 Task: Find connections with filter location Walsrode with filter topic #Onlineadvertisingwith filter profile language English with filter current company Deloitte Digital with filter school Nirmala Memorial Foundation Degree College of Commerce and Science Near Thakur Polytechnic 90 Feet Road Thakur Complex Kandivli (E) Mumbai 400 101 with filter industry Wellness and Fitness Services with filter service category Administrative with filter keywords title Customer Support Representative
Action: Mouse moved to (482, 64)
Screenshot: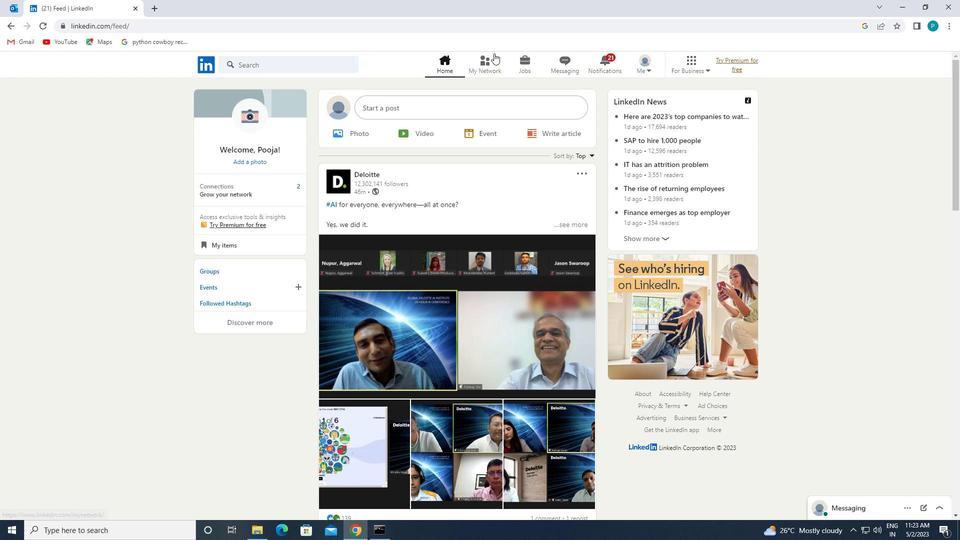 
Action: Mouse pressed left at (482, 64)
Screenshot: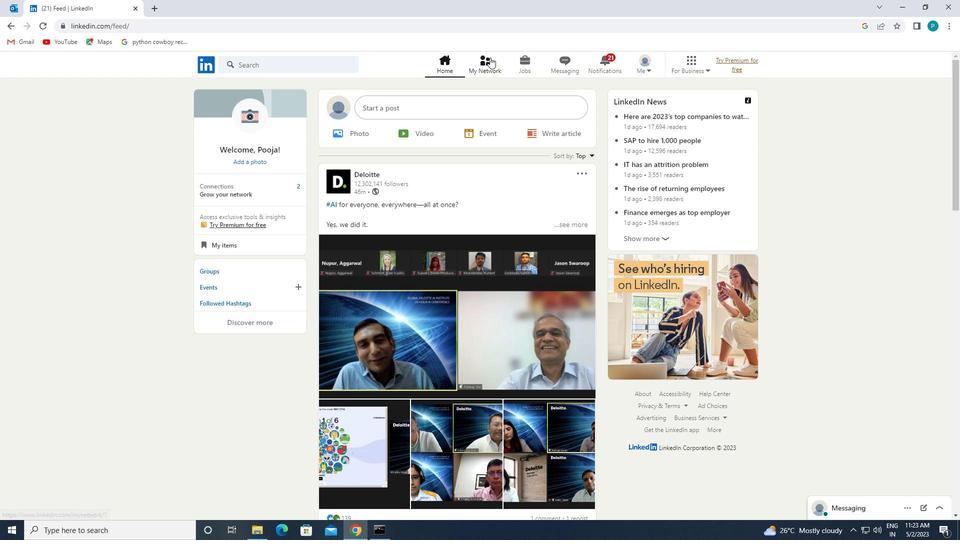 
Action: Mouse moved to (241, 118)
Screenshot: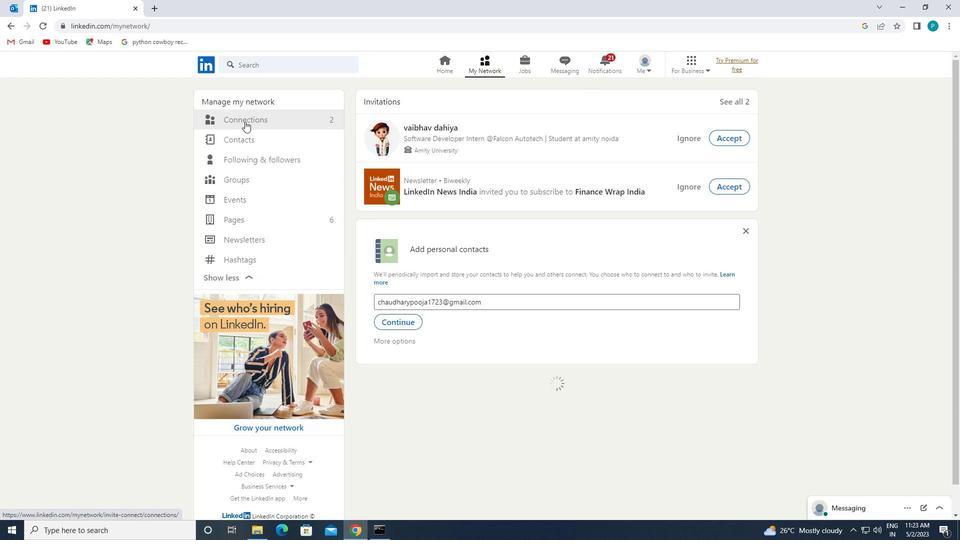 
Action: Mouse pressed left at (241, 118)
Screenshot: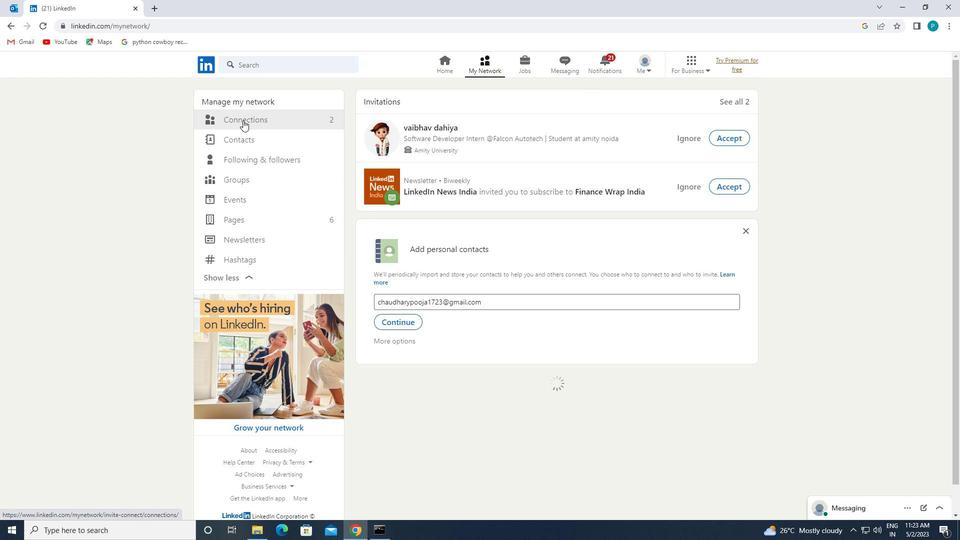 
Action: Mouse moved to (546, 125)
Screenshot: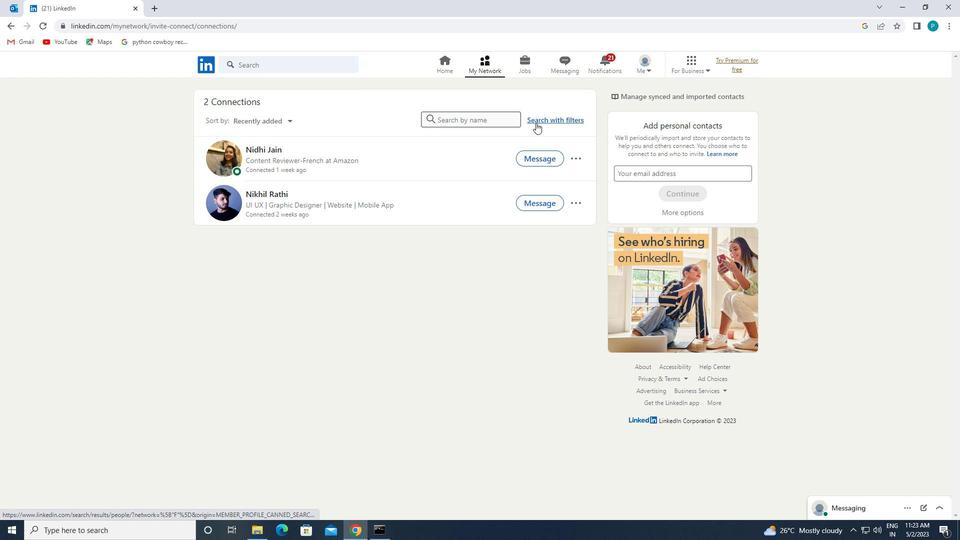 
Action: Mouse pressed left at (546, 125)
Screenshot: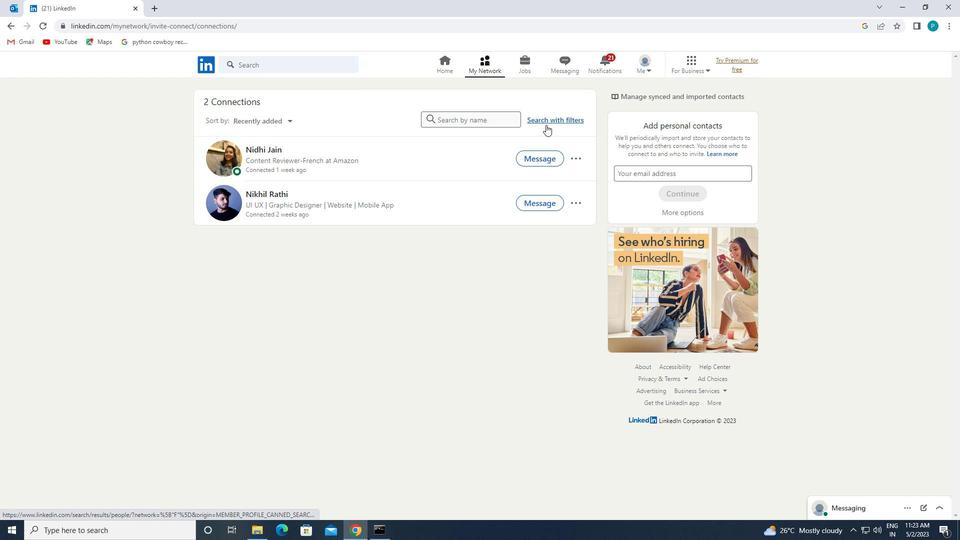 
Action: Mouse moved to (510, 95)
Screenshot: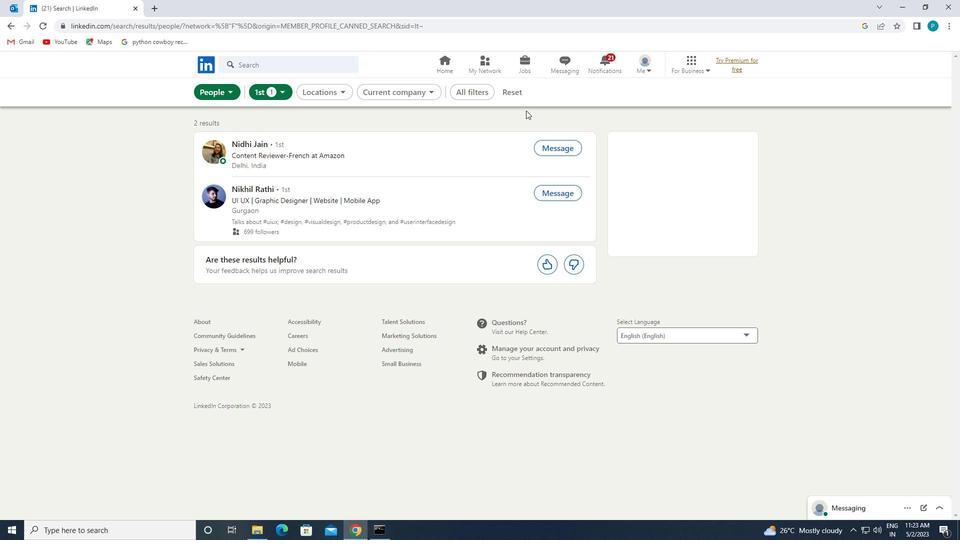 
Action: Mouse pressed left at (510, 95)
Screenshot: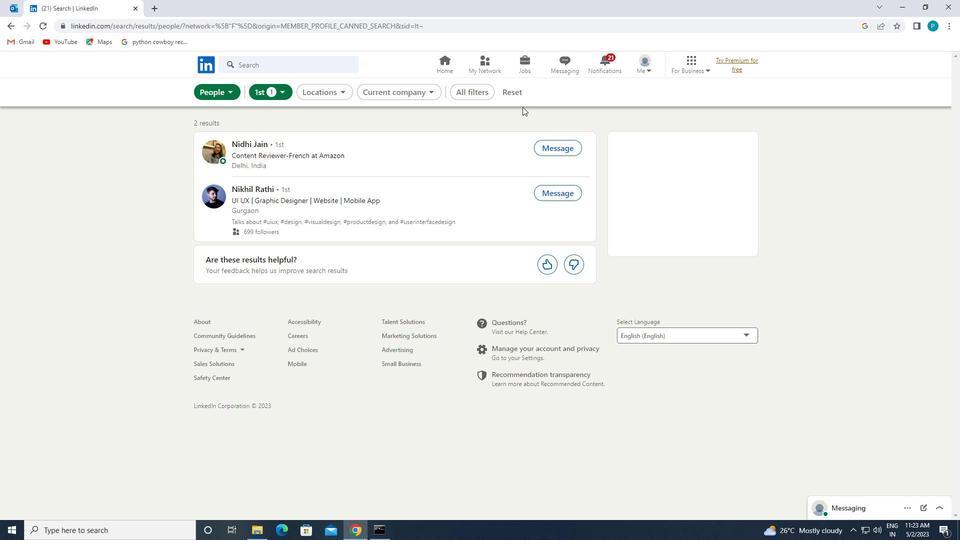 
Action: Mouse moved to (508, 92)
Screenshot: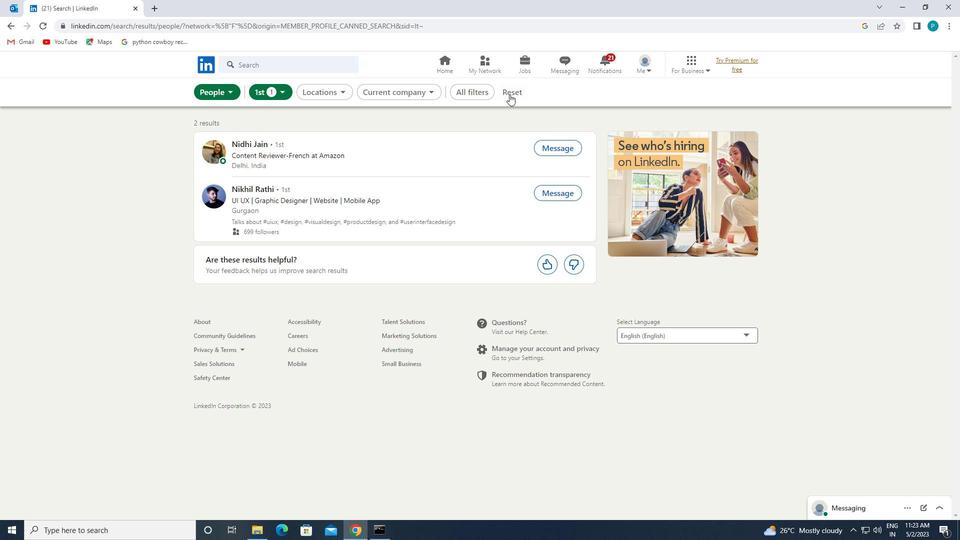 
Action: Mouse pressed left at (508, 92)
Screenshot: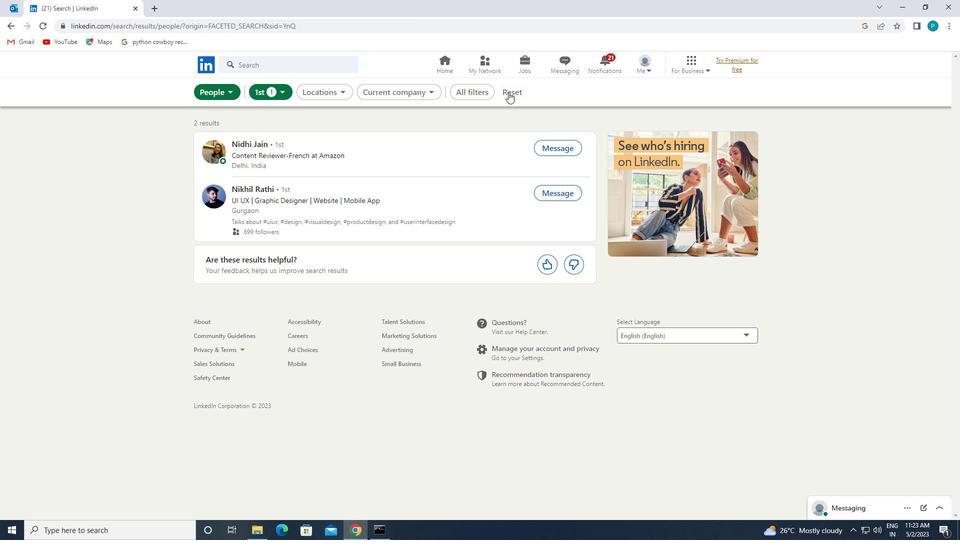 
Action: Mouse moved to (506, 91)
Screenshot: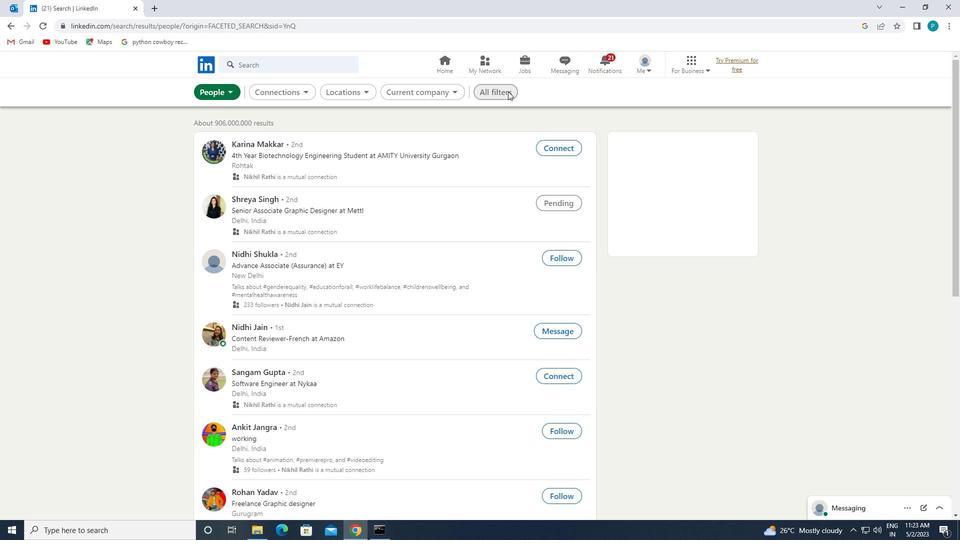 
Action: Mouse pressed left at (506, 91)
Screenshot: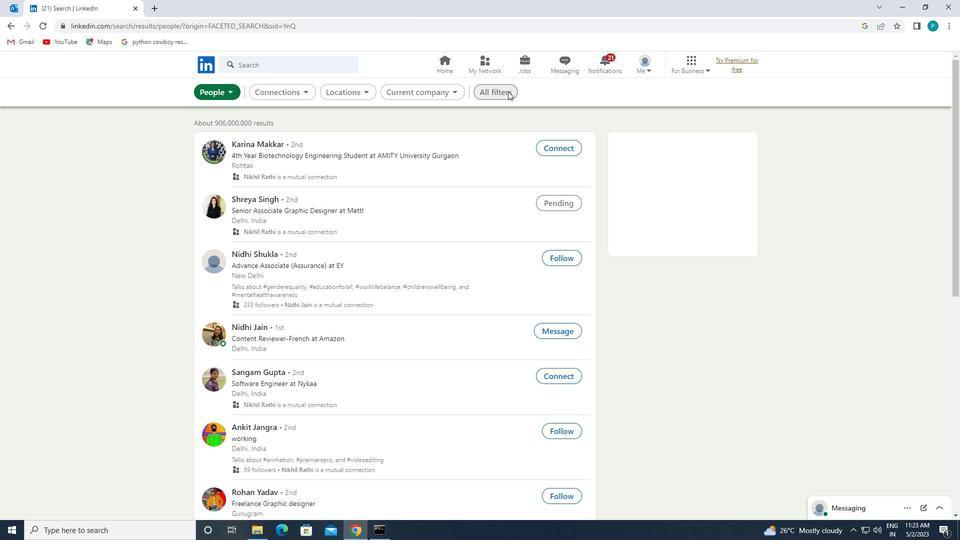 
Action: Mouse scrolled (506, 90) with delta (0, 0)
Screenshot: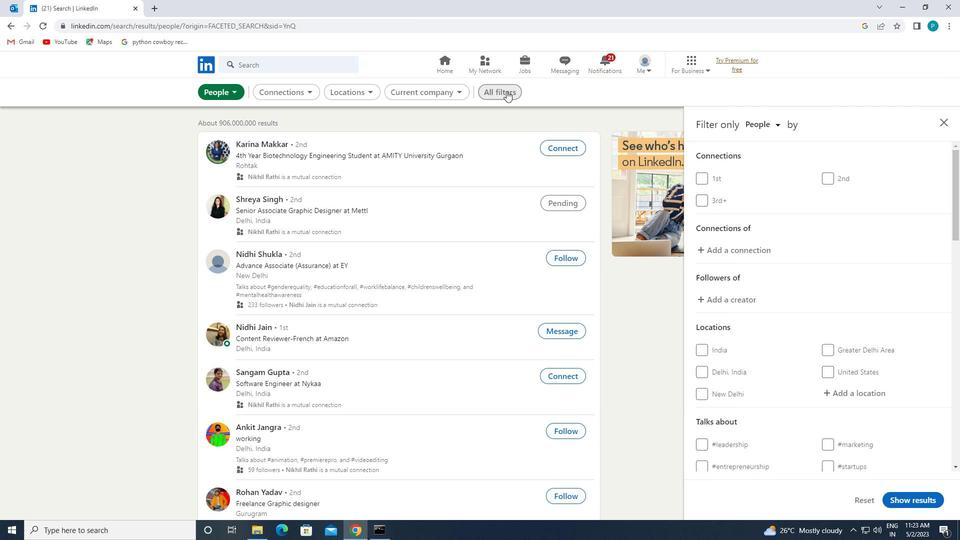 
Action: Mouse moved to (507, 97)
Screenshot: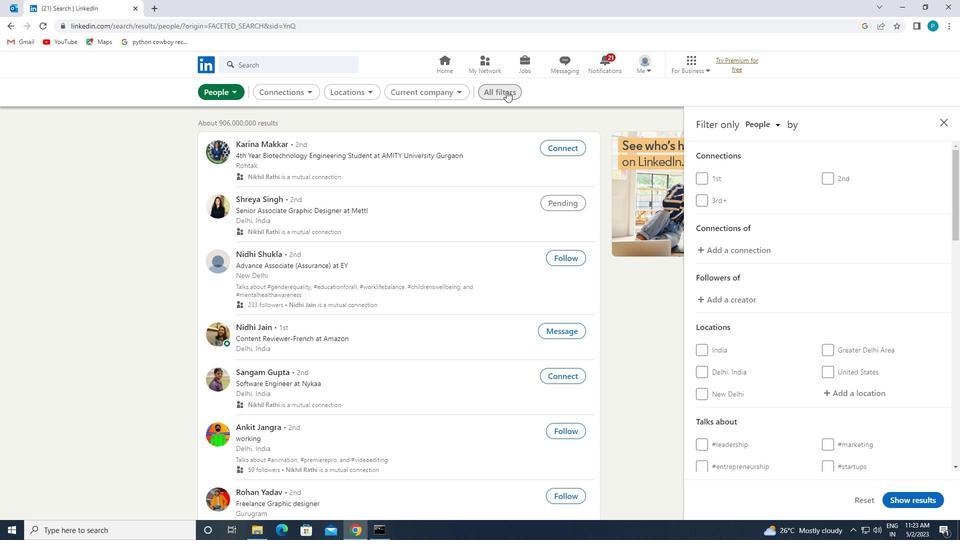 
Action: Mouse scrolled (507, 96) with delta (0, 0)
Screenshot: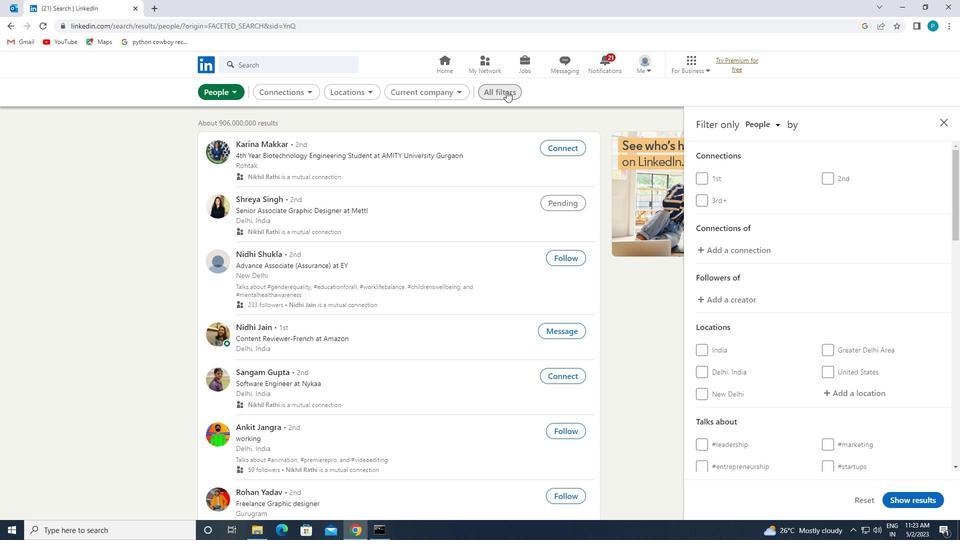 
Action: Mouse moved to (911, 343)
Screenshot: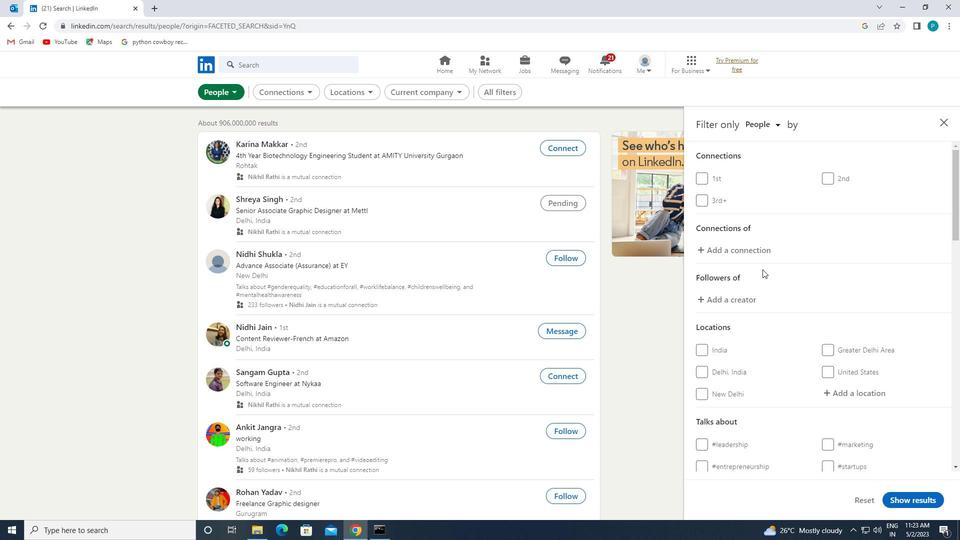 
Action: Mouse scrolled (911, 342) with delta (0, 0)
Screenshot: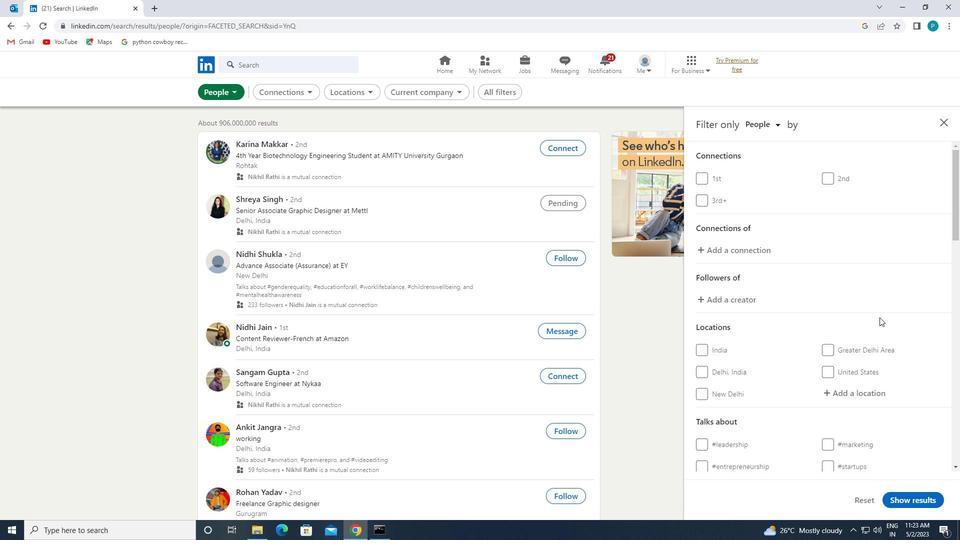 
Action: Mouse moved to (911, 343)
Screenshot: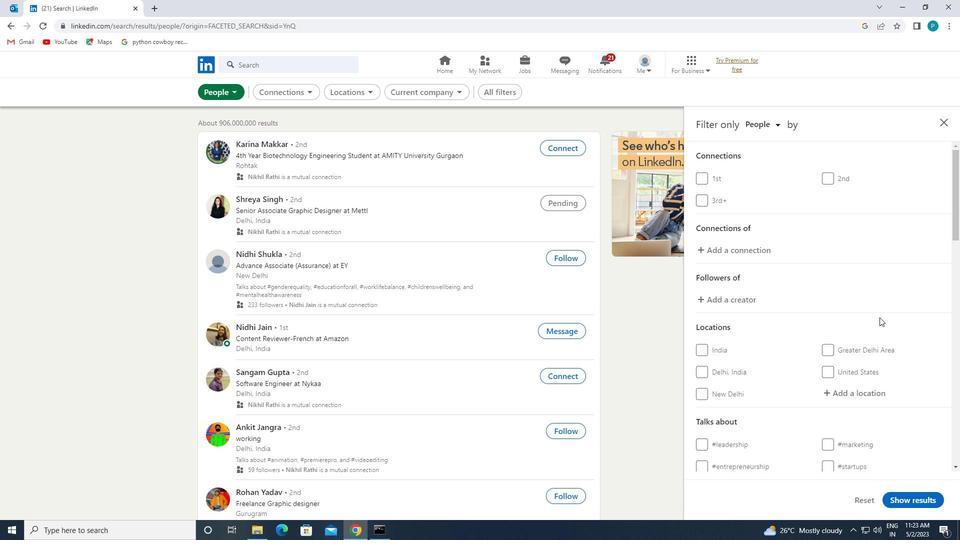 
Action: Mouse scrolled (911, 342) with delta (0, 0)
Screenshot: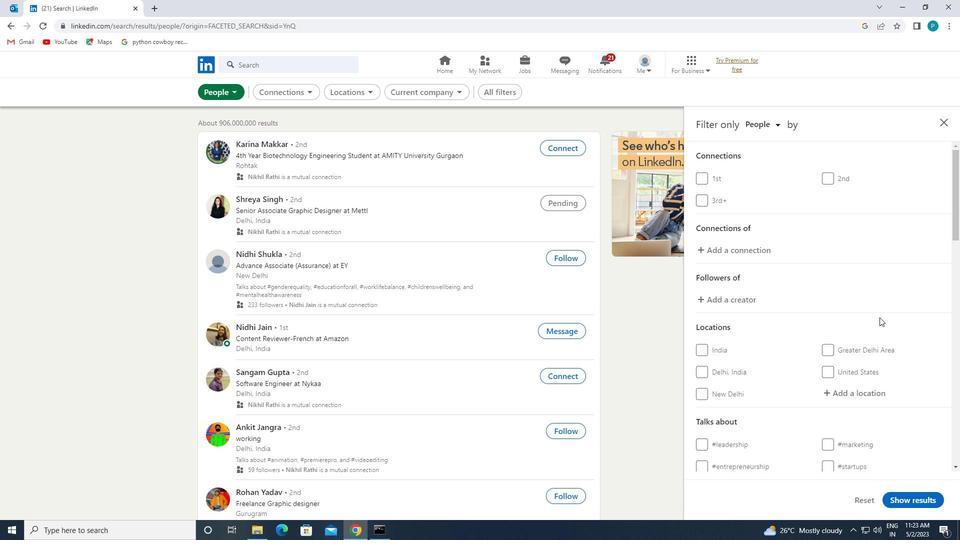 
Action: Mouse moved to (827, 291)
Screenshot: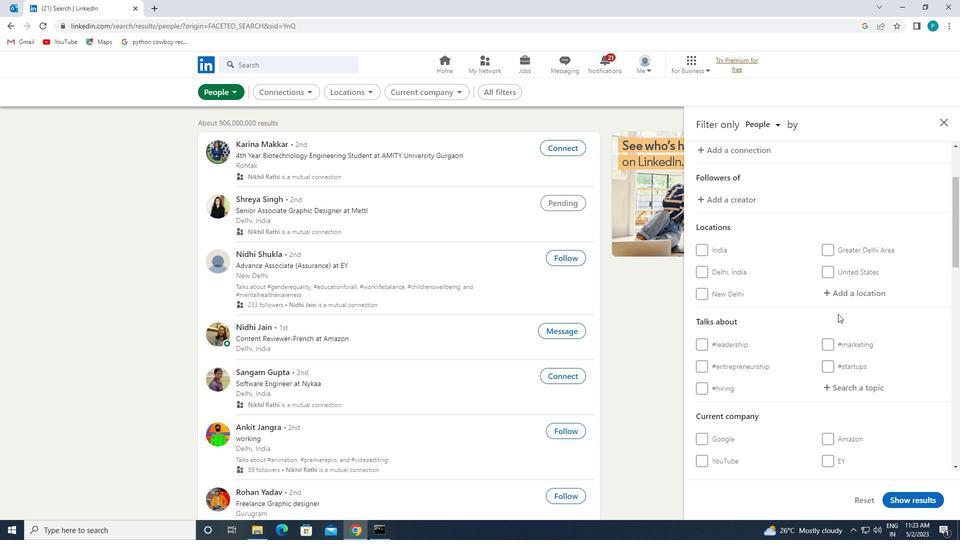 
Action: Mouse pressed left at (827, 291)
Screenshot: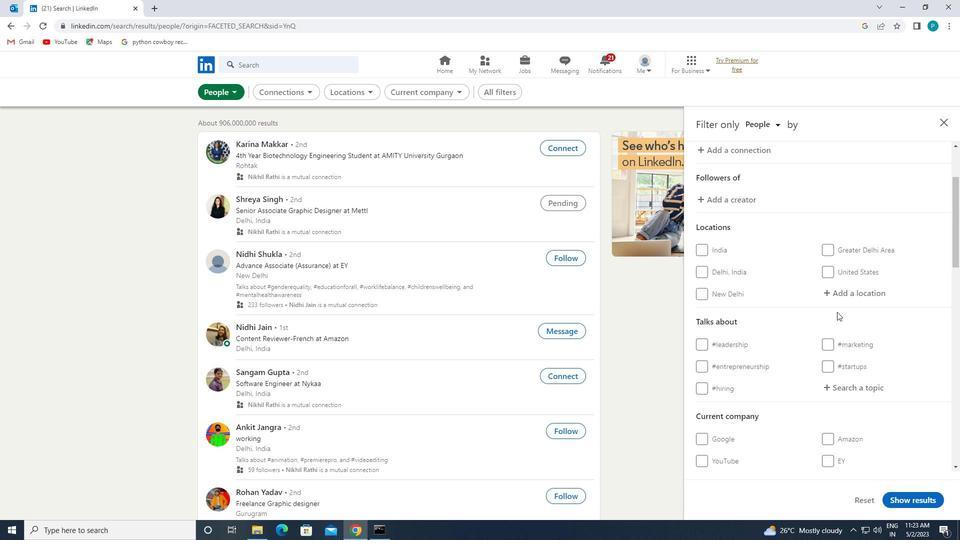
Action: Key pressed <Key.caps_lock>w<Key.caps_lock>alsrode
Screenshot: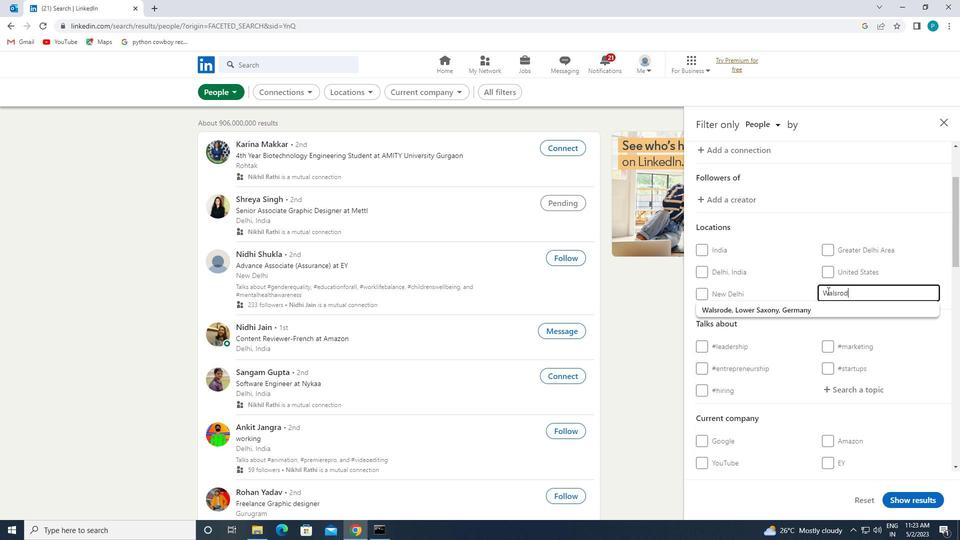 
Action: Mouse moved to (788, 311)
Screenshot: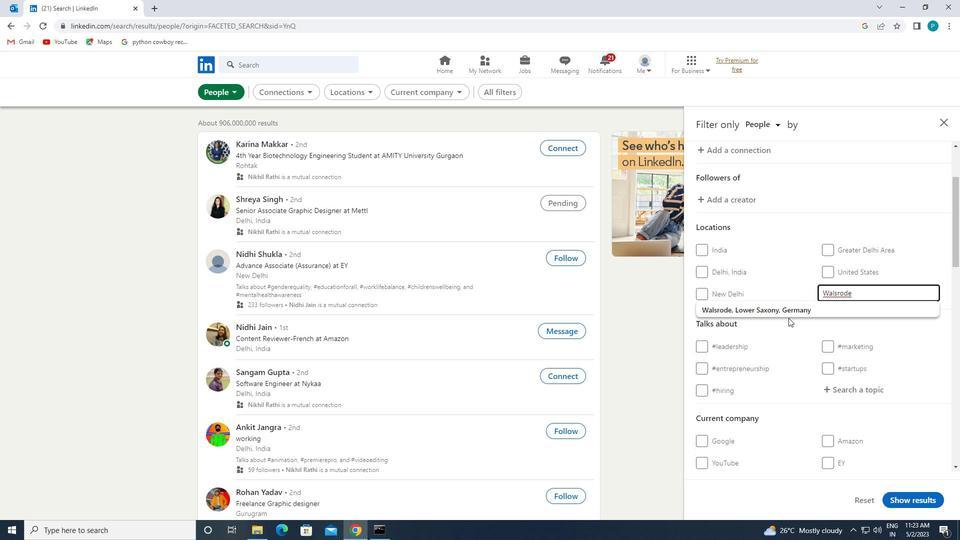 
Action: Mouse pressed left at (788, 311)
Screenshot: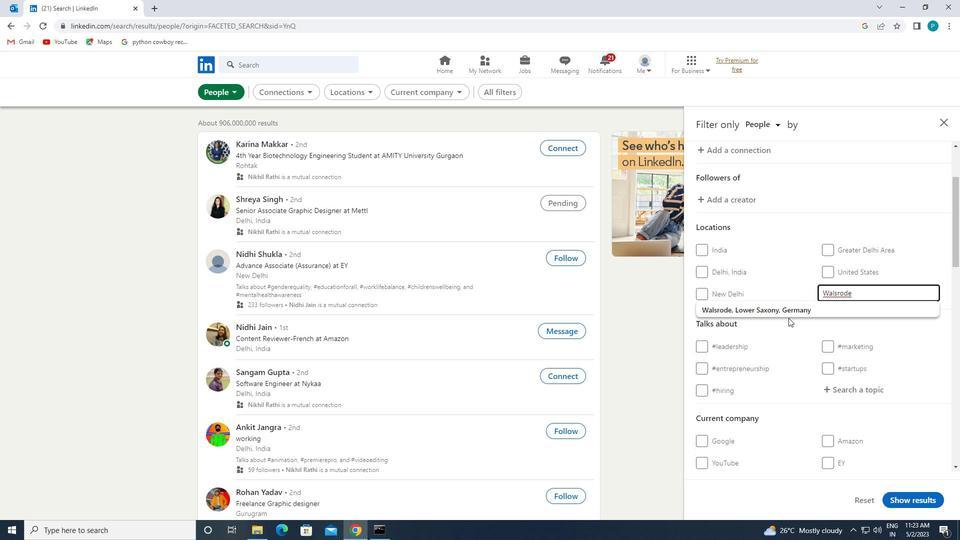 
Action: Mouse moved to (861, 416)
Screenshot: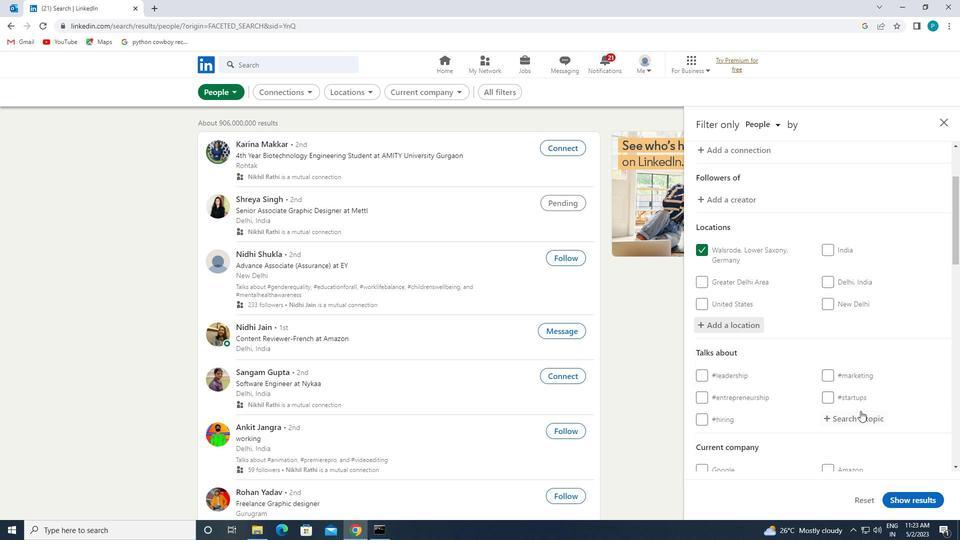 
Action: Mouse pressed left at (861, 416)
Screenshot: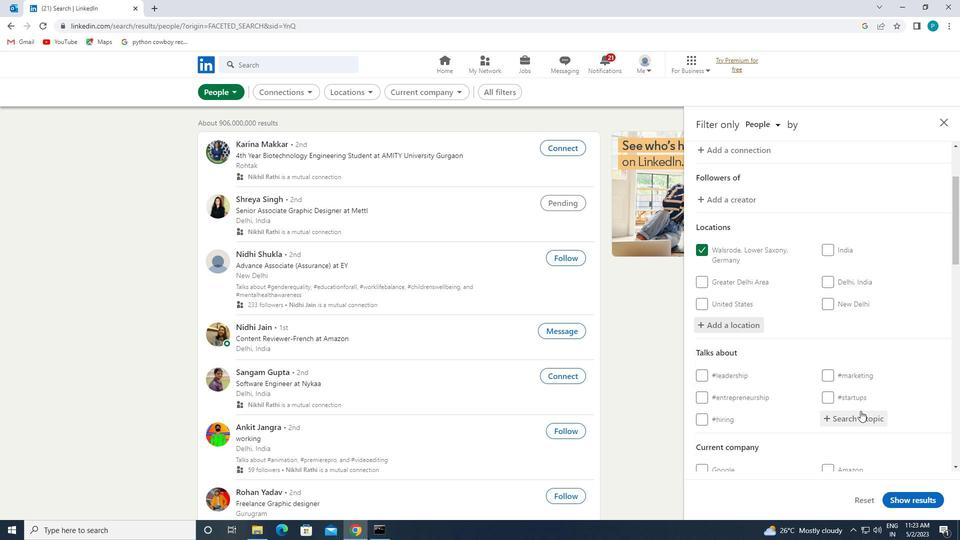 
Action: Key pressed <Key.shift>#<Key.caps_lock>O<Key.caps_lock>NLINEADVERTISING
Screenshot: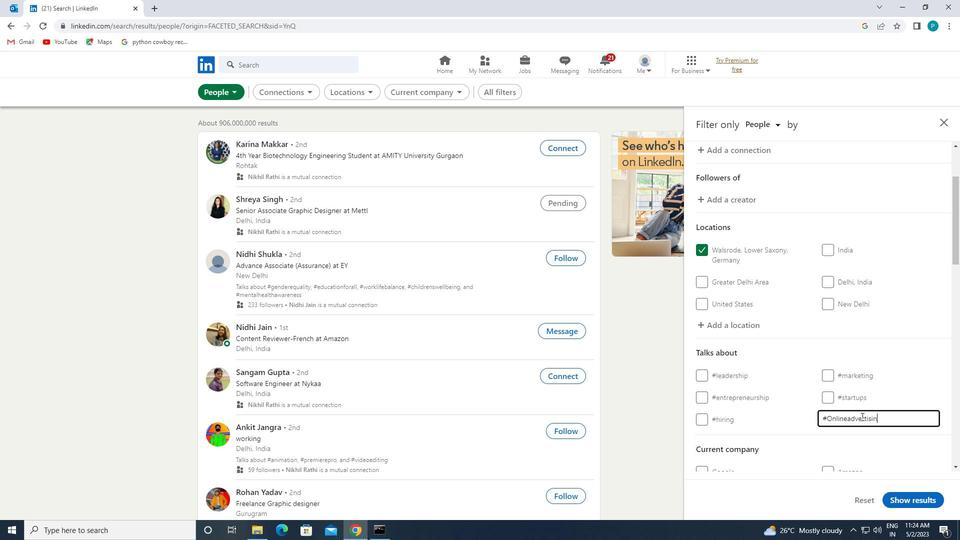 
Action: Mouse scrolled (861, 416) with delta (0, 0)
Screenshot: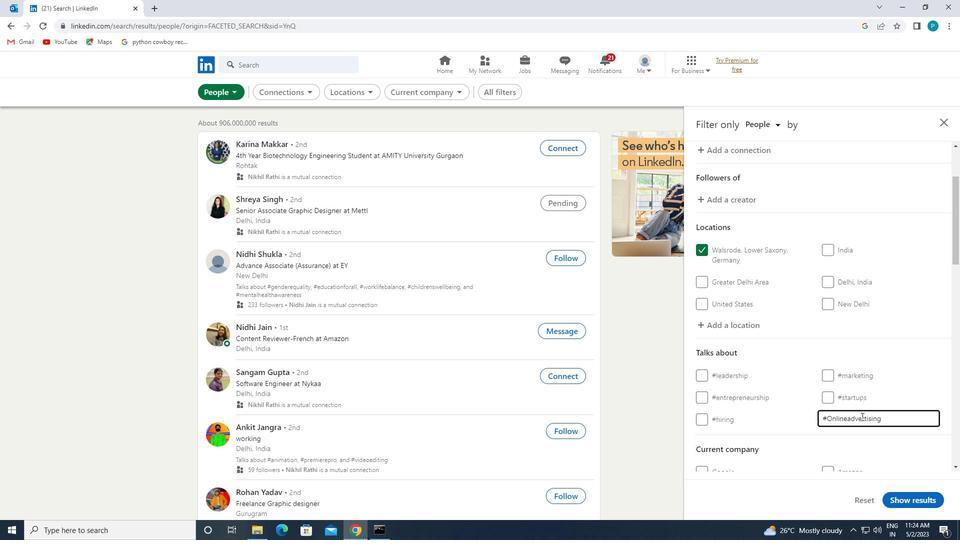 
Action: Mouse scrolled (861, 416) with delta (0, 0)
Screenshot: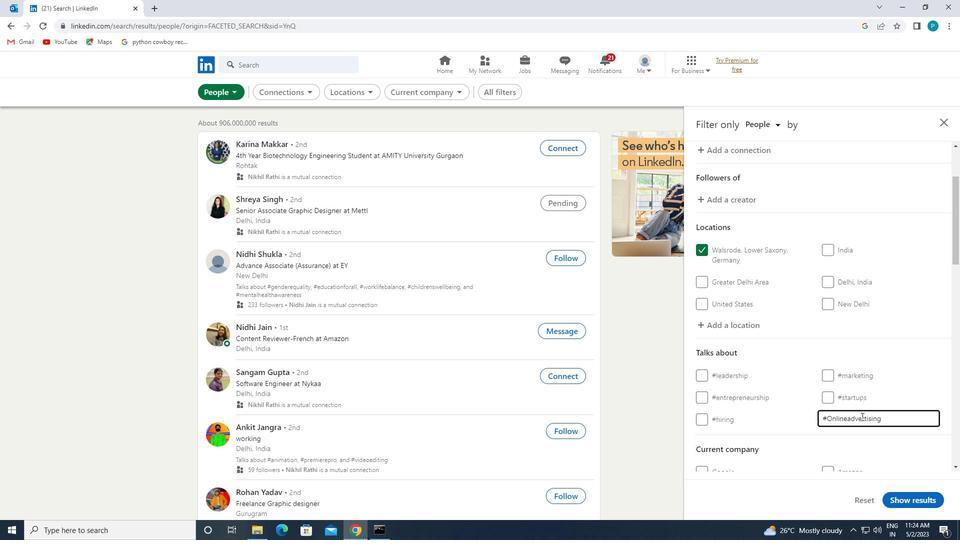 
Action: Mouse moved to (850, 410)
Screenshot: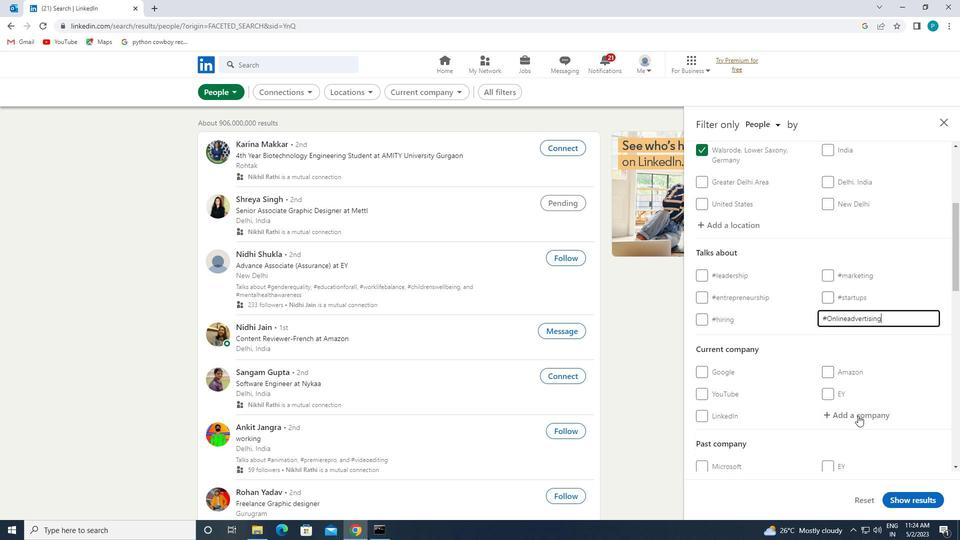 
Action: Mouse pressed left at (850, 410)
Screenshot: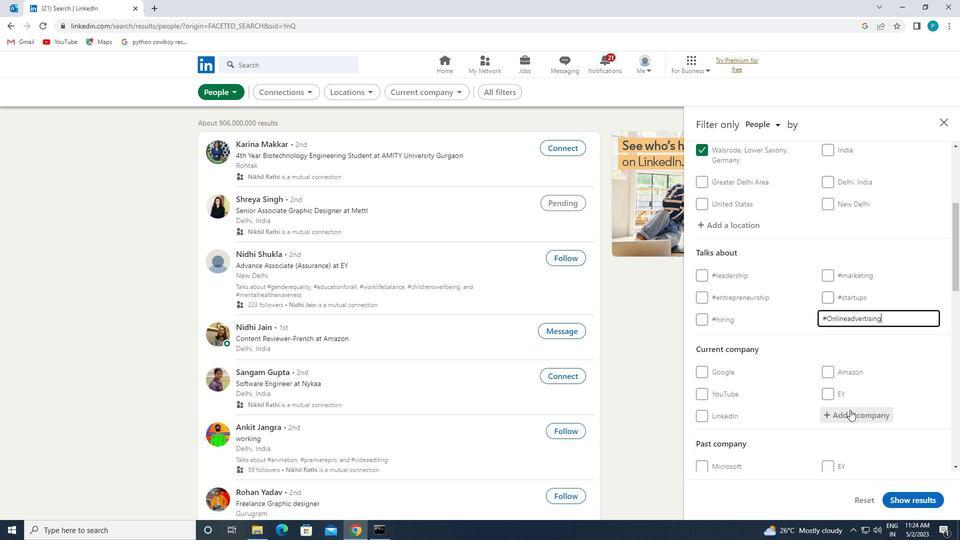 
Action: Mouse moved to (825, 402)
Screenshot: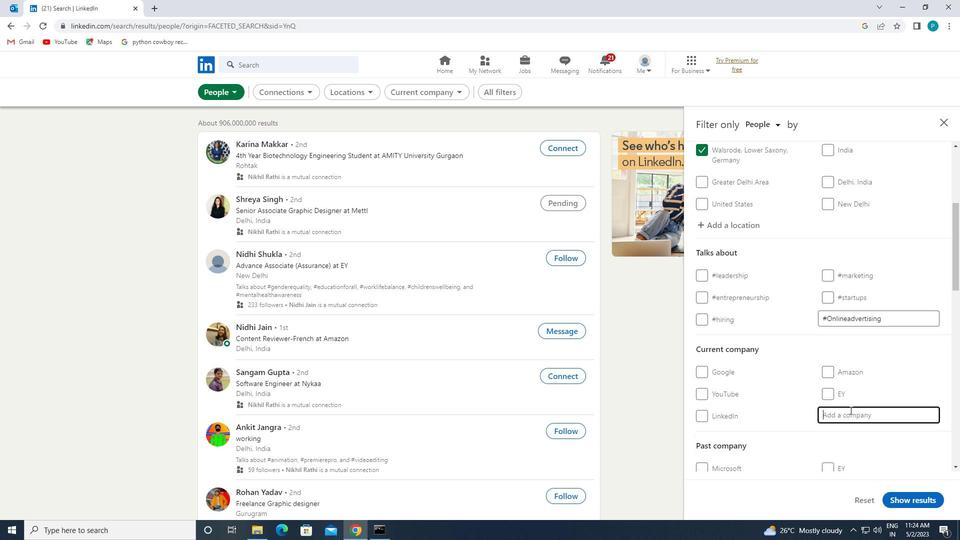 
Action: Mouse scrolled (825, 401) with delta (0, 0)
Screenshot: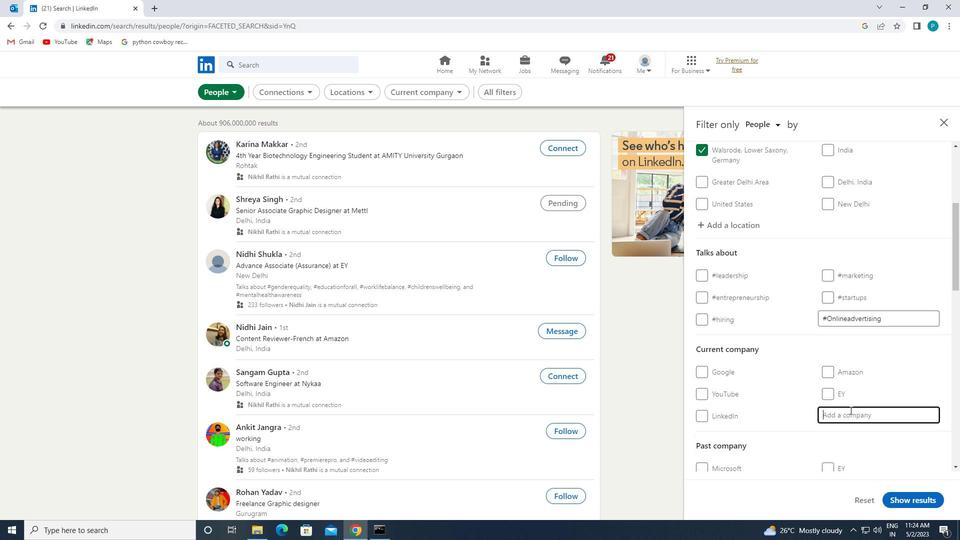 
Action: Mouse scrolled (825, 401) with delta (0, 0)
Screenshot: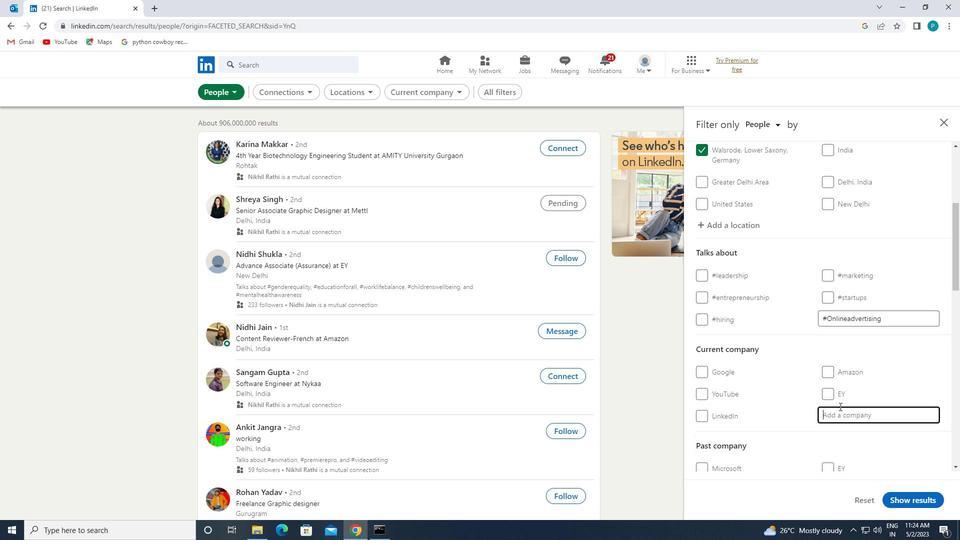 
Action: Mouse moved to (774, 399)
Screenshot: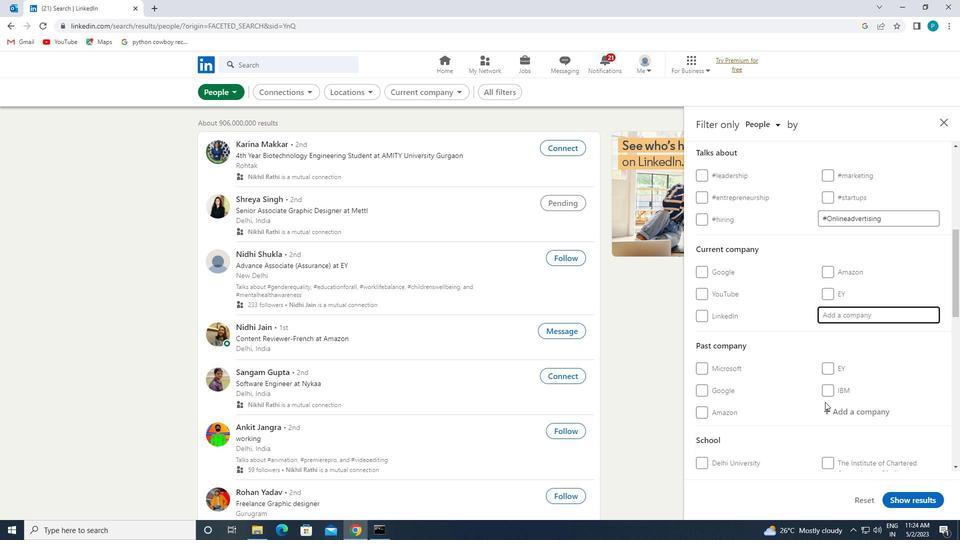 
Action: Mouse scrolled (774, 399) with delta (0, 0)
Screenshot: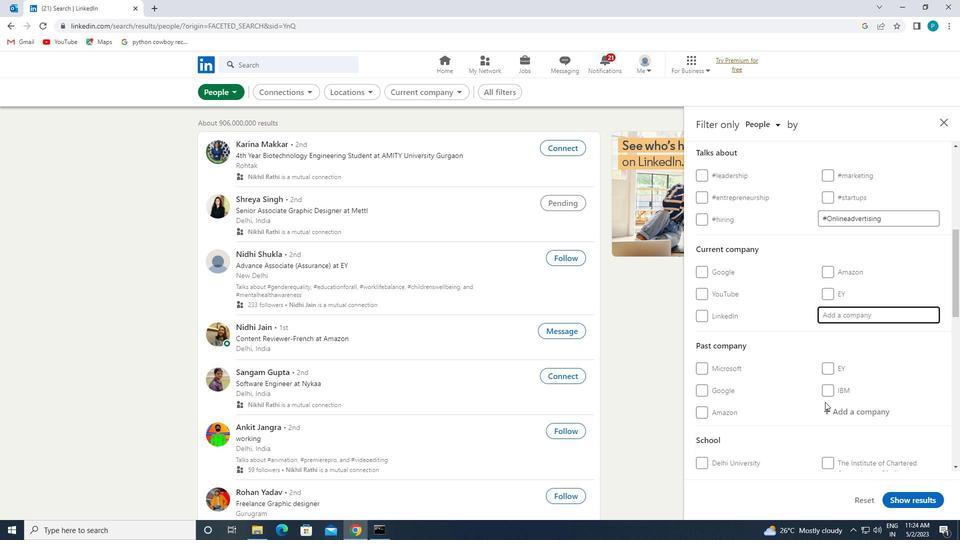 
Action: Mouse moved to (771, 399)
Screenshot: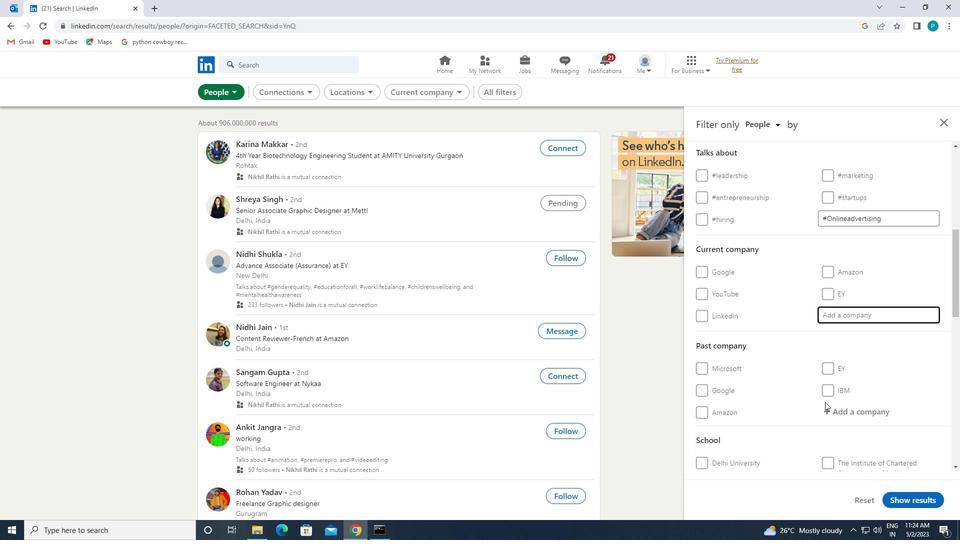 
Action: Mouse scrolled (771, 398) with delta (0, 0)
Screenshot: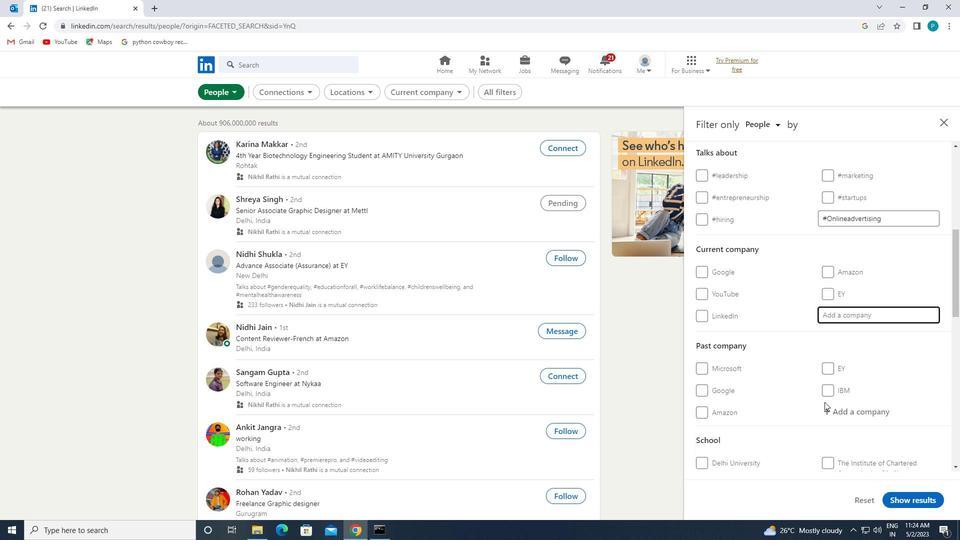 
Action: Mouse moved to (758, 418)
Screenshot: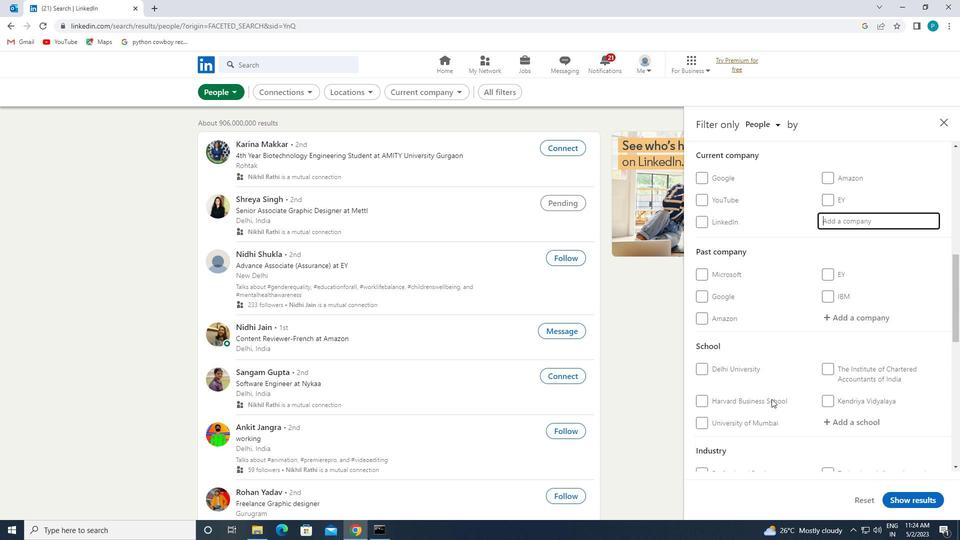 
Action: Mouse scrolled (758, 417) with delta (0, 0)
Screenshot: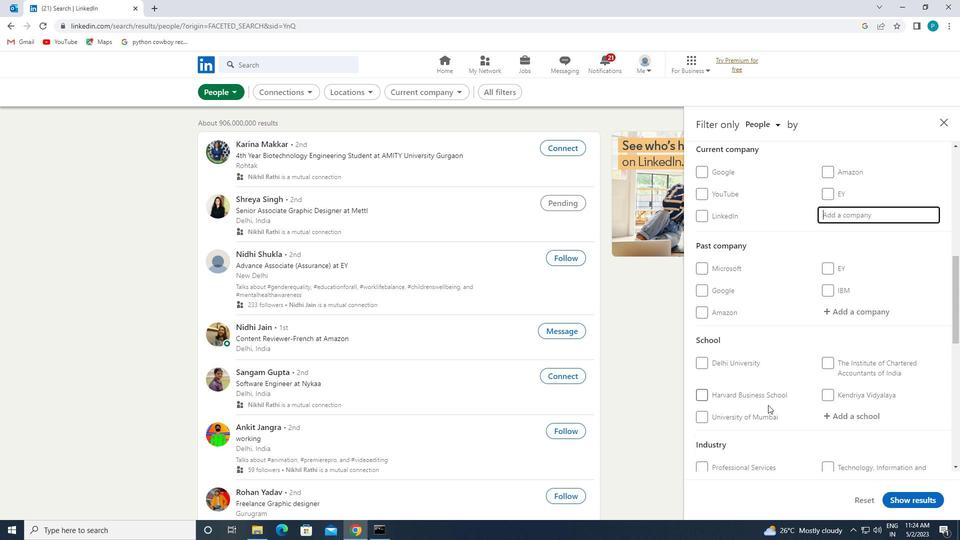 
Action: Mouse scrolled (758, 417) with delta (0, 0)
Screenshot: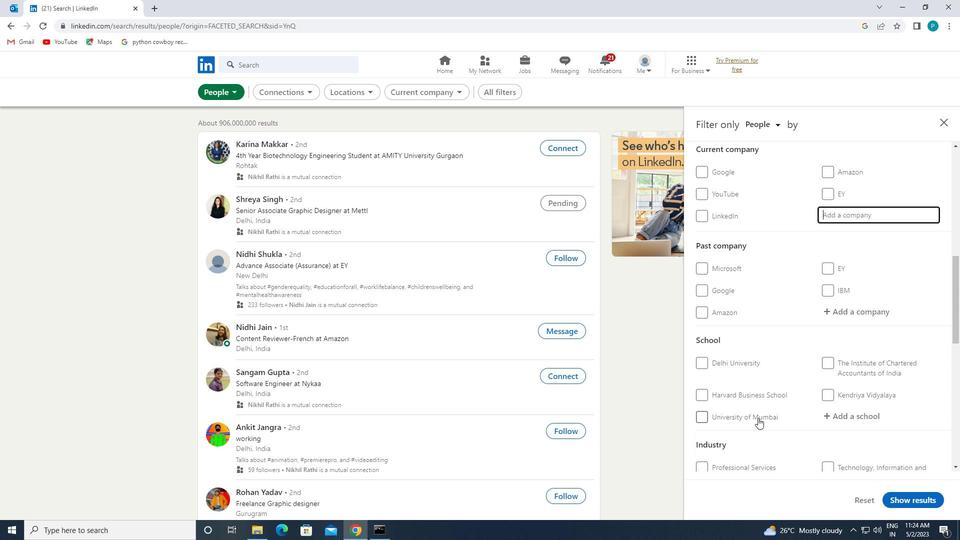 
Action: Mouse moved to (750, 413)
Screenshot: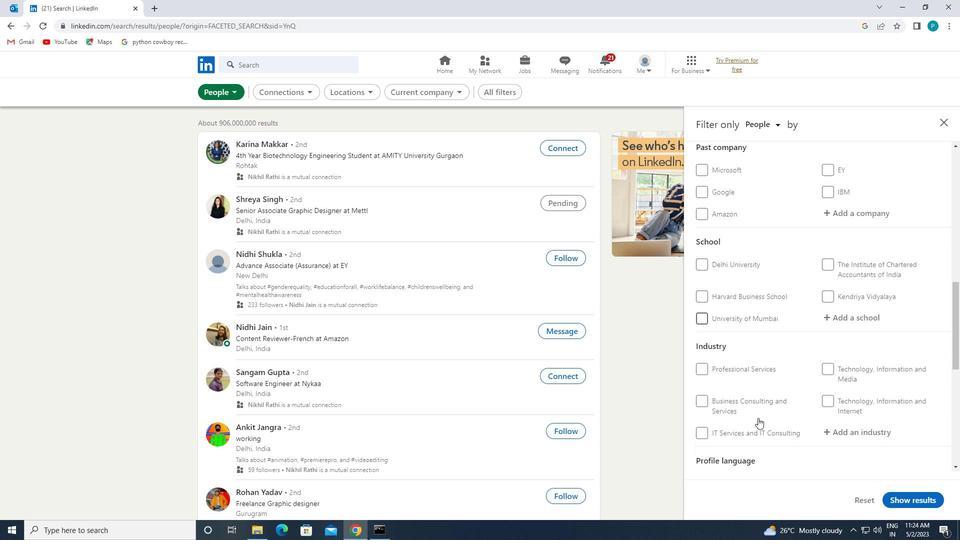 
Action: Mouse scrolled (750, 413) with delta (0, 0)
Screenshot: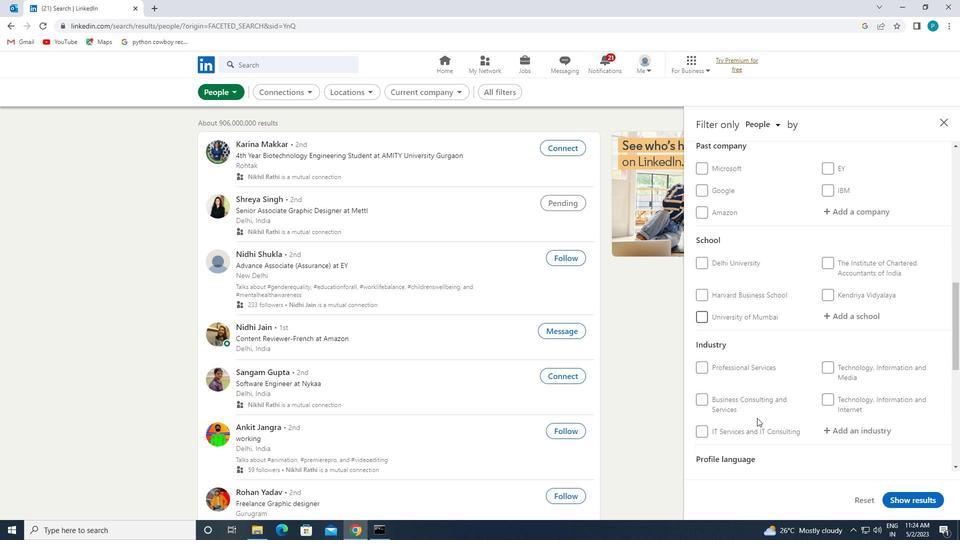 
Action: Mouse scrolled (750, 413) with delta (0, 0)
Screenshot: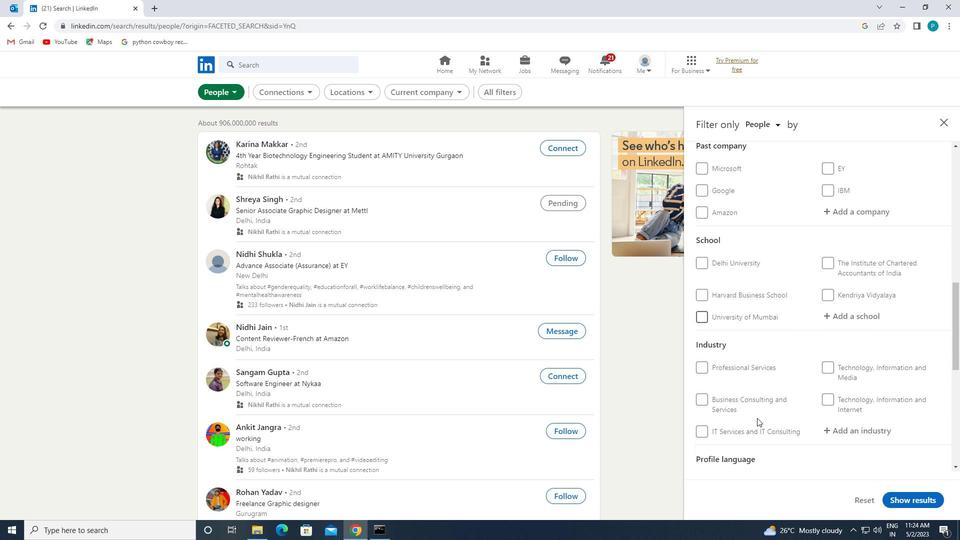 
Action: Mouse moved to (746, 419)
Screenshot: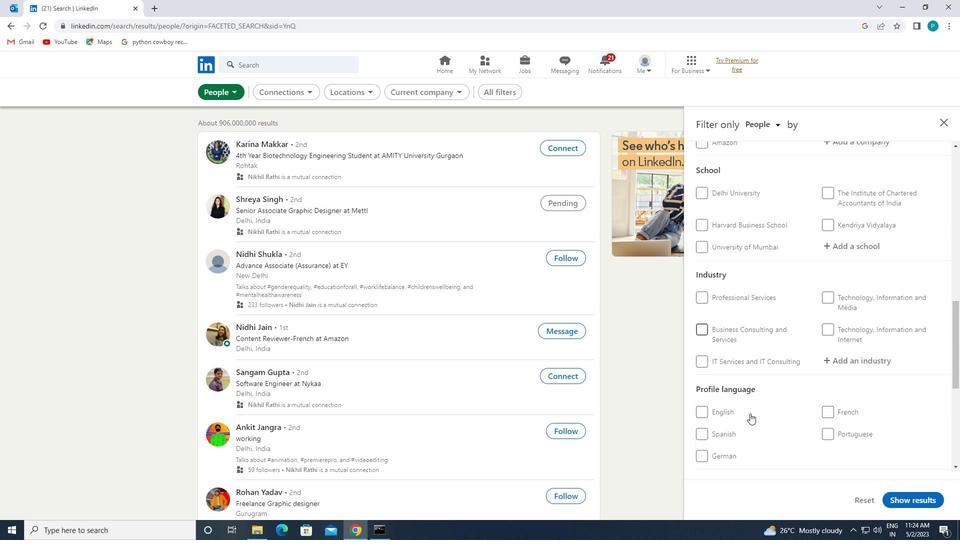 
Action: Mouse scrolled (746, 419) with delta (0, 0)
Screenshot: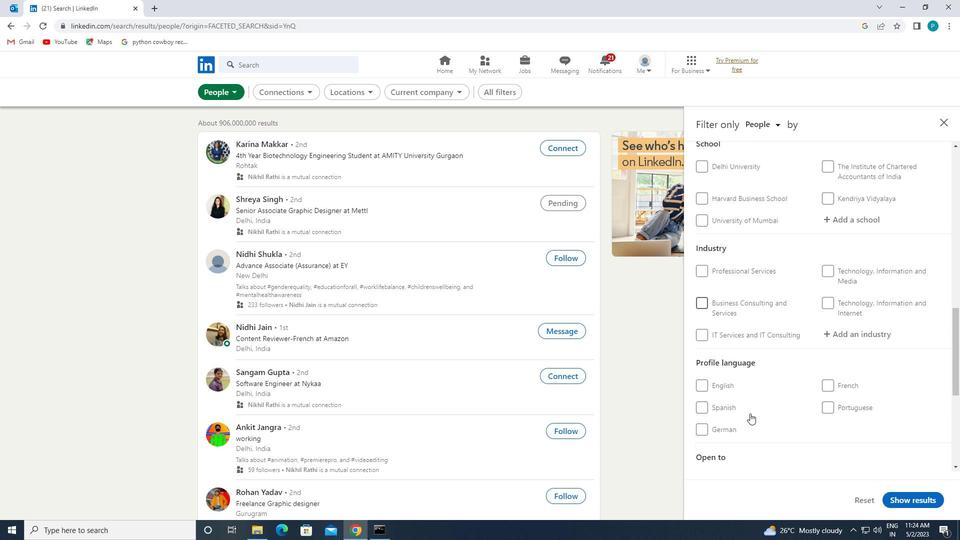 
Action: Mouse scrolled (746, 419) with delta (0, 0)
Screenshot: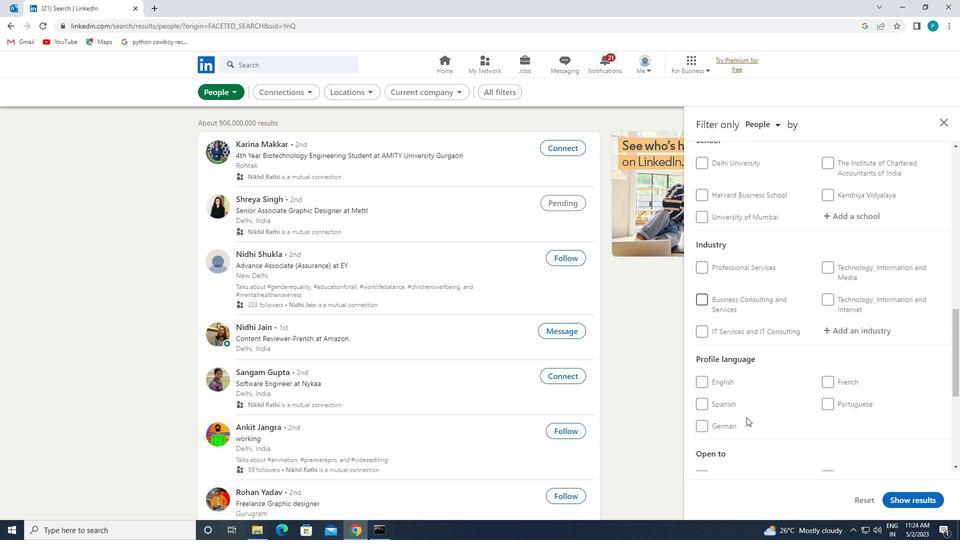 
Action: Mouse moved to (715, 288)
Screenshot: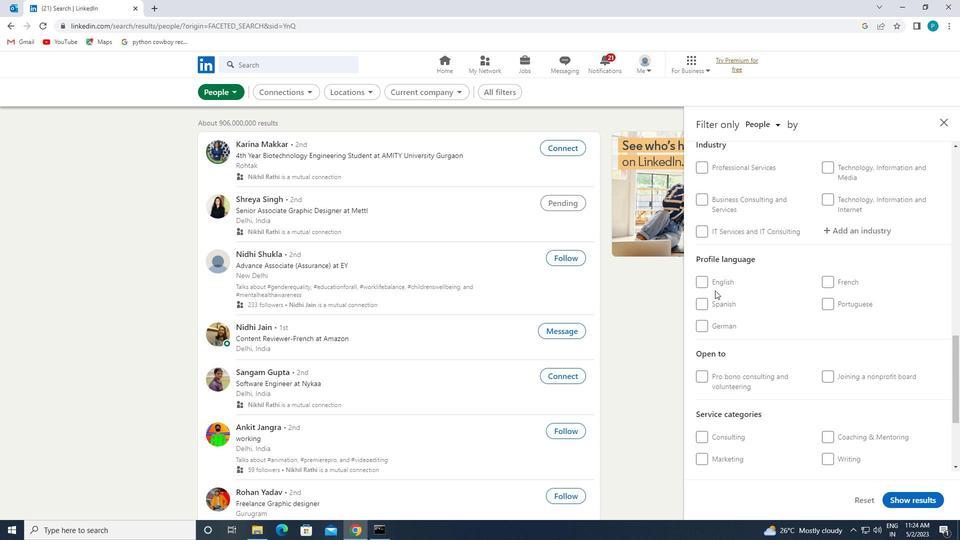 
Action: Mouse pressed left at (715, 288)
Screenshot: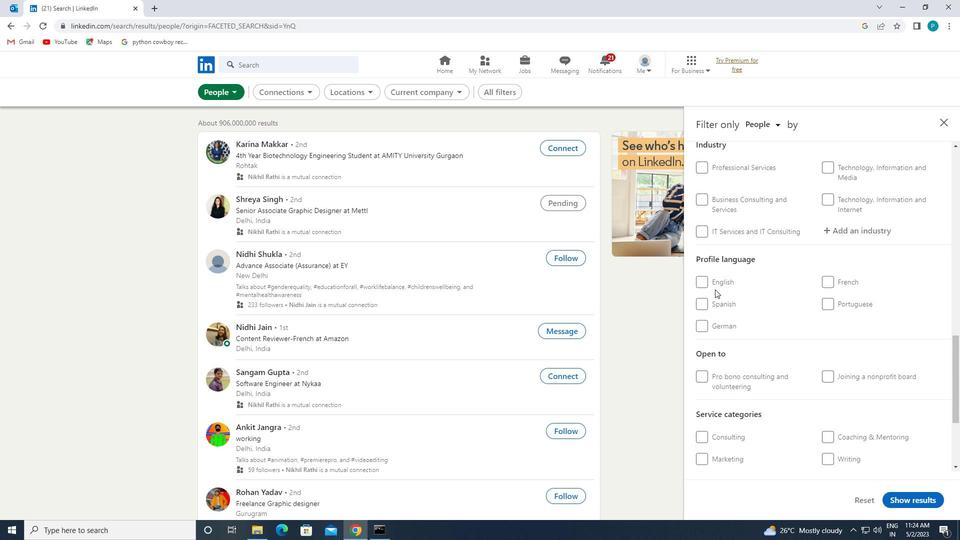 
Action: Mouse moved to (715, 283)
Screenshot: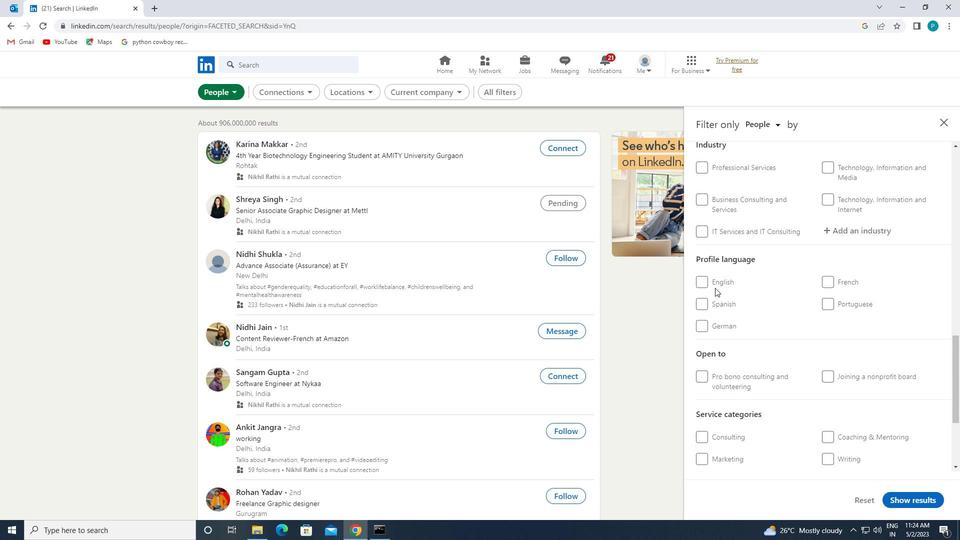 
Action: Mouse pressed left at (715, 283)
Screenshot: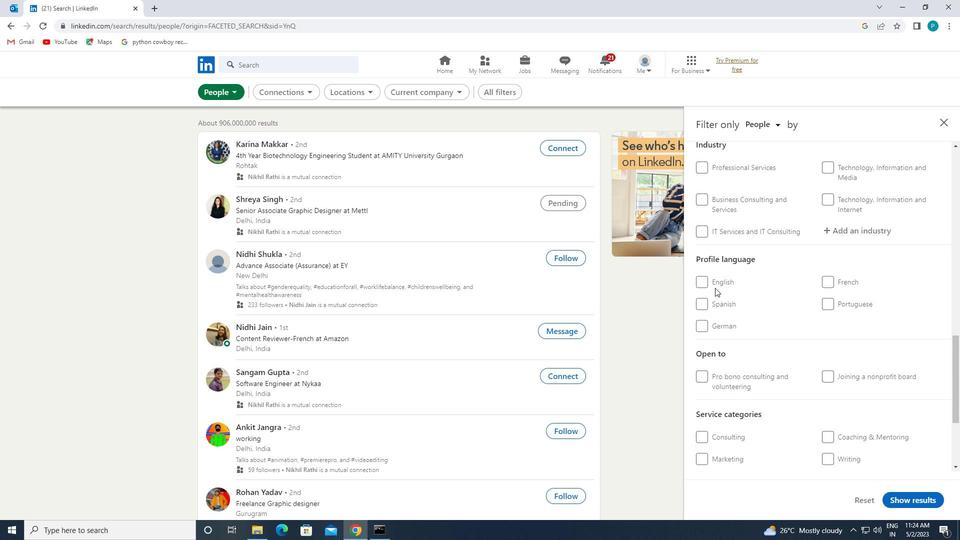 
Action: Mouse moved to (756, 289)
Screenshot: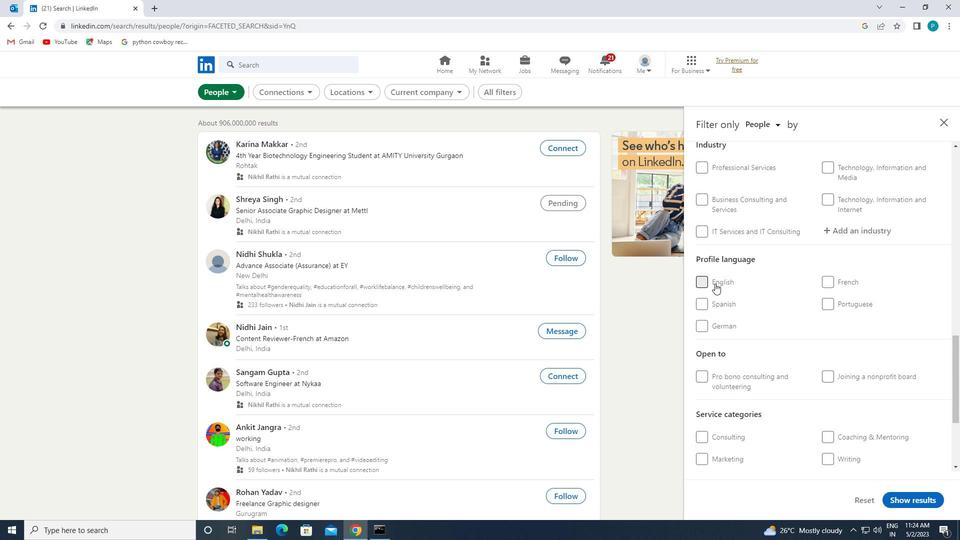 
Action: Mouse scrolled (756, 290) with delta (0, 0)
Screenshot: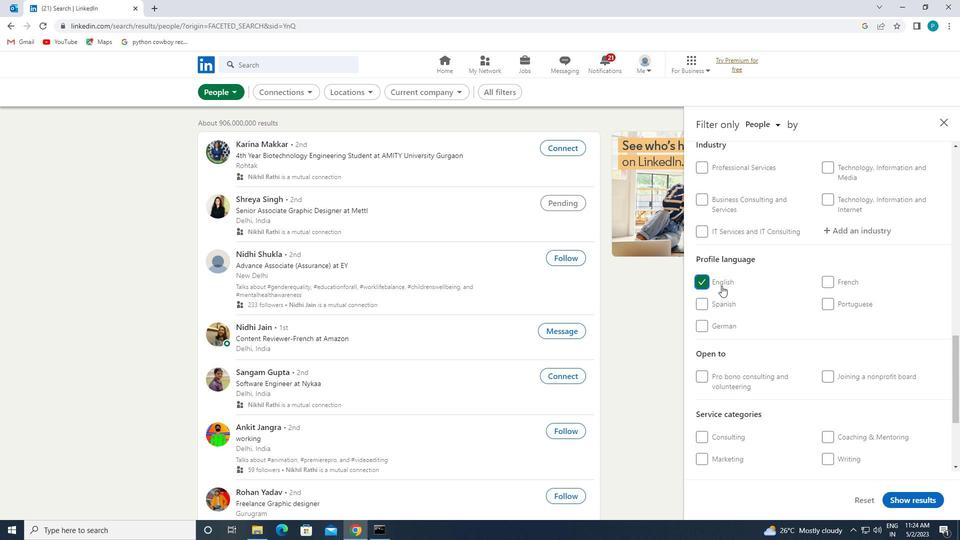 
Action: Mouse scrolled (756, 290) with delta (0, 0)
Screenshot: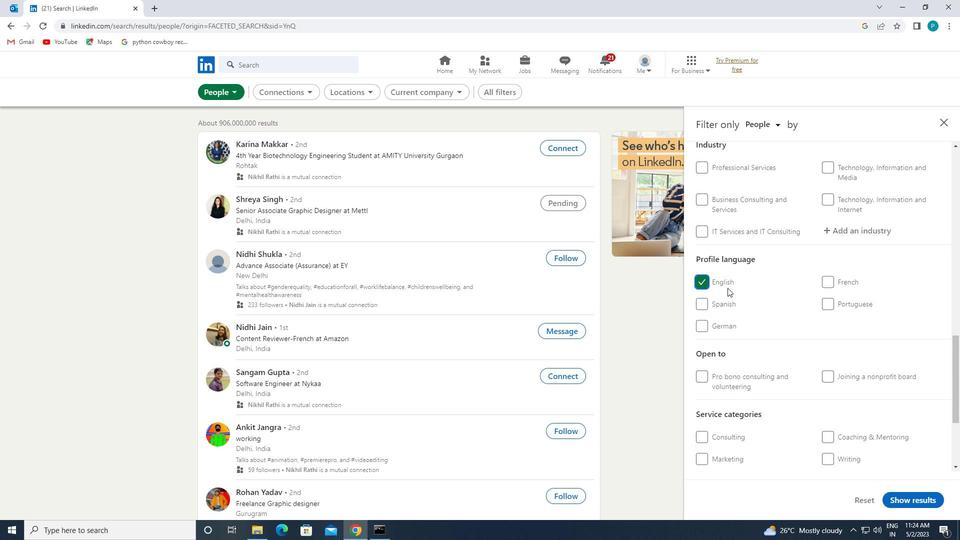 
Action: Mouse scrolled (756, 290) with delta (0, 0)
Screenshot: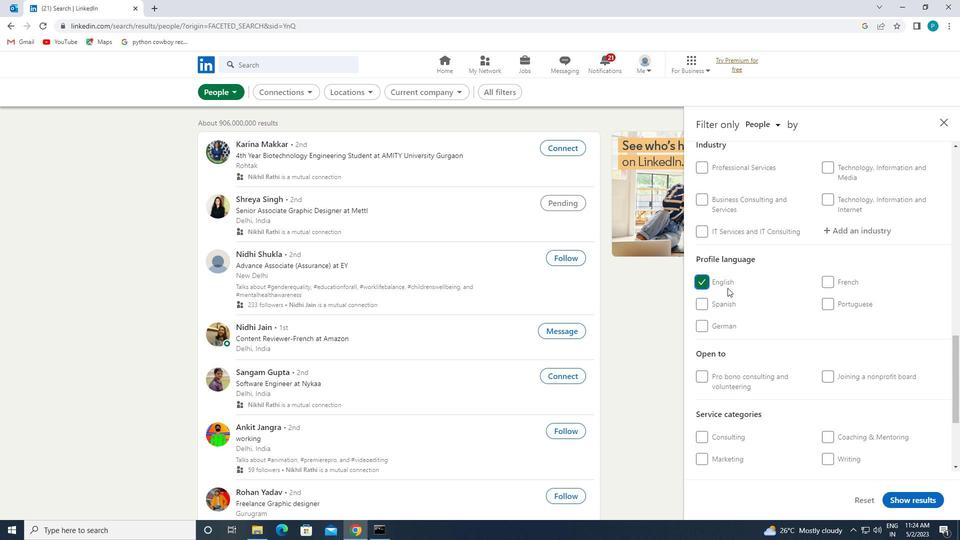 
Action: Mouse moved to (795, 300)
Screenshot: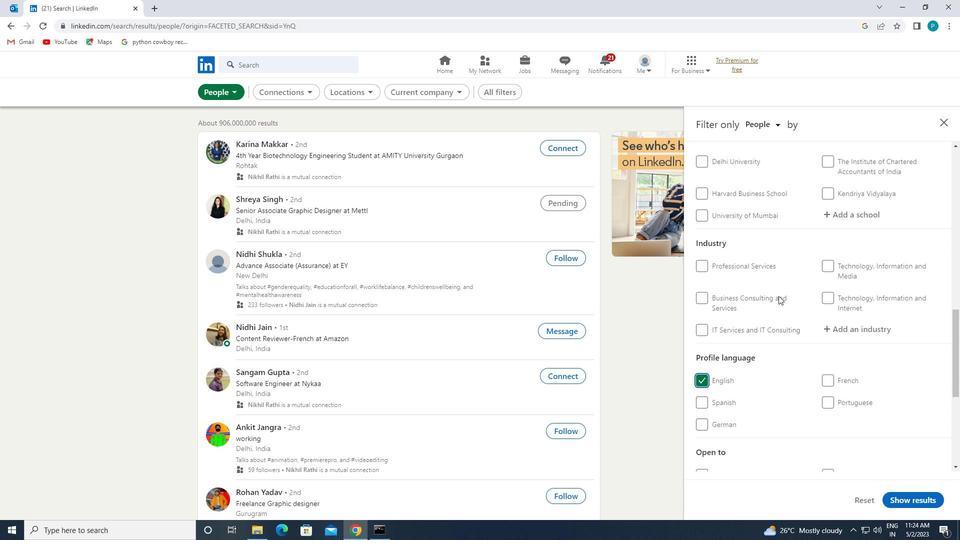 
Action: Mouse scrolled (795, 300) with delta (0, 0)
Screenshot: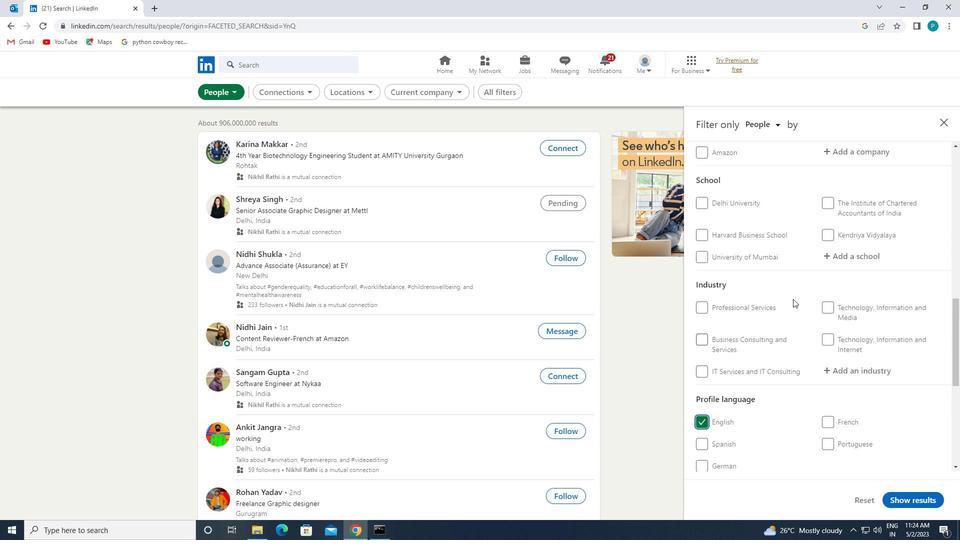 
Action: Mouse scrolled (795, 300) with delta (0, 0)
Screenshot: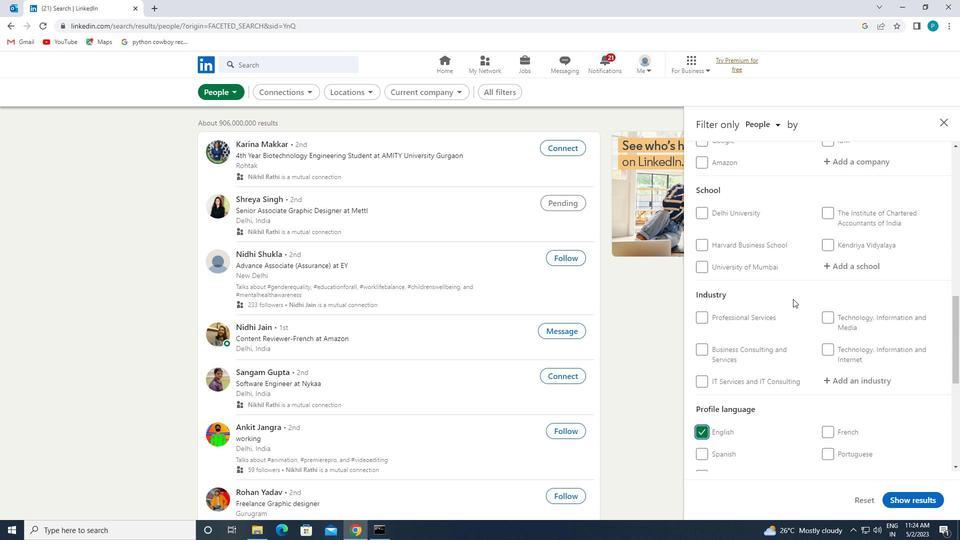 
Action: Mouse moved to (835, 258)
Screenshot: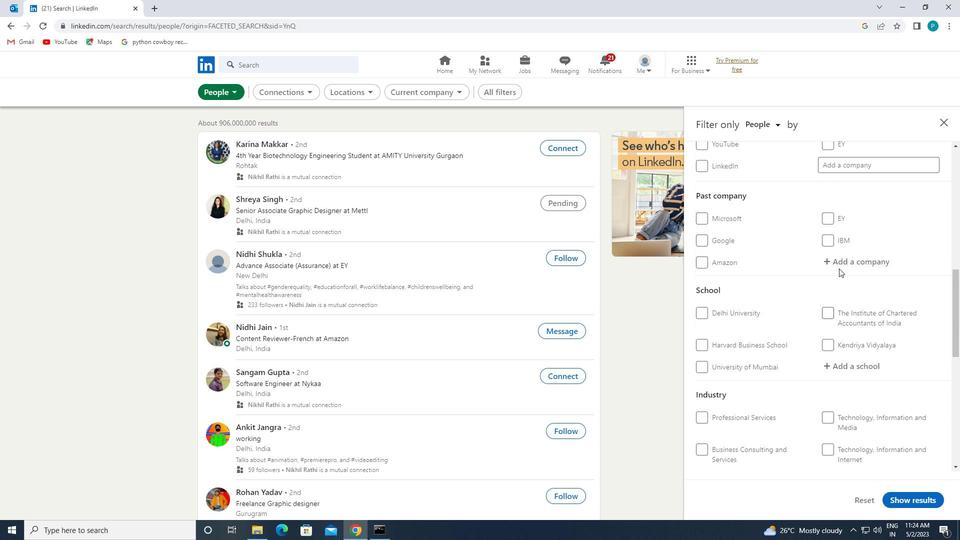 
Action: Mouse scrolled (835, 259) with delta (0, 0)
Screenshot: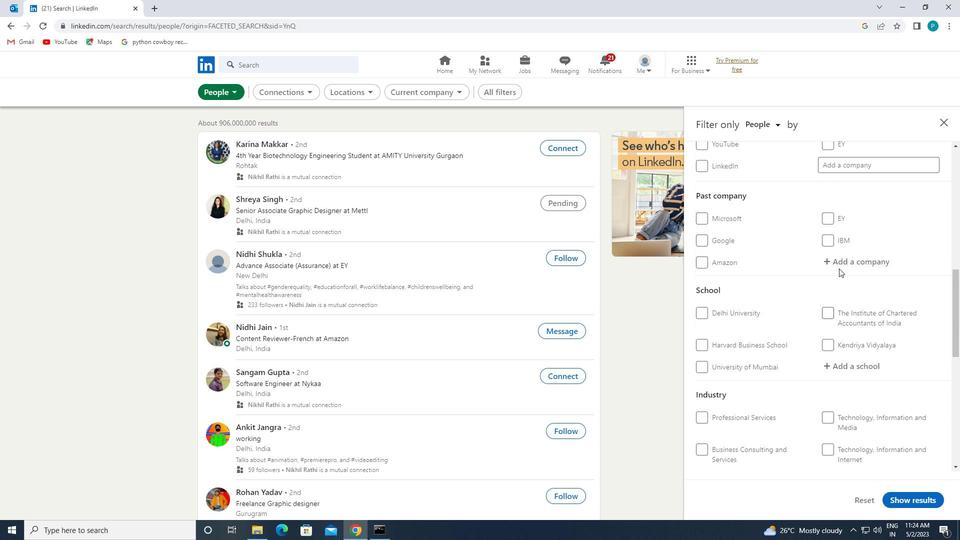 
Action: Mouse scrolled (835, 259) with delta (0, 0)
Screenshot: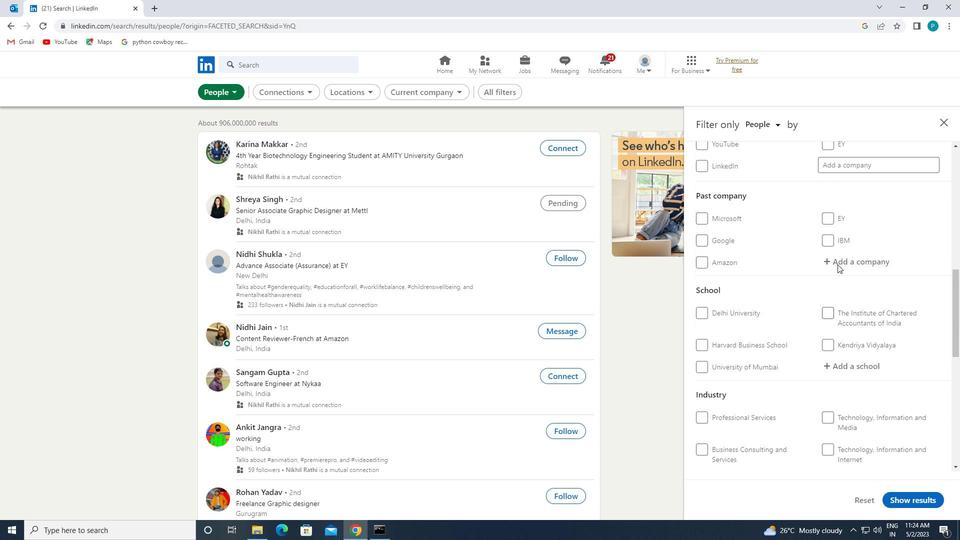 
Action: Mouse moved to (859, 260)
Screenshot: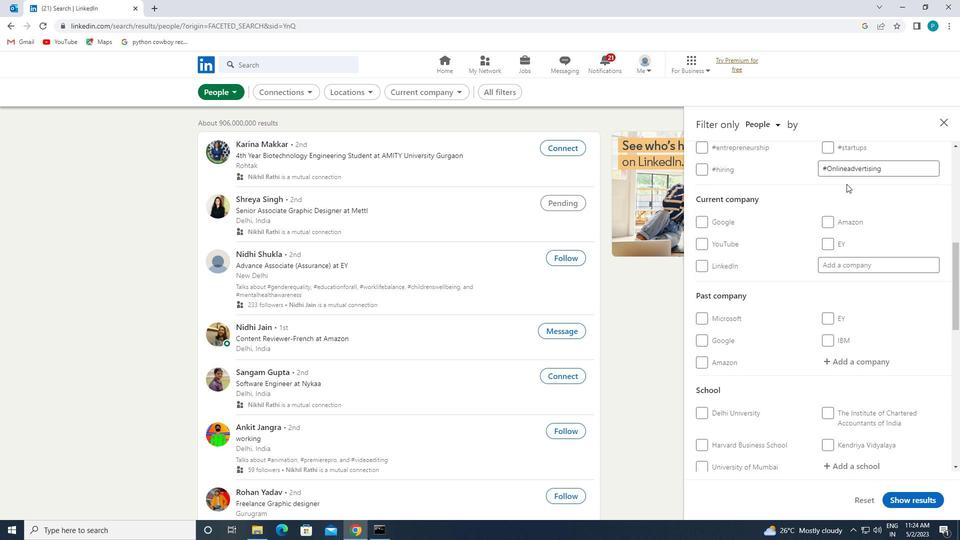 
Action: Mouse pressed left at (859, 260)
Screenshot: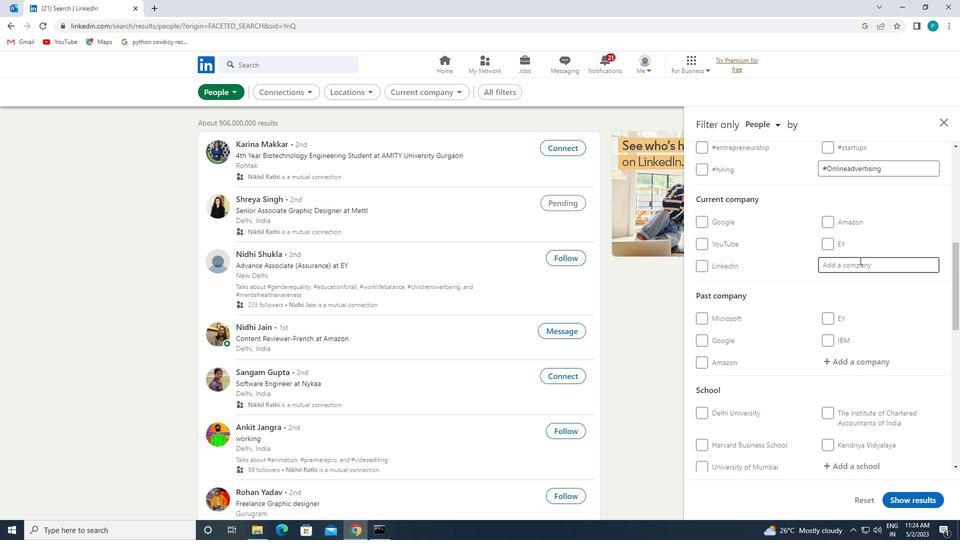 
Action: Key pressed <Key.caps_lock>D<Key.caps_lock>EL
Screenshot: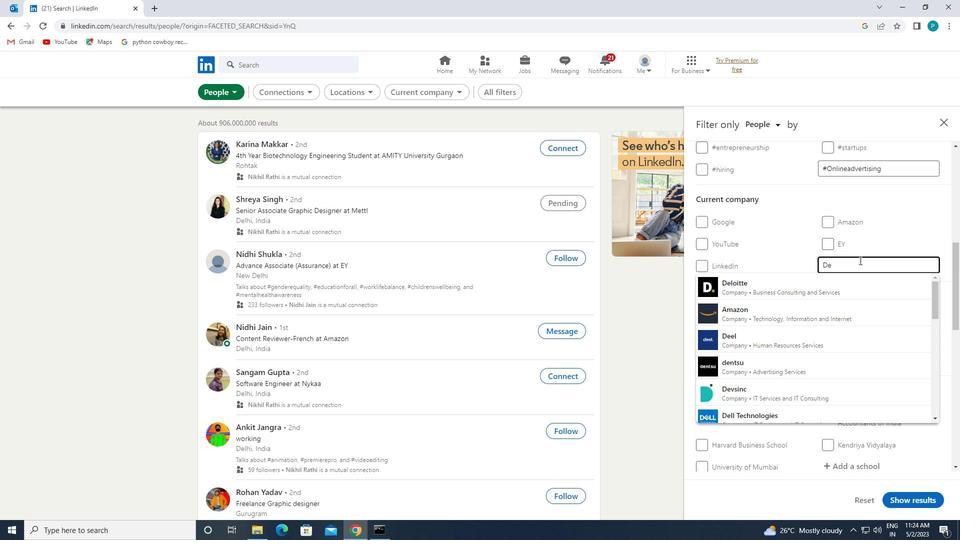 
Action: Mouse moved to (882, 263)
Screenshot: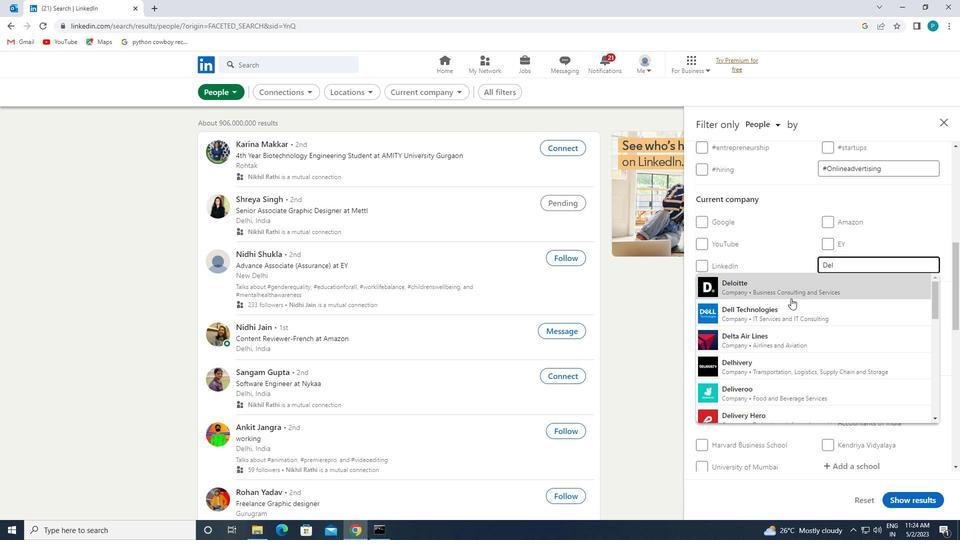 
Action: Key pressed OITT
Screenshot: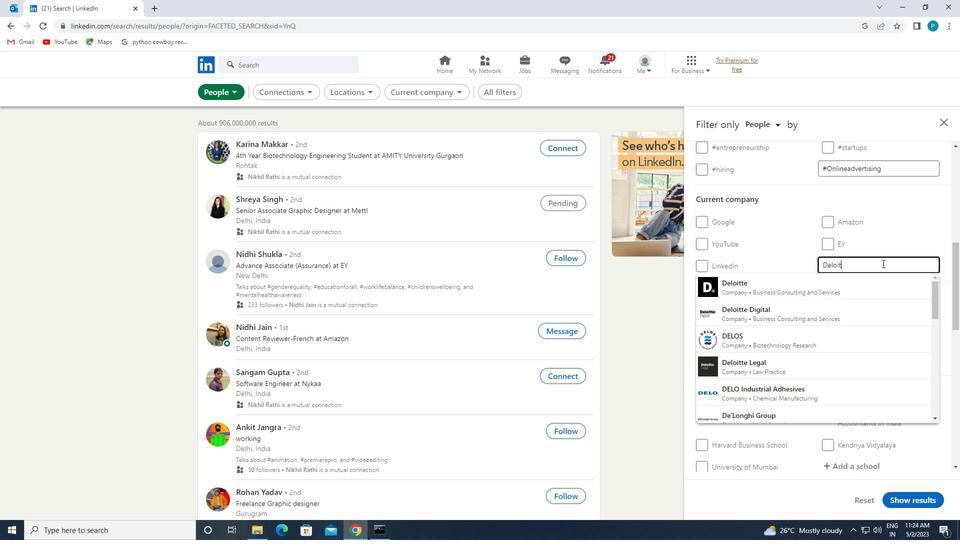 
Action: Mouse moved to (828, 306)
Screenshot: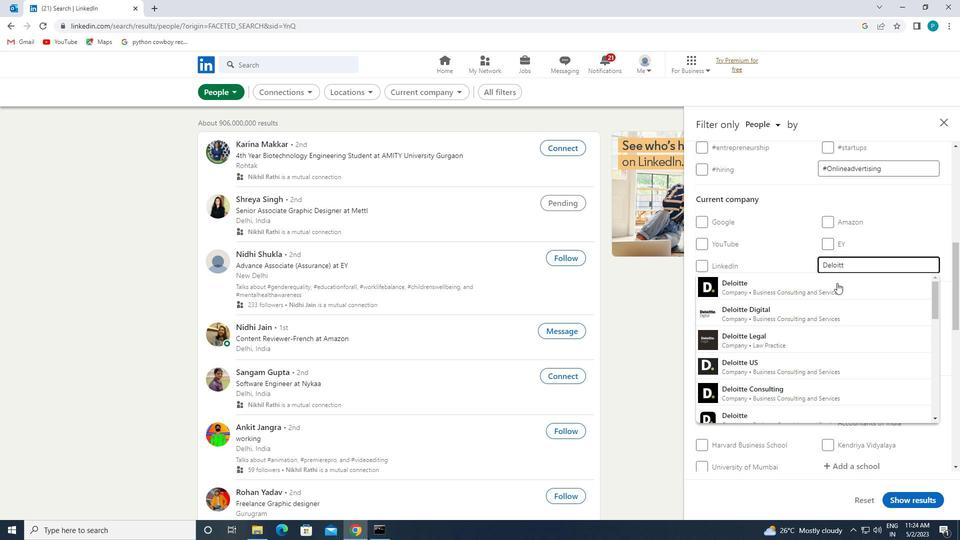 
Action: Mouse pressed left at (828, 306)
Screenshot: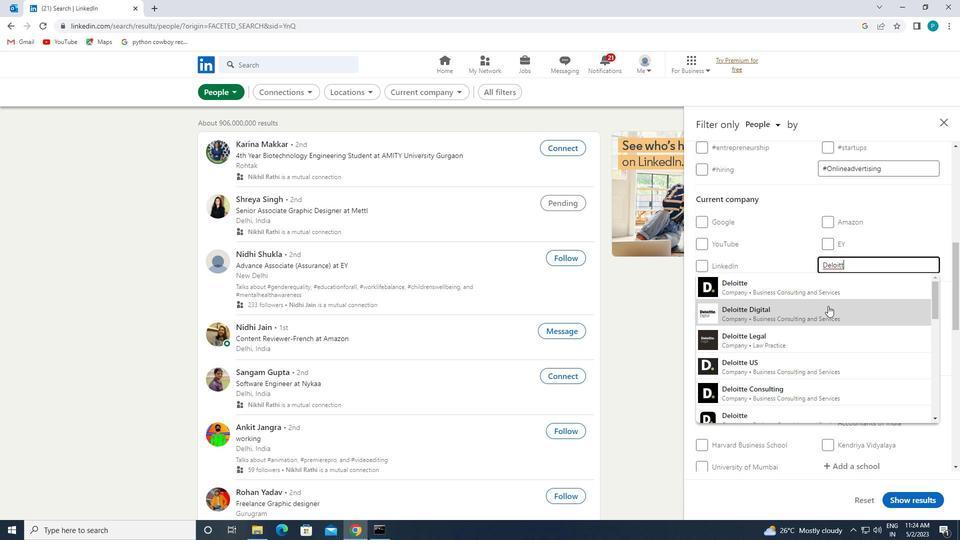 
Action: Mouse moved to (766, 352)
Screenshot: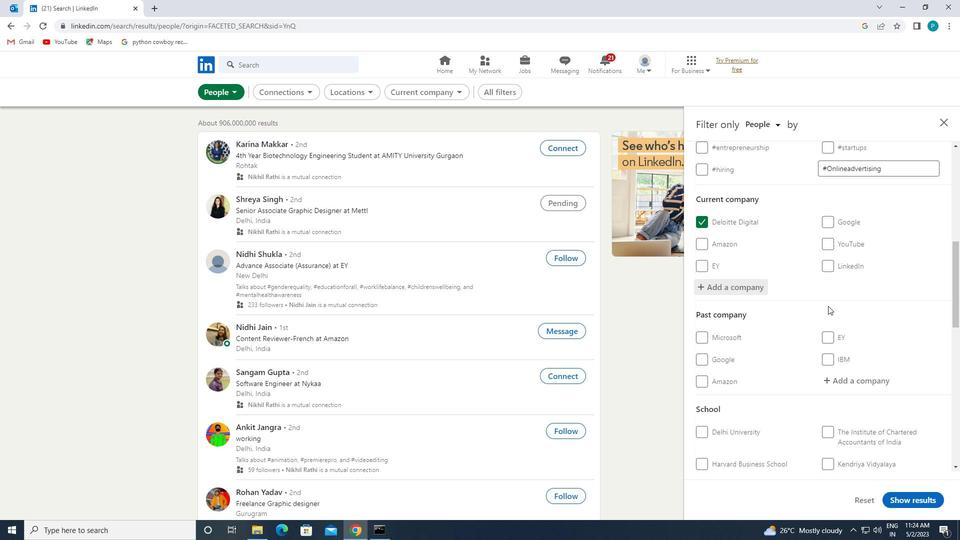 
Action: Mouse scrolled (766, 351) with delta (0, 0)
Screenshot: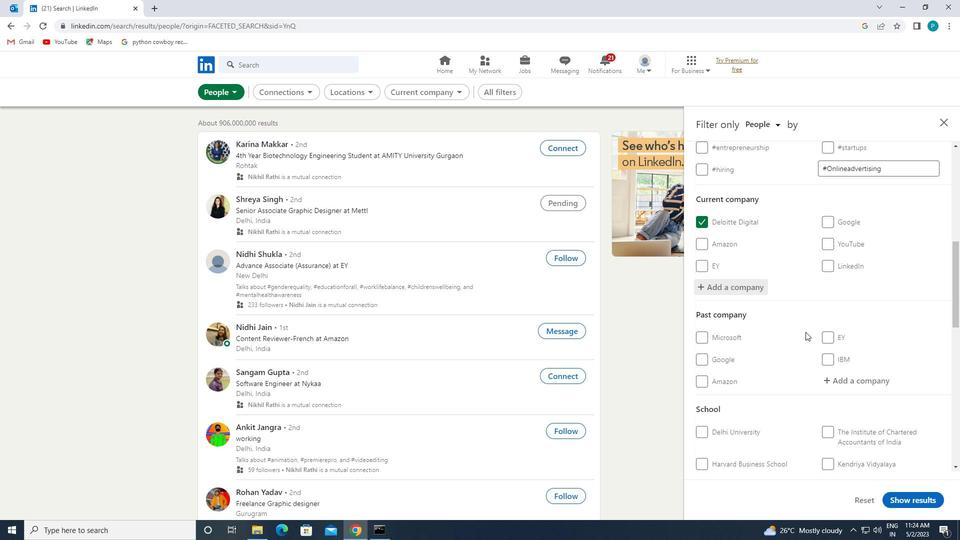 
Action: Mouse scrolled (766, 351) with delta (0, 0)
Screenshot: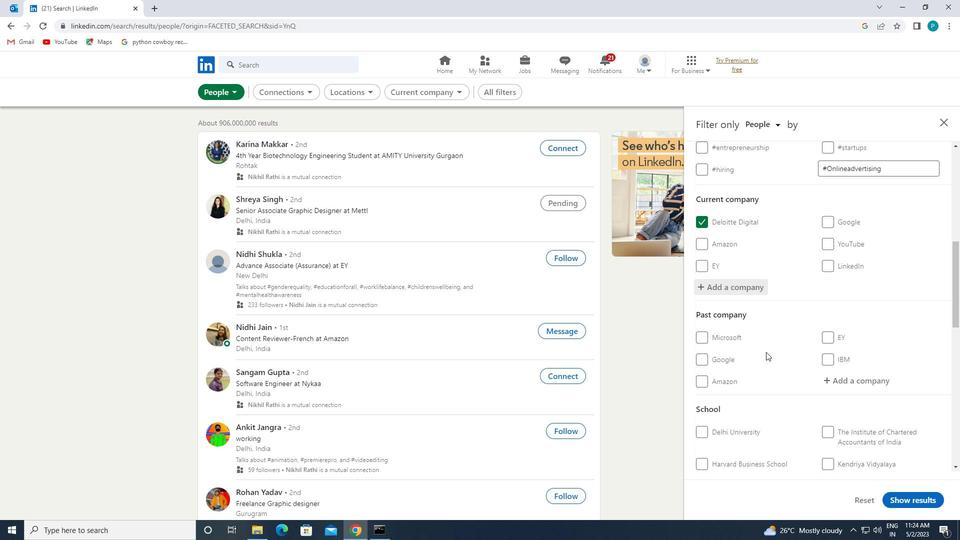 
Action: Mouse moved to (810, 363)
Screenshot: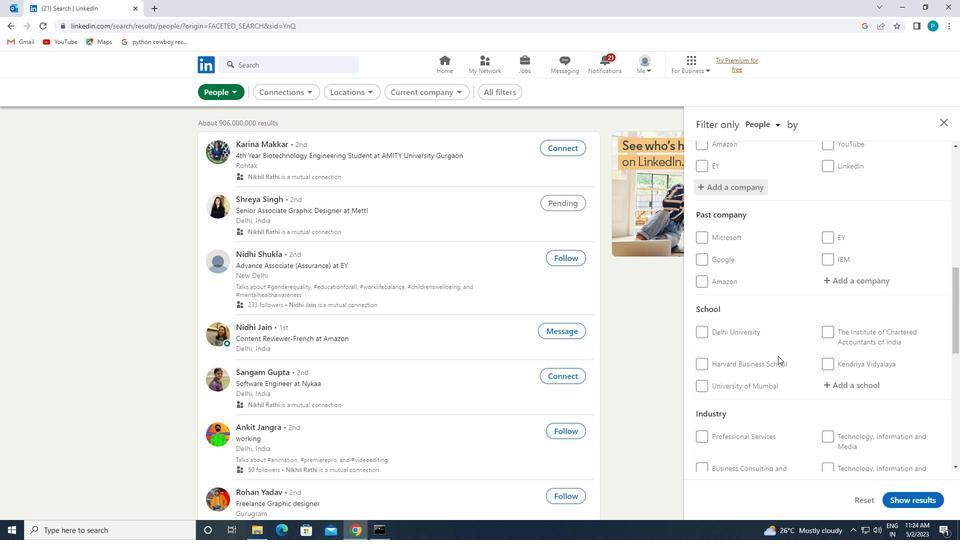 
Action: Mouse scrolled (810, 363) with delta (0, 0)
Screenshot: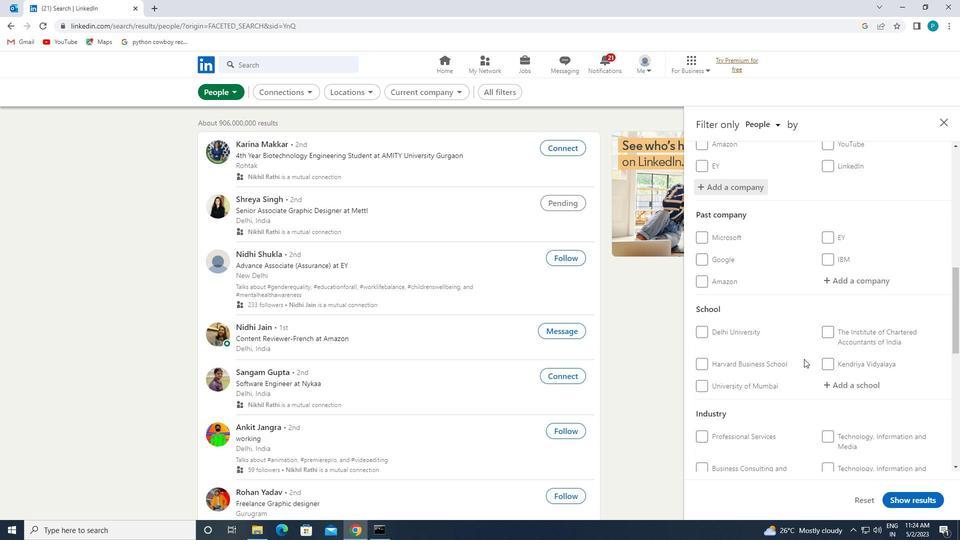 
Action: Mouse moved to (835, 335)
Screenshot: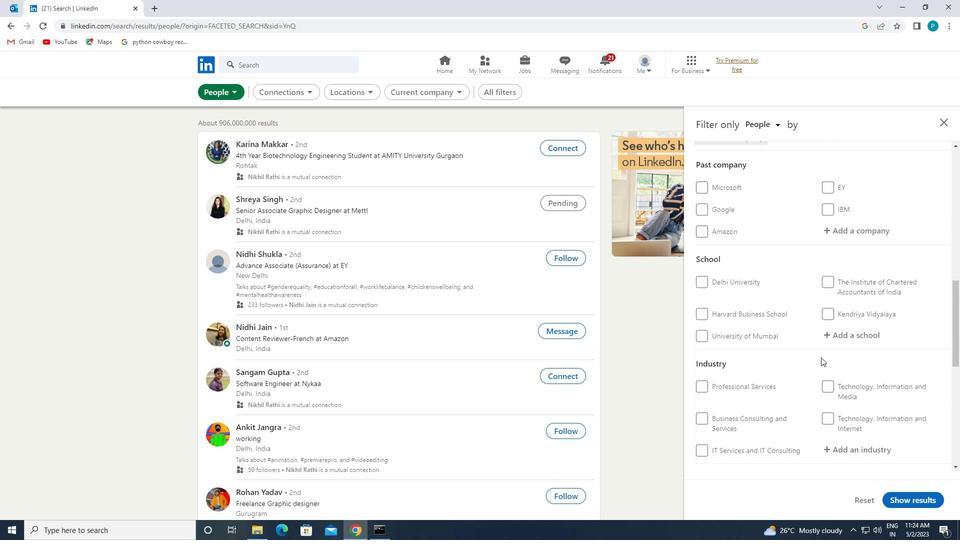 
Action: Mouse pressed left at (835, 335)
Screenshot: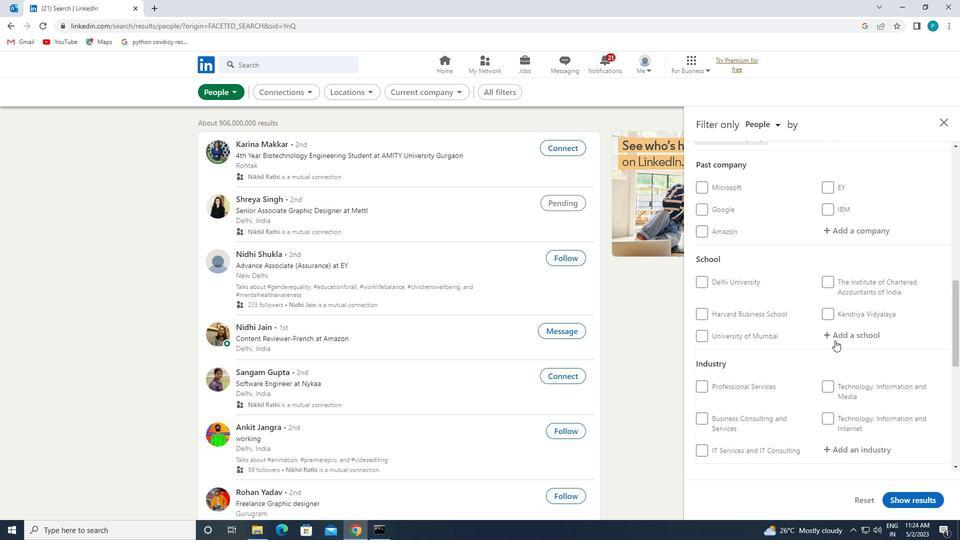 
Action: Key pressed <Key.caps_lock>N<Key.caps_lock>IRMALA
Screenshot: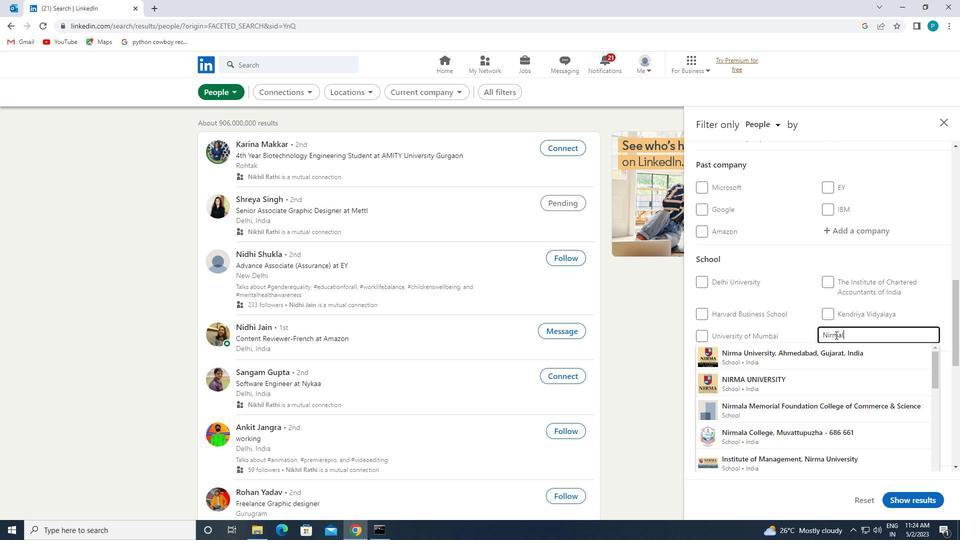 
Action: Mouse moved to (842, 364)
Screenshot: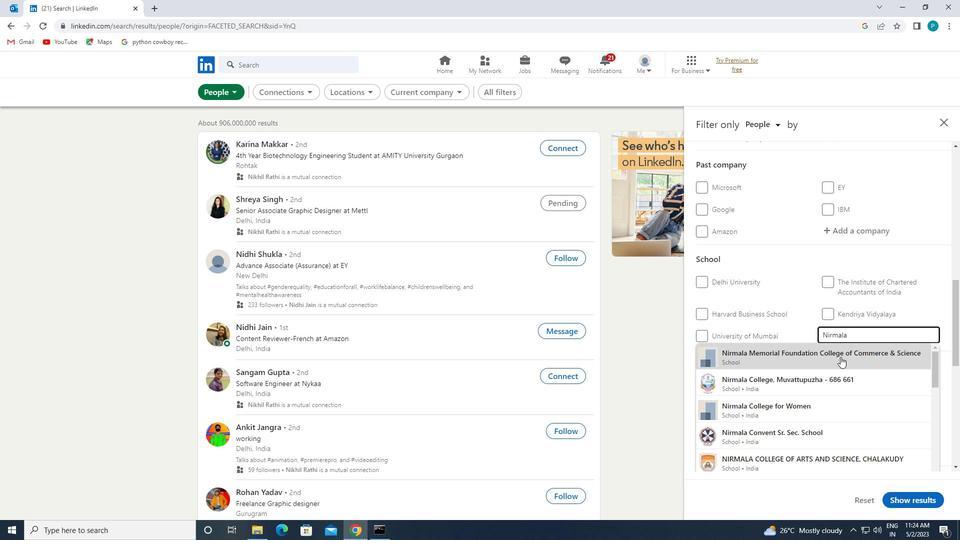 
Action: Mouse pressed left at (842, 364)
Screenshot: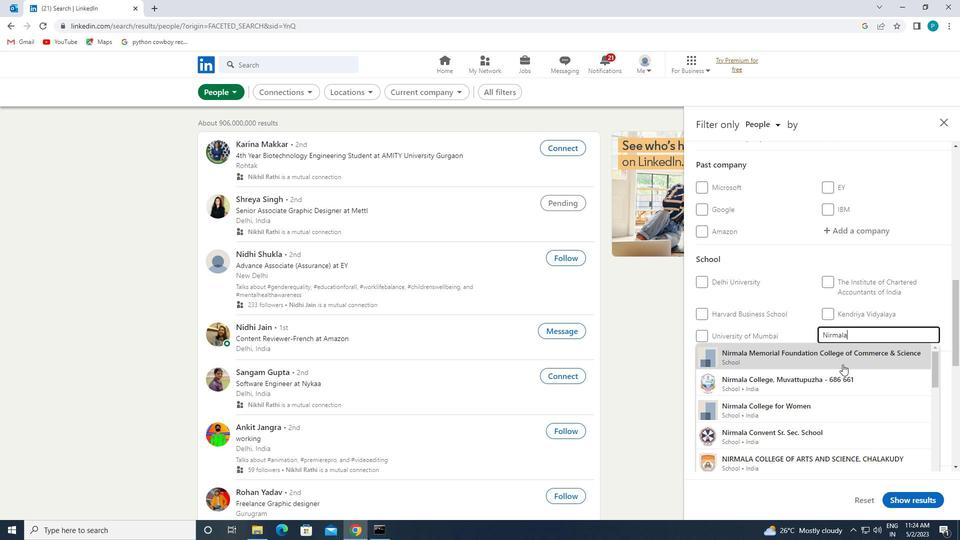 
Action: Mouse moved to (842, 385)
Screenshot: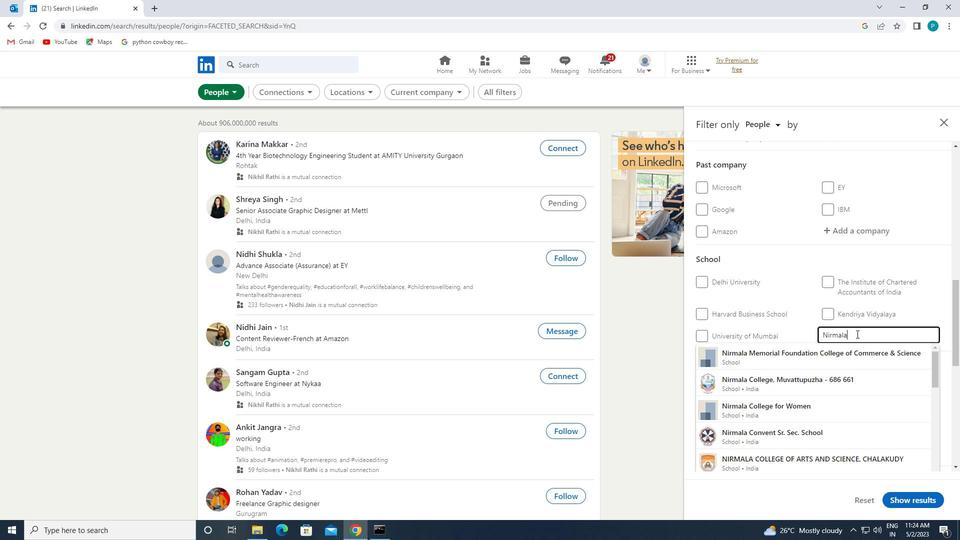 
Action: Mouse scrolled (842, 385) with delta (0, 0)
Screenshot: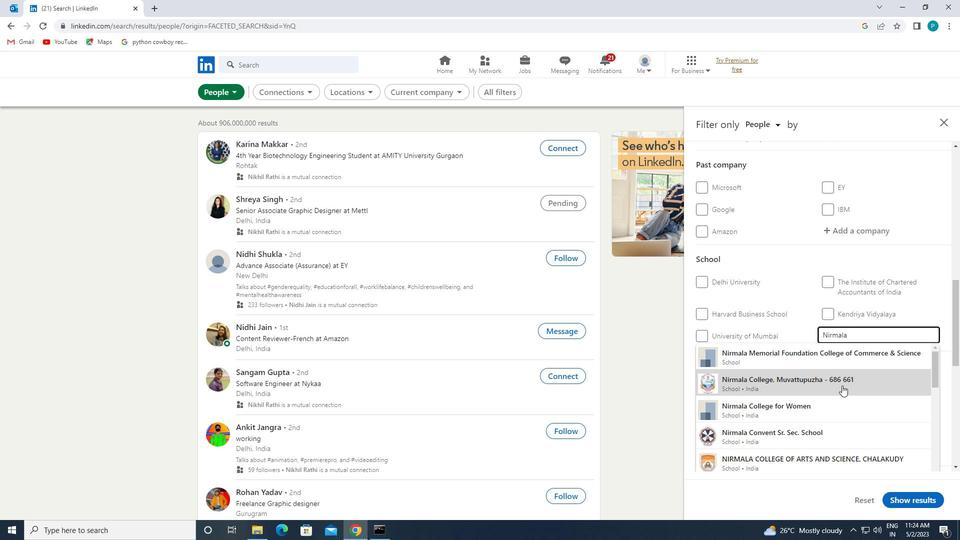 
Action: Mouse moved to (842, 386)
Screenshot: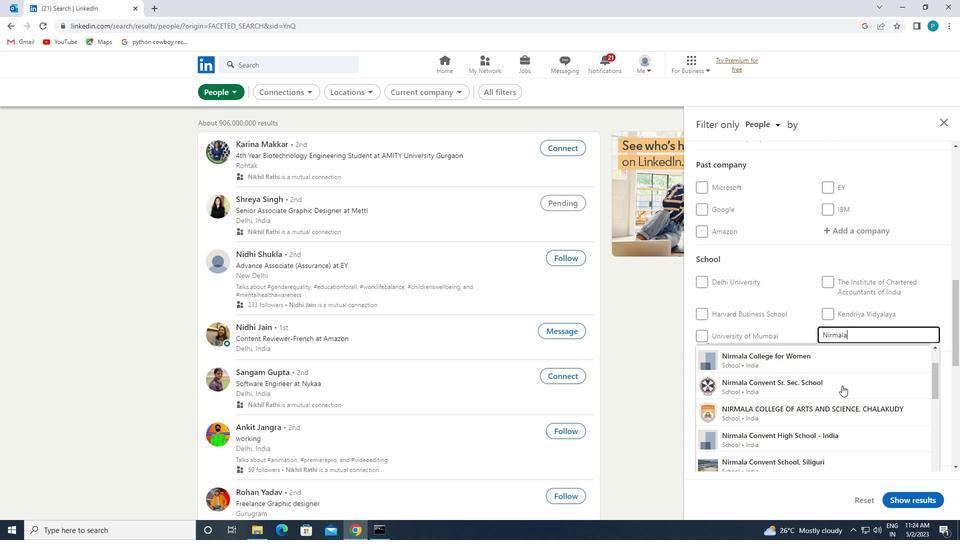 
Action: Mouse scrolled (842, 385) with delta (0, 0)
Screenshot: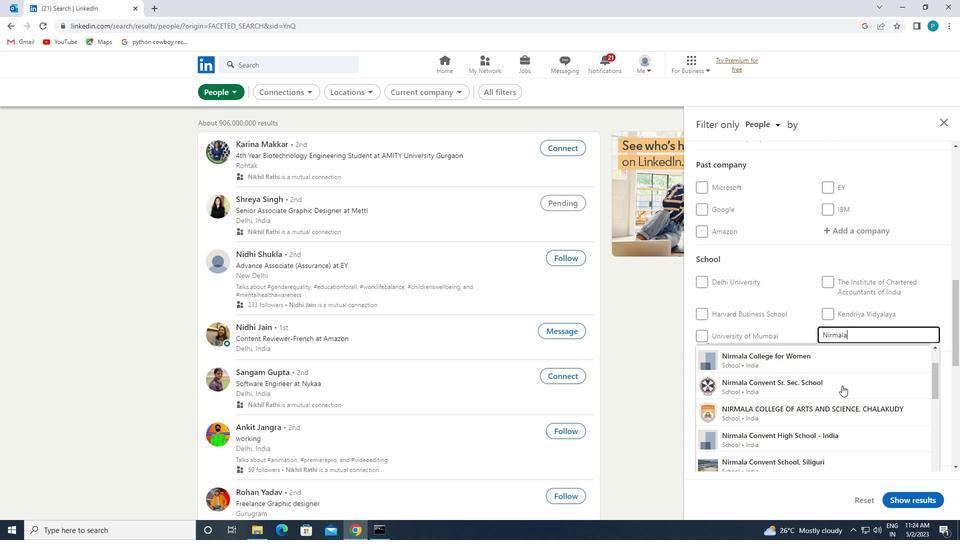 
Action: Mouse scrolled (842, 385) with delta (0, 0)
Screenshot: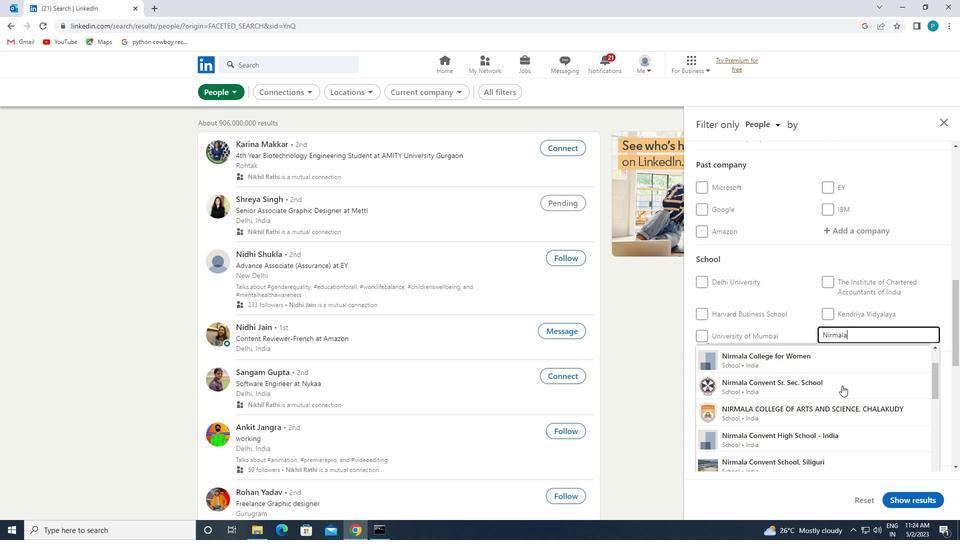 
Action: Mouse moved to (842, 387)
Screenshot: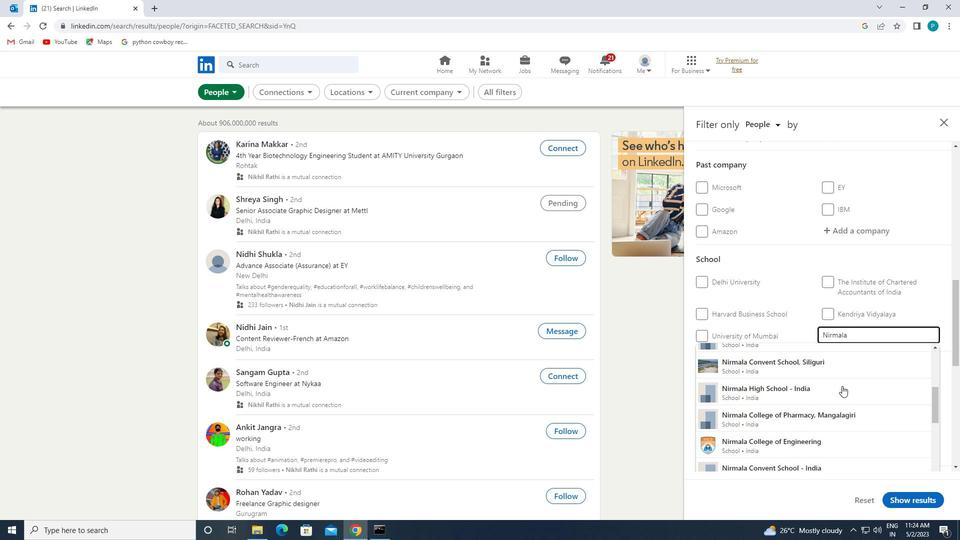
Action: Mouse scrolled (842, 386) with delta (0, 0)
Screenshot: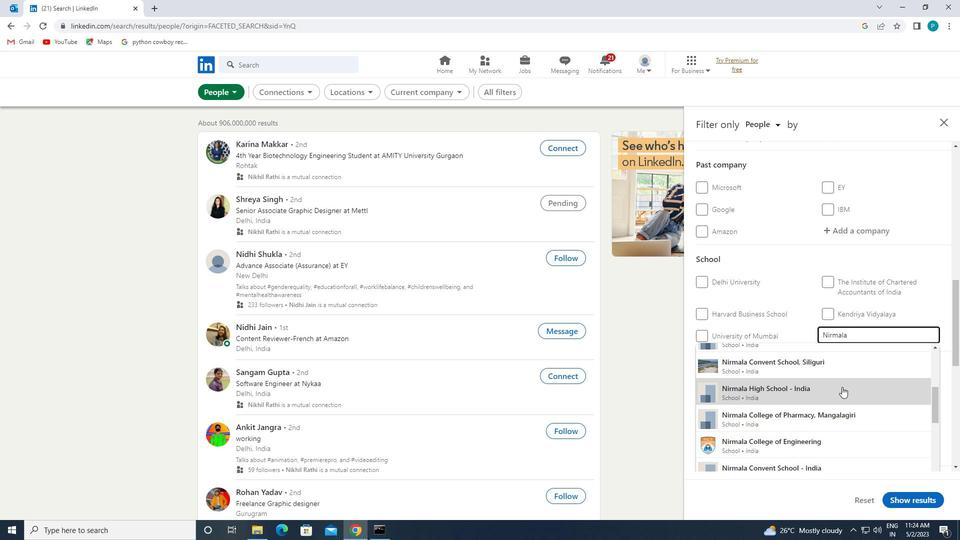 
Action: Mouse scrolled (842, 386) with delta (0, 0)
Screenshot: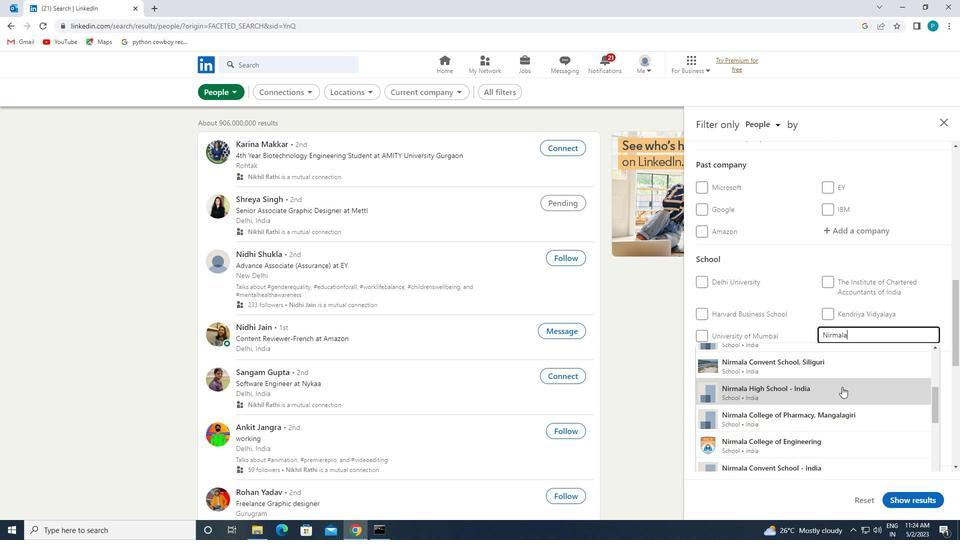 
Action: Mouse moved to (843, 389)
Screenshot: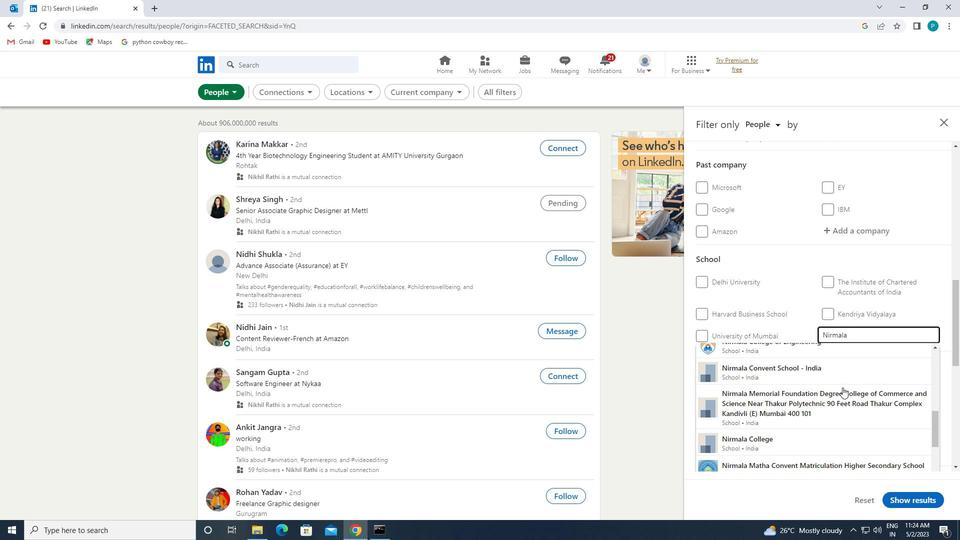 
Action: Mouse pressed left at (843, 389)
Screenshot: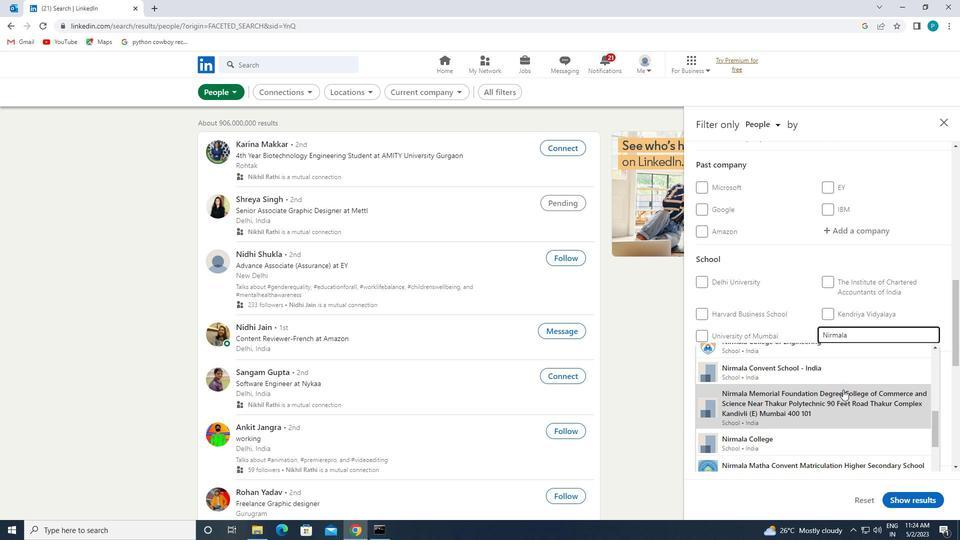 
Action: Mouse moved to (837, 355)
Screenshot: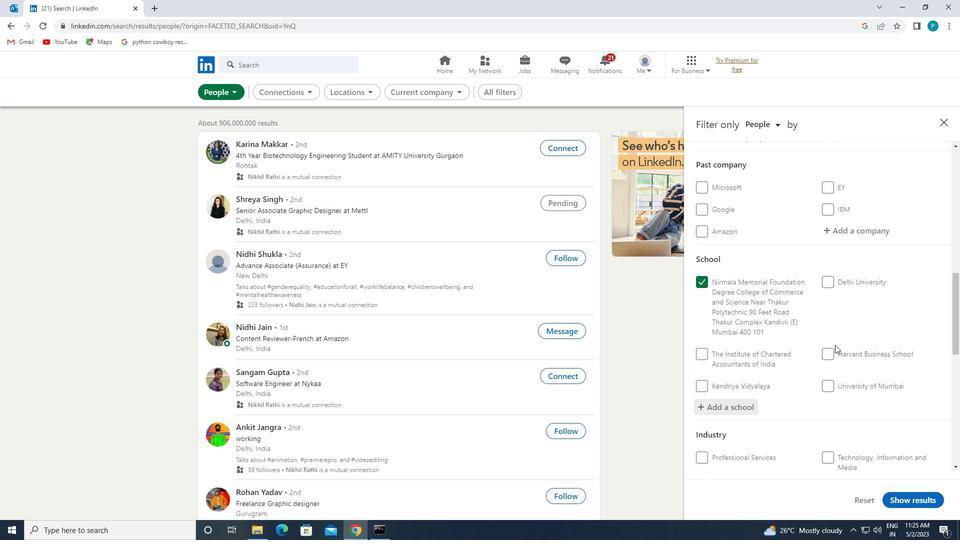 
Action: Mouse scrolled (837, 355) with delta (0, 0)
Screenshot: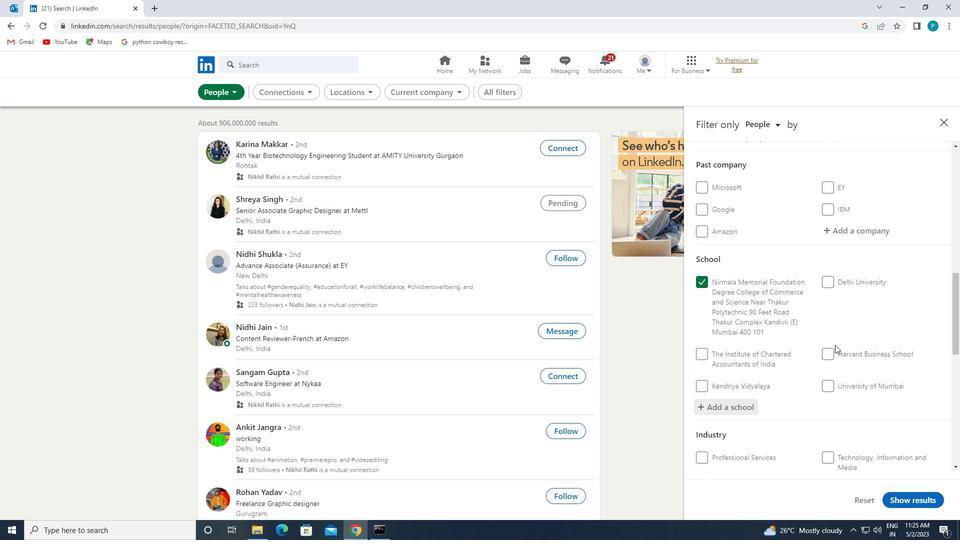 
Action: Mouse moved to (846, 392)
Screenshot: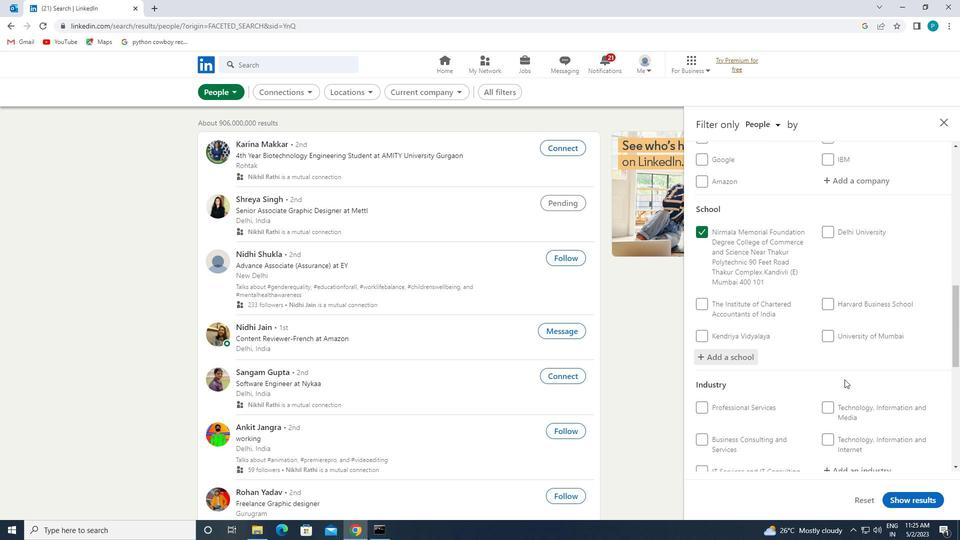 
Action: Mouse scrolled (846, 391) with delta (0, 0)
Screenshot: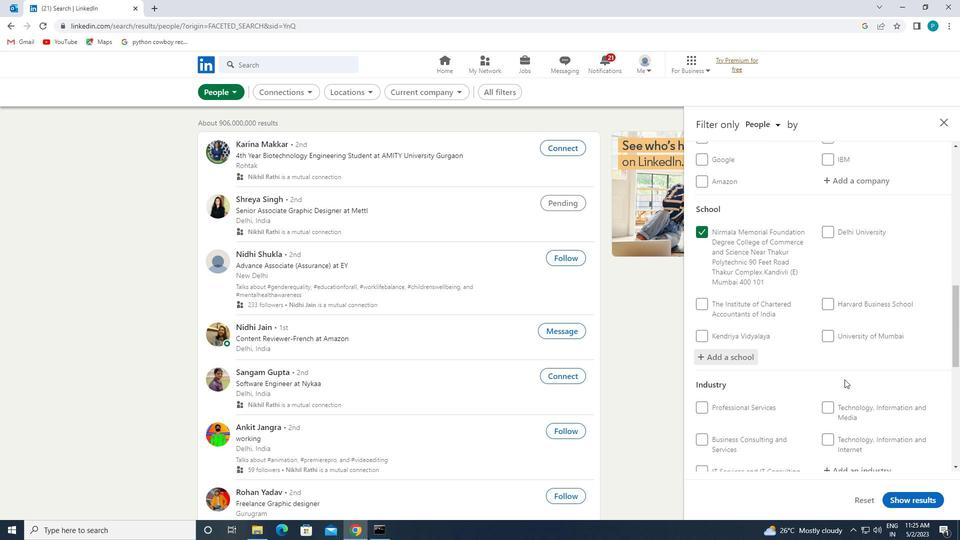 
Action: Mouse scrolled (846, 391) with delta (0, 0)
Screenshot: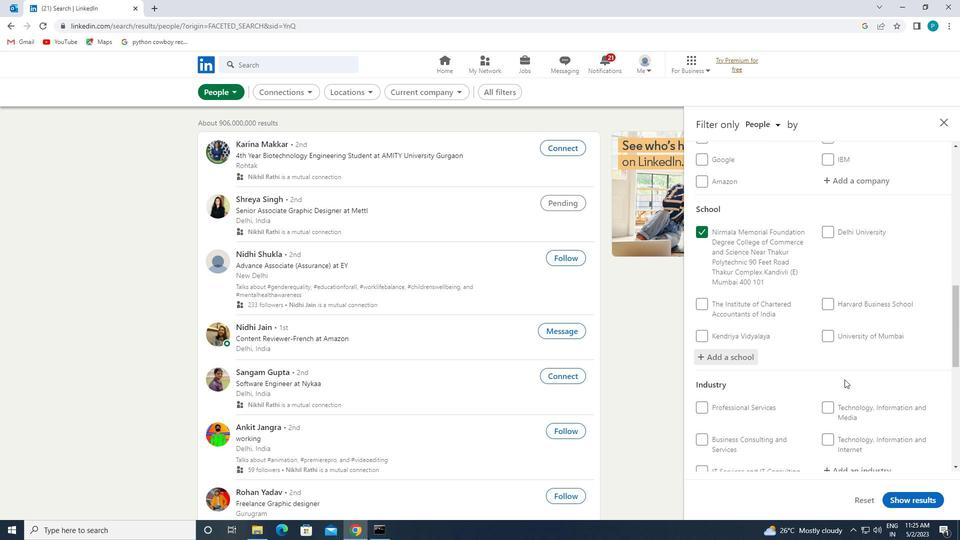
Action: Mouse moved to (838, 374)
Screenshot: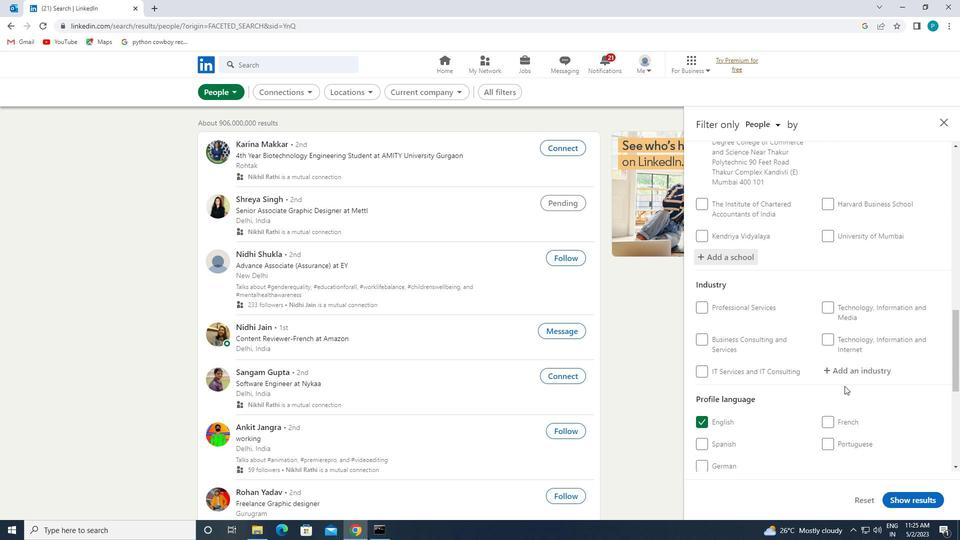
Action: Mouse pressed left at (838, 374)
Screenshot: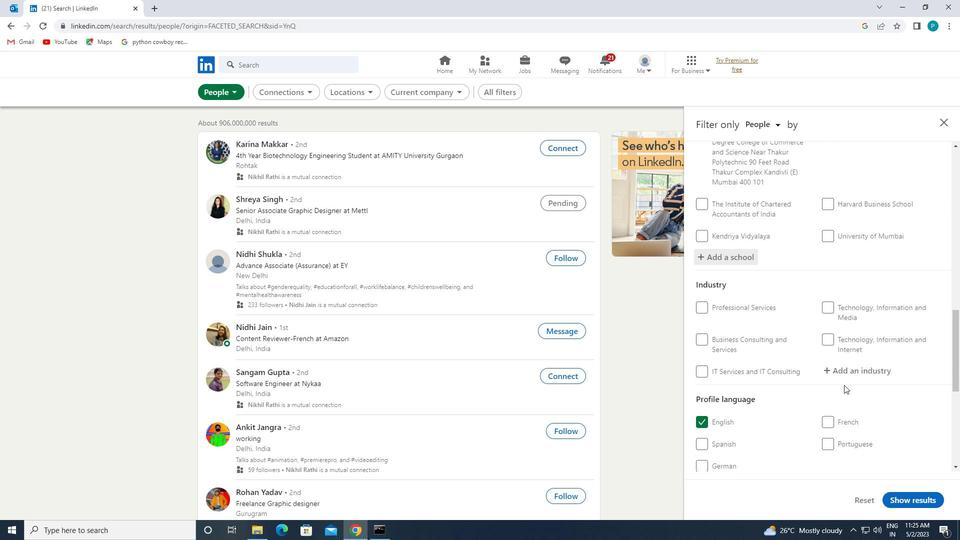 
Action: Key pressed <Key.caps_lock>W<Key.caps_lock>LLNES<Key.backspace><Key.backspace><Key.backspace><Key.backspace><Key.backspace>ELL
Screenshot: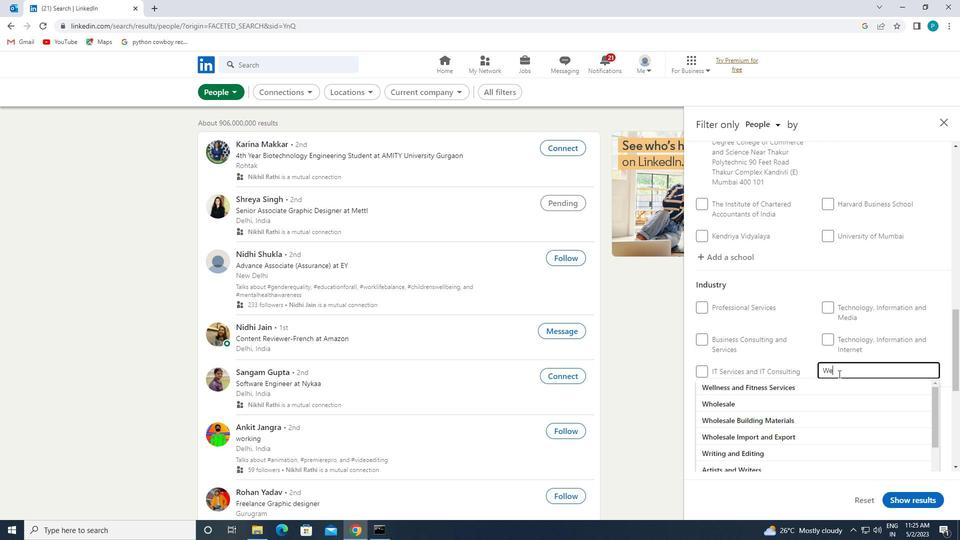 
Action: Mouse moved to (816, 387)
Screenshot: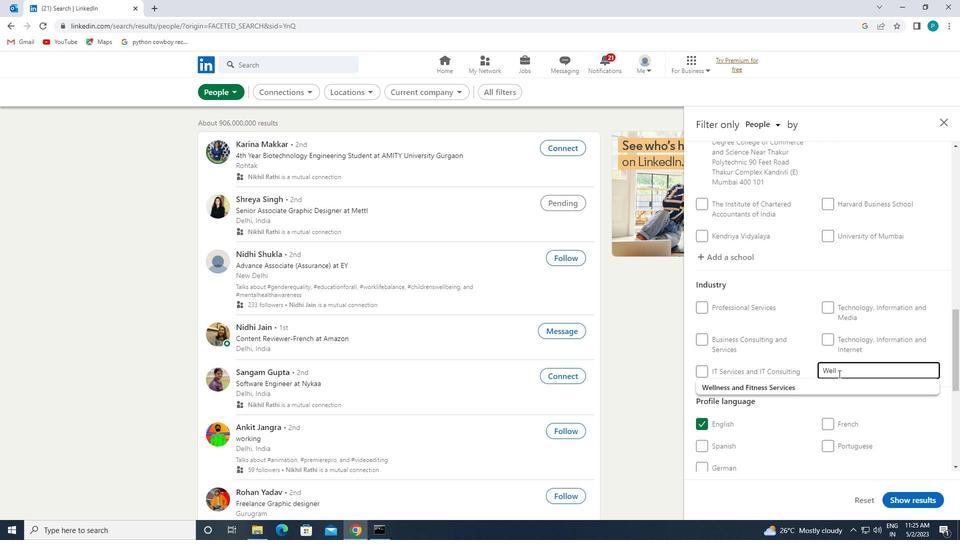 
Action: Mouse pressed left at (816, 387)
Screenshot: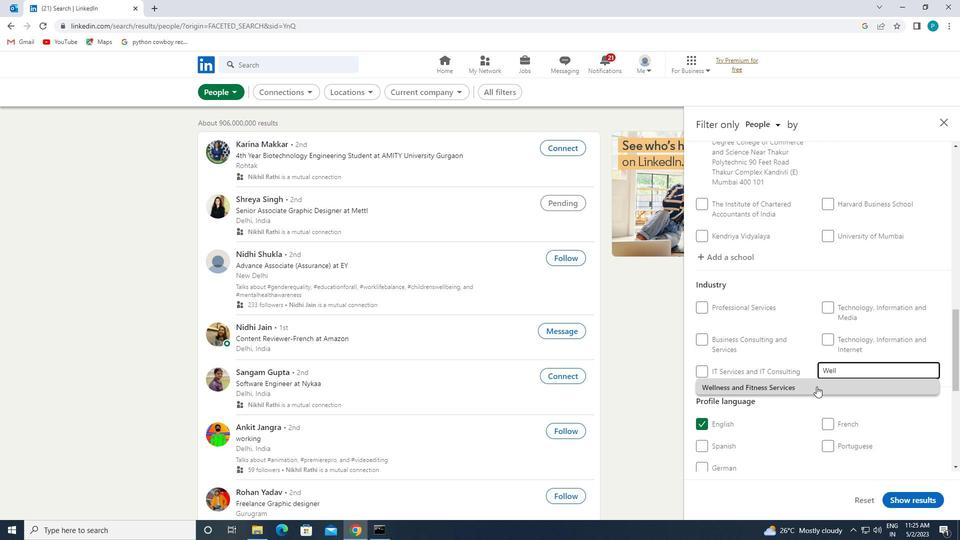 
Action: Mouse moved to (816, 387)
Screenshot: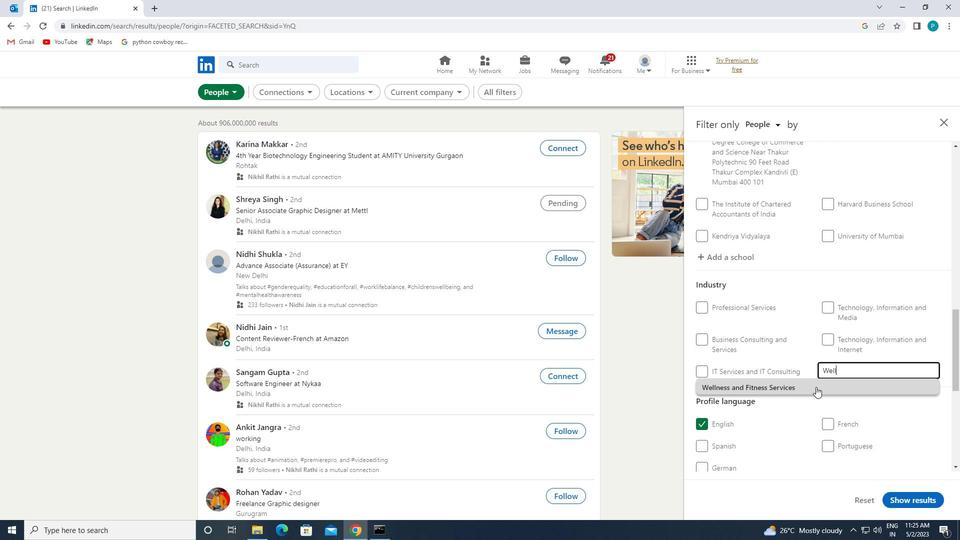 
Action: Mouse scrolled (816, 386) with delta (0, 0)
Screenshot: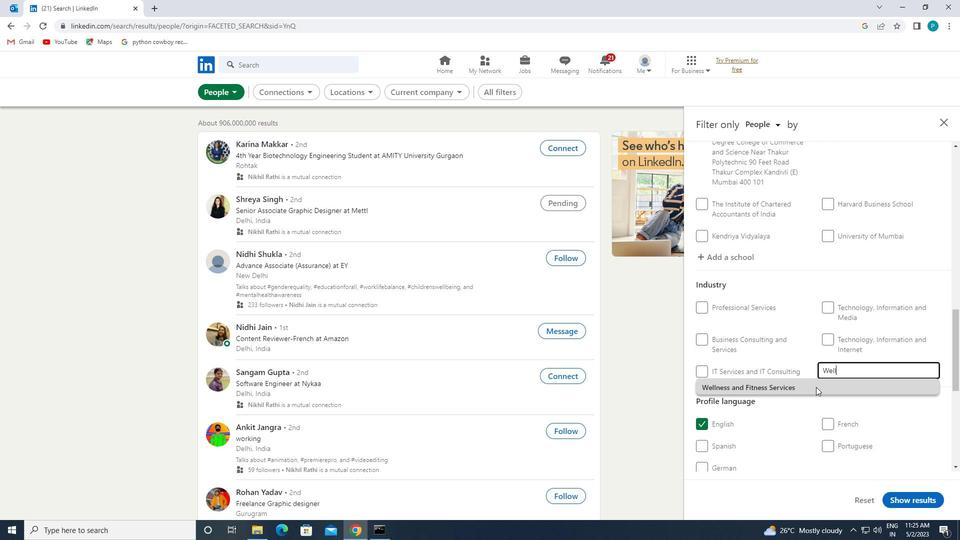 
Action: Mouse scrolled (816, 386) with delta (0, 0)
Screenshot: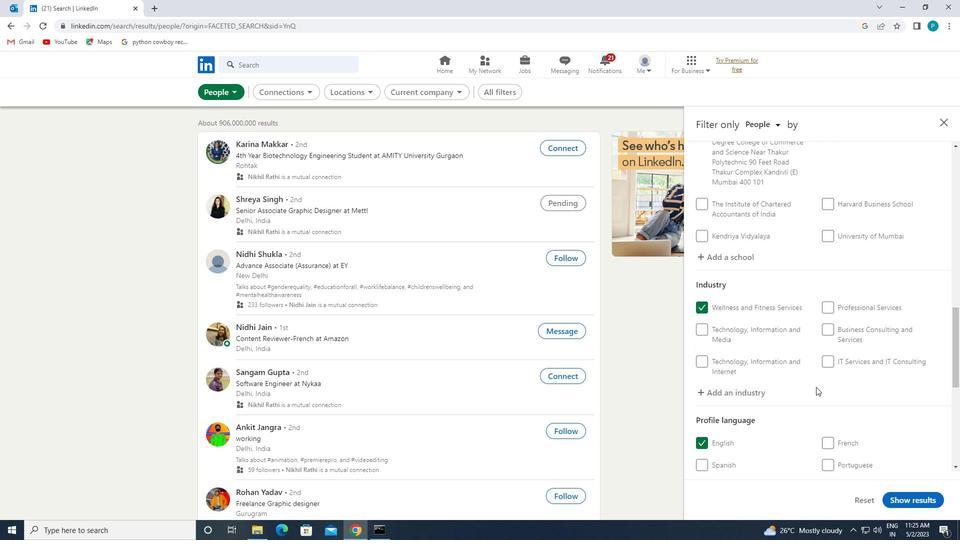 
Action: Mouse scrolled (816, 386) with delta (0, 0)
Screenshot: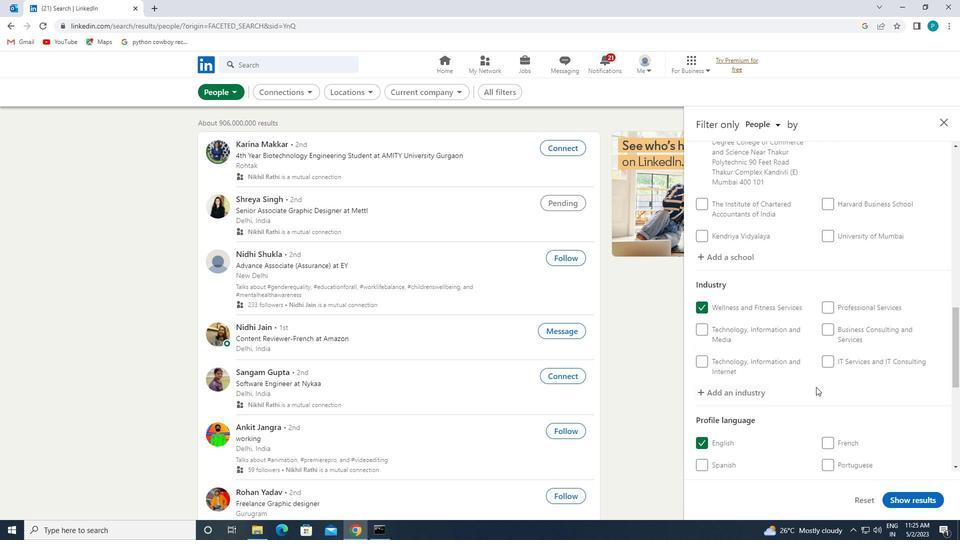 
Action: Mouse moved to (816, 387)
Screenshot: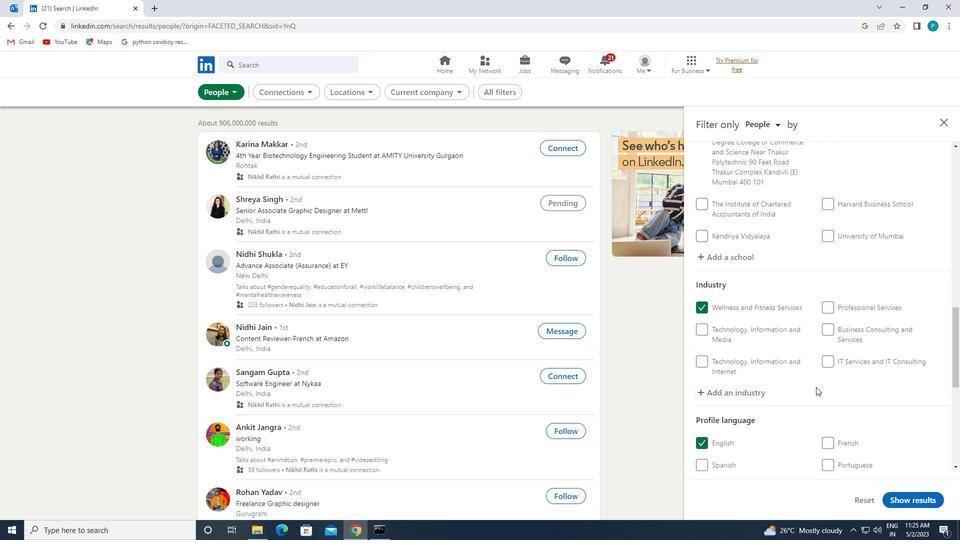 
Action: Mouse scrolled (816, 387) with delta (0, 0)
Screenshot: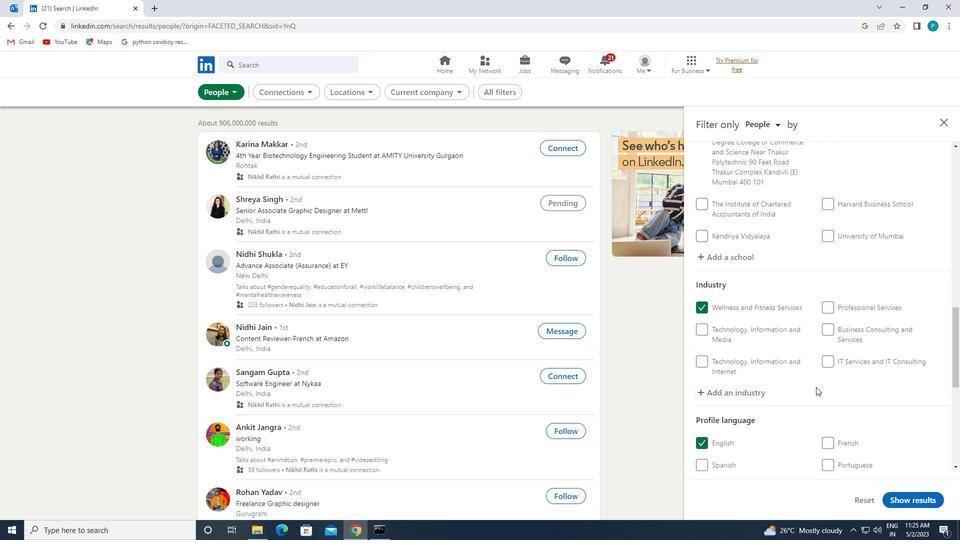
Action: Mouse moved to (839, 439)
Screenshot: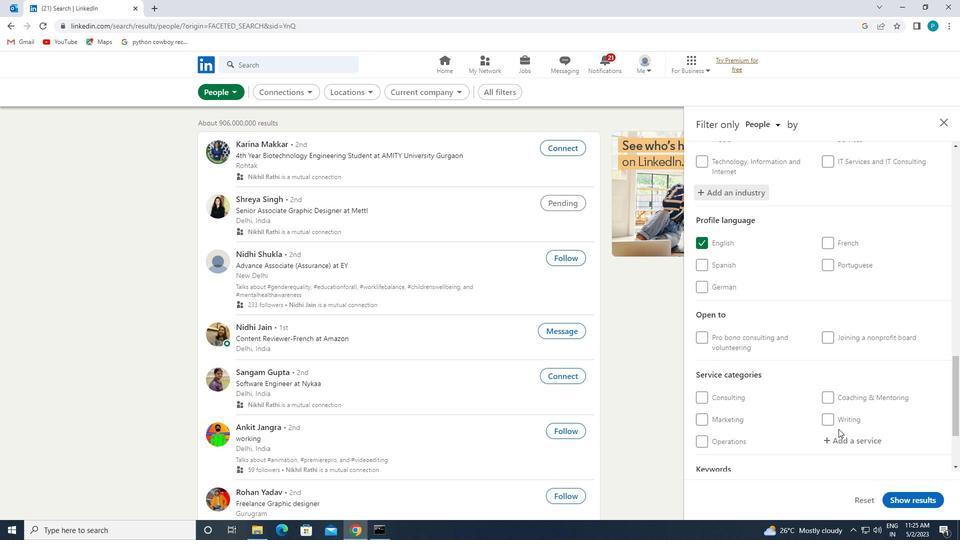 
Action: Mouse pressed left at (839, 439)
Screenshot: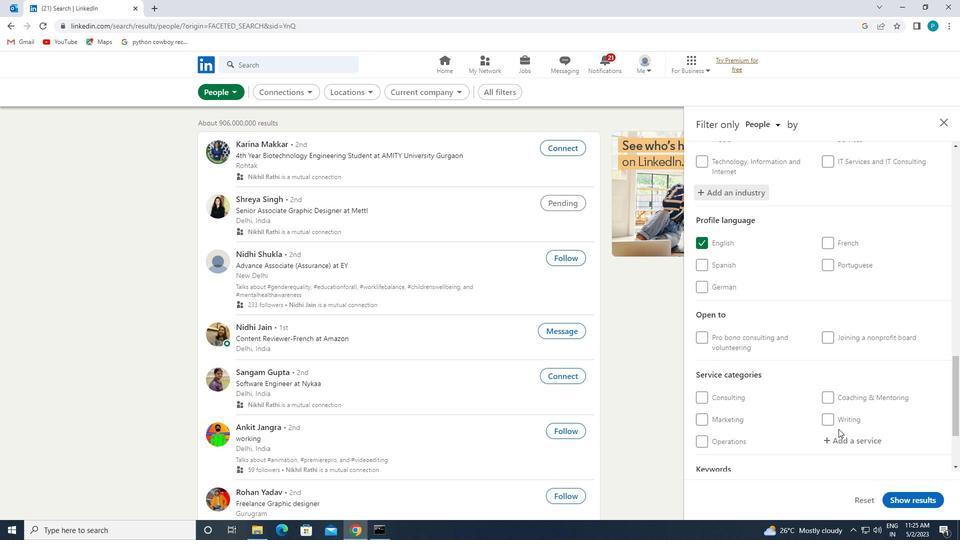 
Action: Key pressed <Key.caps_lock>A<Key.caps_lock>DMIN
Screenshot: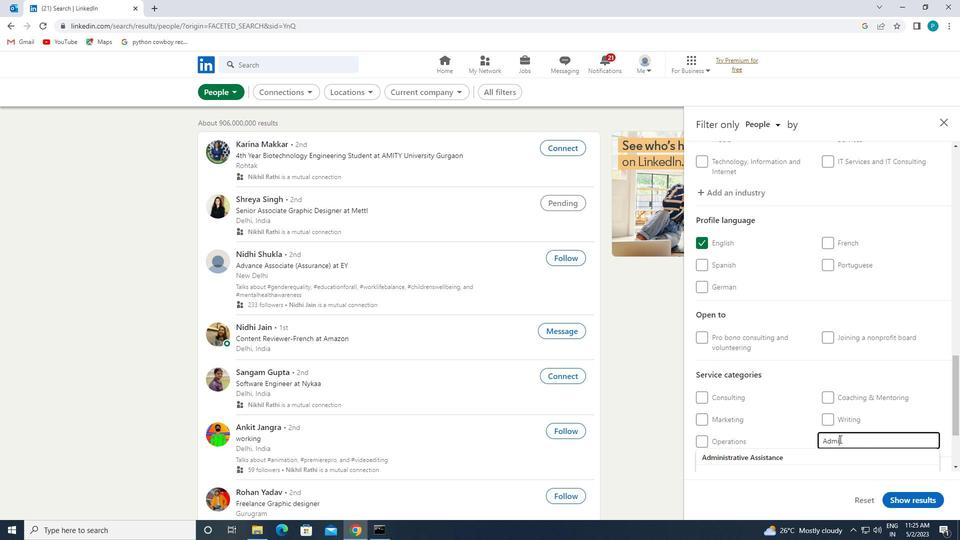 
Action: Mouse moved to (810, 426)
Screenshot: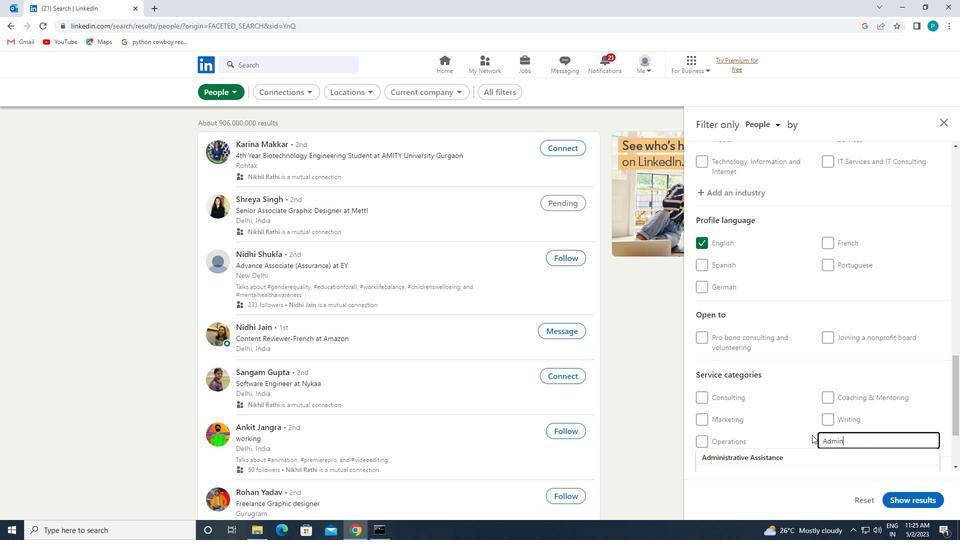 
Action: Mouse scrolled (810, 426) with delta (0, 0)
Screenshot: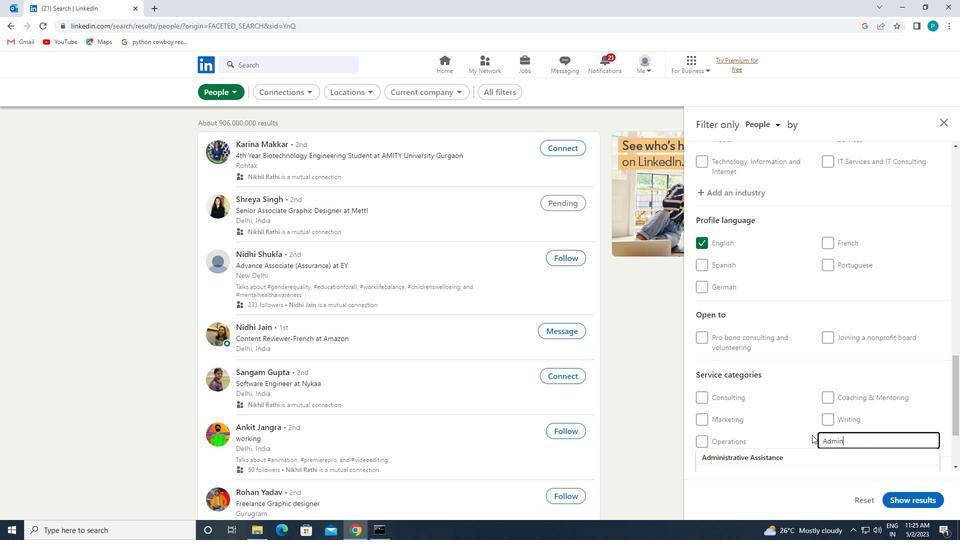 
Action: Mouse moved to (810, 428)
Screenshot: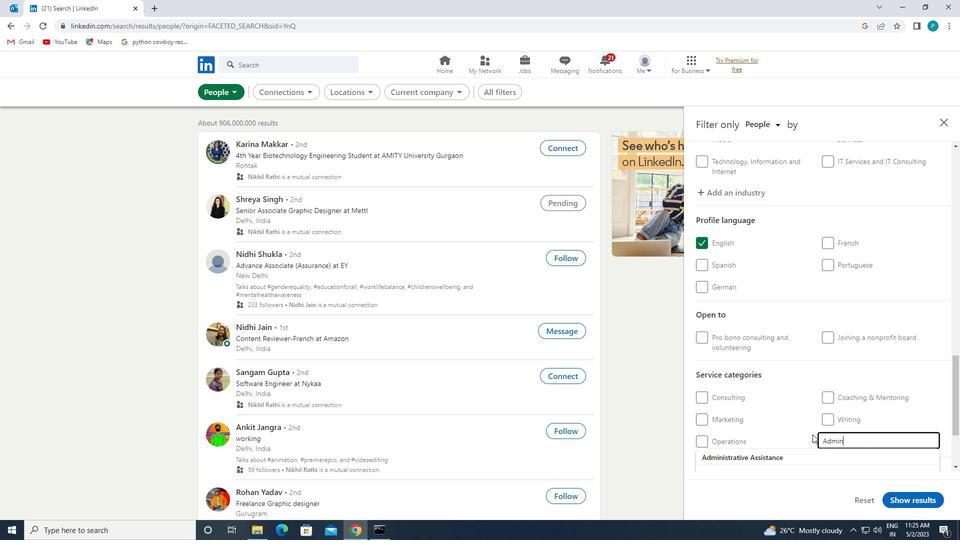 
Action: Mouse scrolled (810, 427) with delta (0, 0)
Screenshot: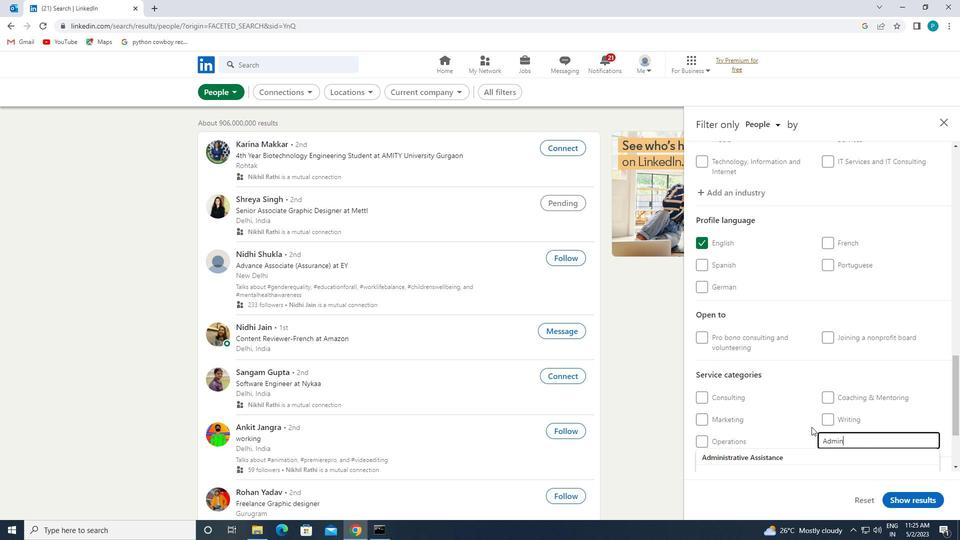
Action: Mouse moved to (726, 385)
Screenshot: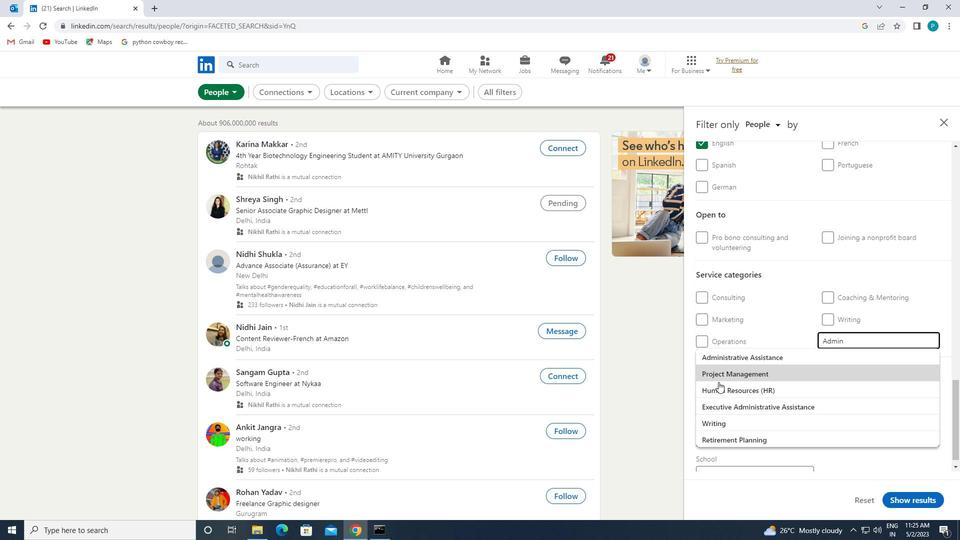 
Action: Mouse scrolled (726, 384) with delta (0, 0)
Screenshot: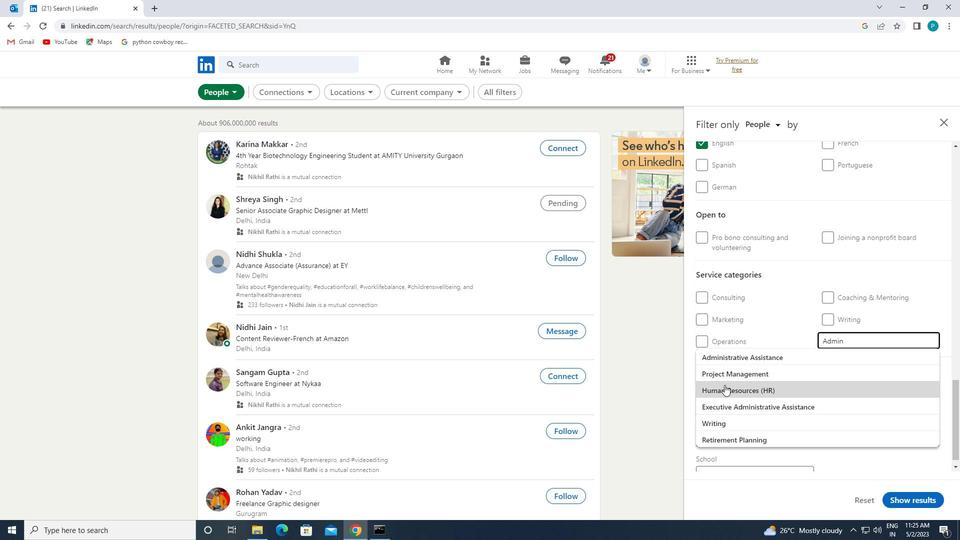 
Action: Mouse moved to (837, 330)
Screenshot: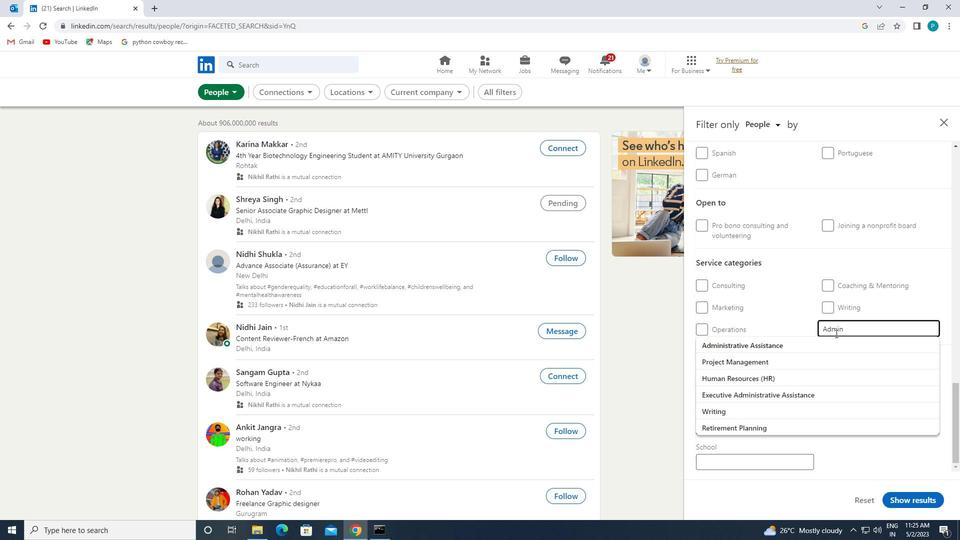 
Action: Key pressed STRATIVE
Screenshot: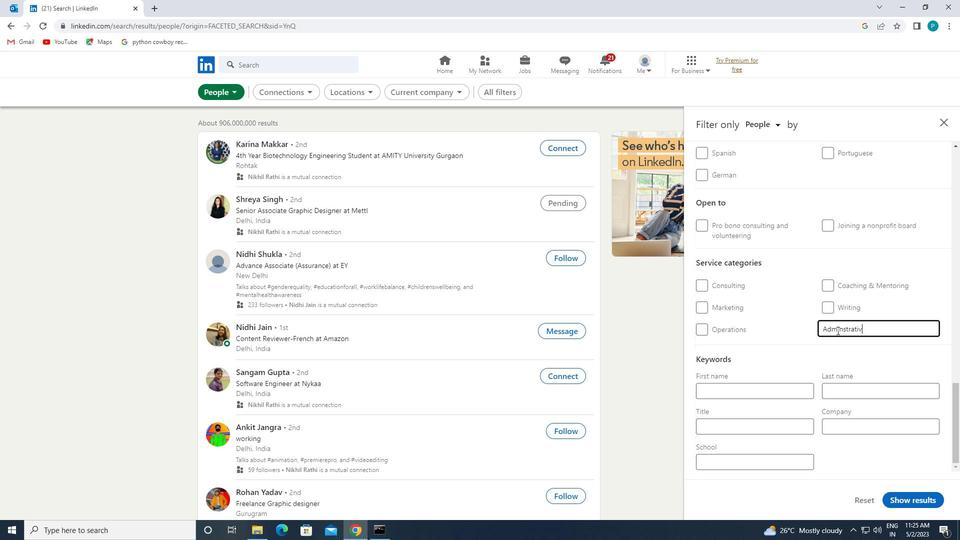 
Action: Mouse moved to (841, 327)
Screenshot: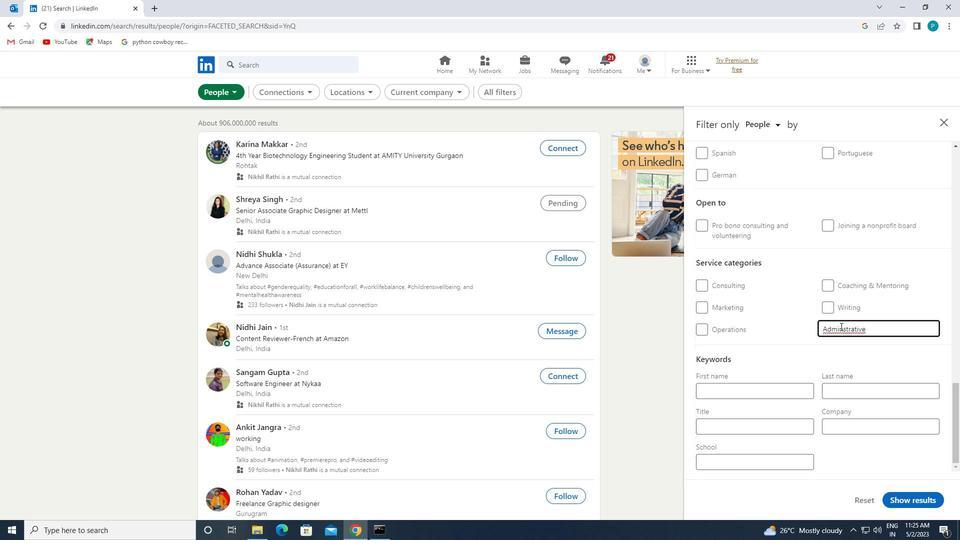 
Action: Mouse pressed left at (841, 327)
Screenshot: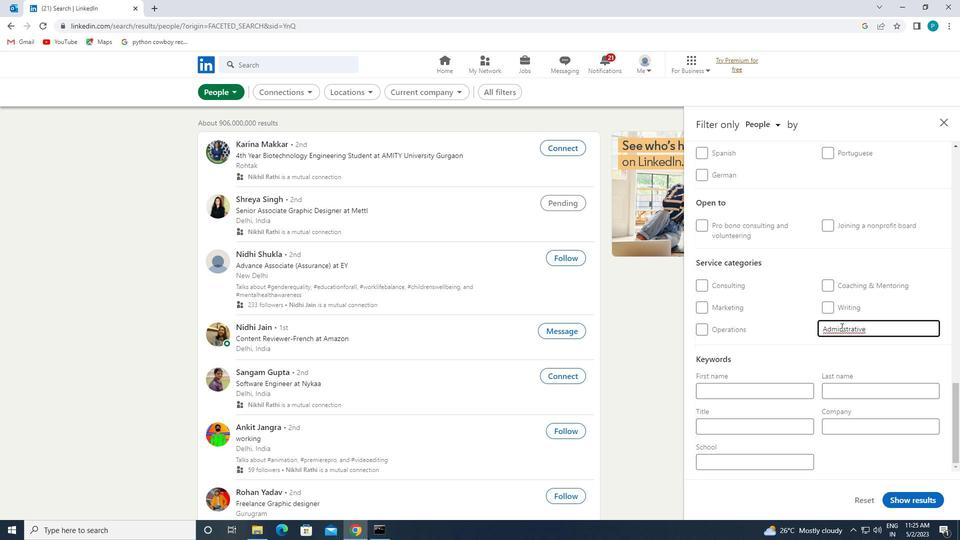 
Action: Mouse moved to (843, 329)
Screenshot: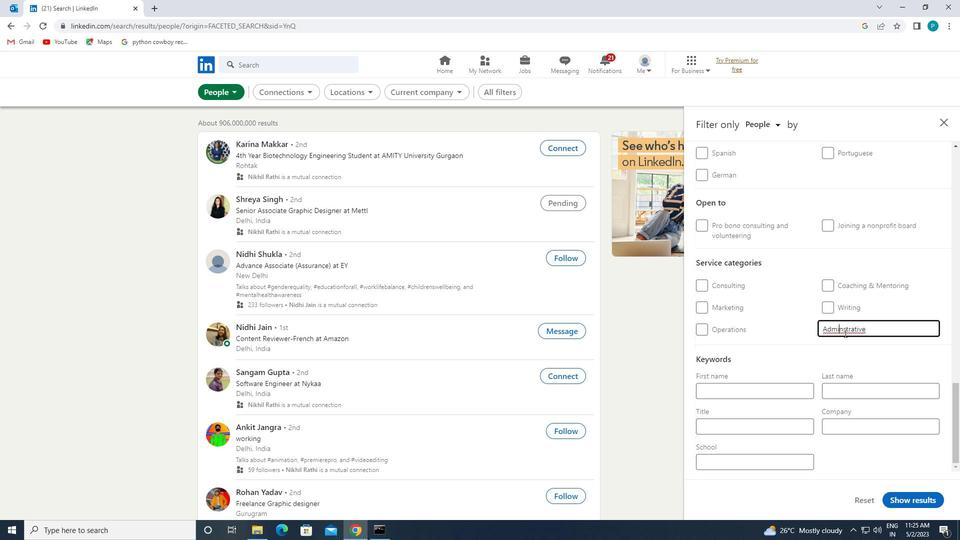 
Action: Mouse pressed left at (843, 329)
Screenshot: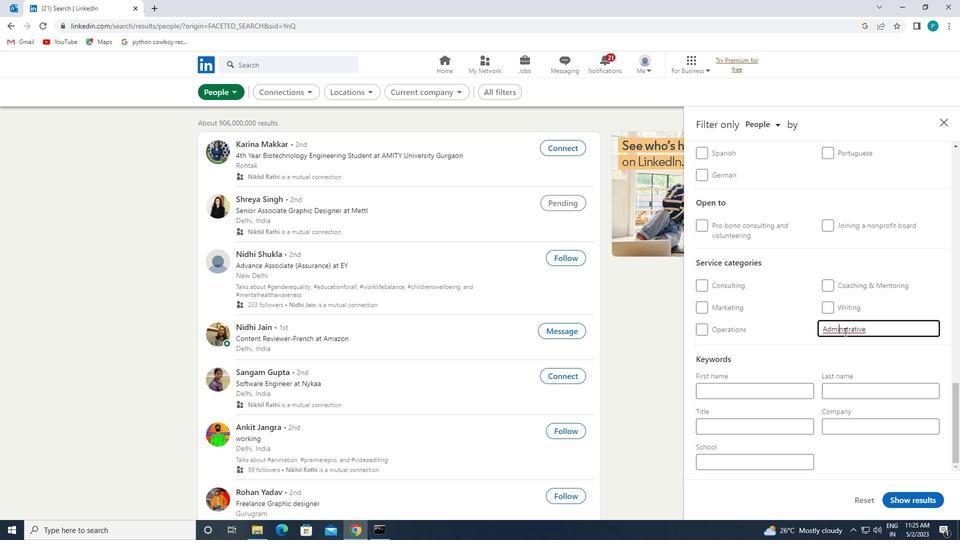 
Action: Key pressed I
Screenshot: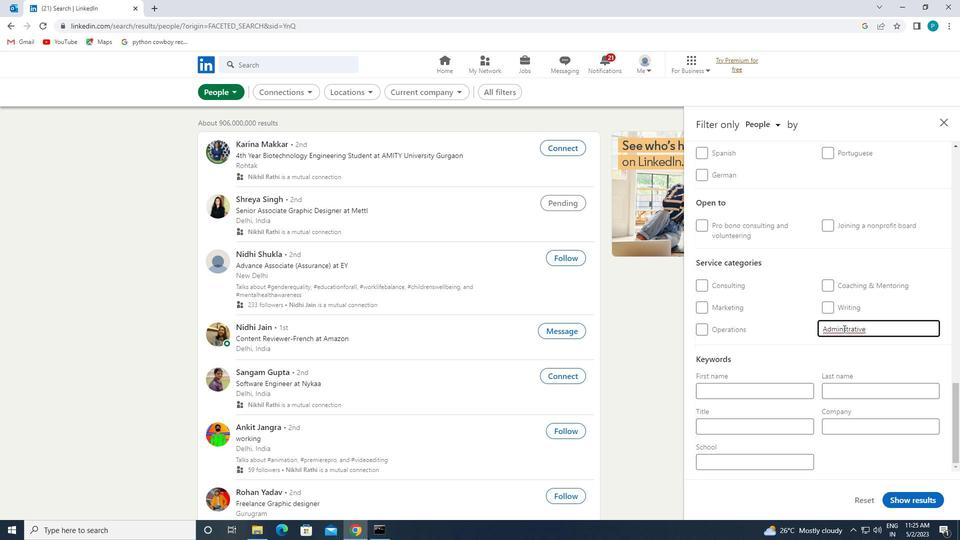 
Action: Mouse moved to (736, 426)
Screenshot: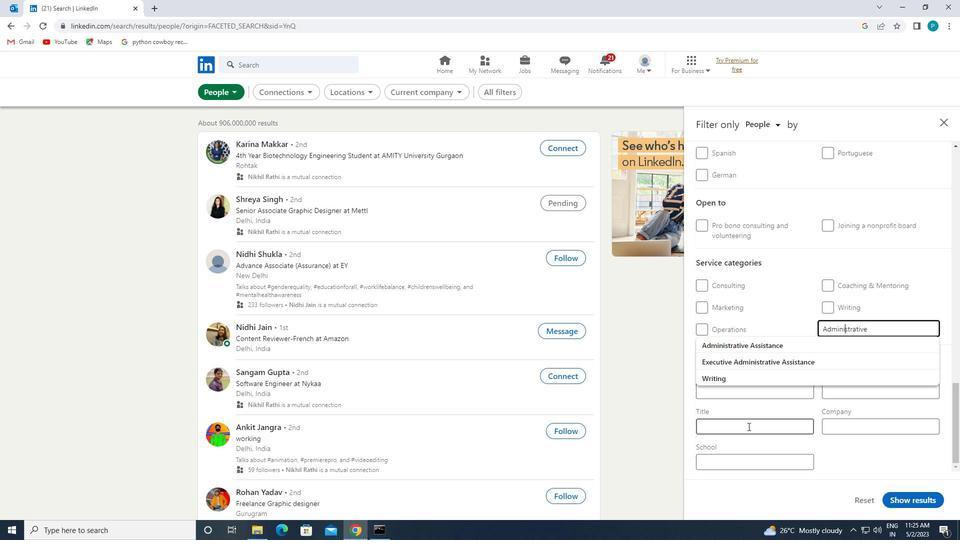 
Action: Key pressed <Key.enter>
Screenshot: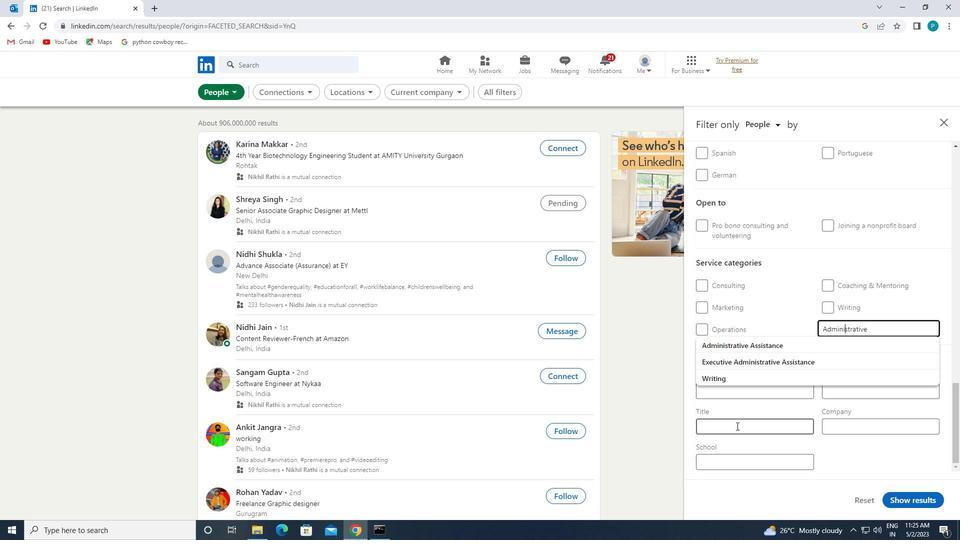 
Action: Mouse moved to (736, 426)
Screenshot: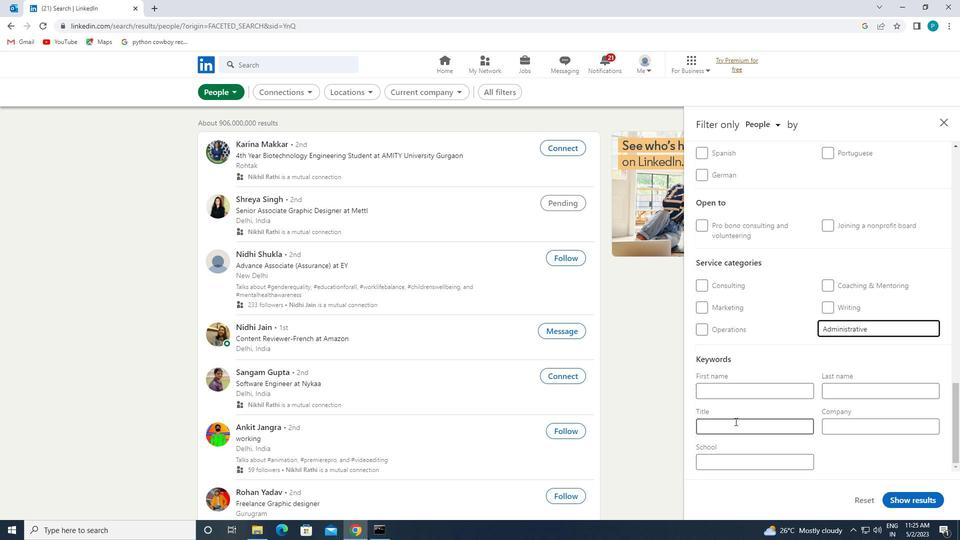 
Action: Mouse pressed left at (736, 426)
Screenshot: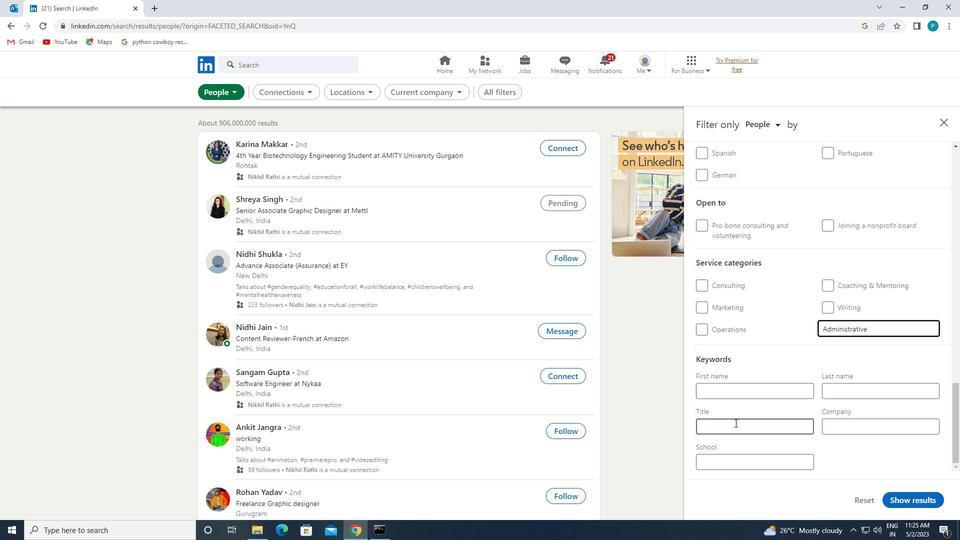 
Action: Mouse moved to (736, 426)
Screenshot: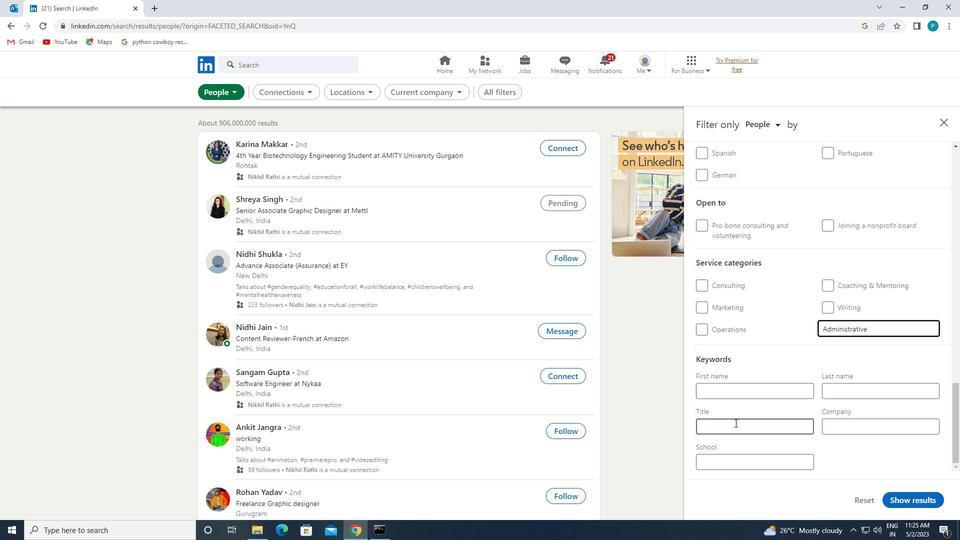 
Action: Key pressed <Key.caps_lock>C<Key.caps_lock>USTOMER<Key.space><Key.caps_lock>S<Key.caps_lock>UPPORT<Key.space><Key.caps_lock>R<Key.caps_lock>EPRESENTIVE<Key.backspace><Key.backspace><Key.backspace>ATIVE
Screenshot: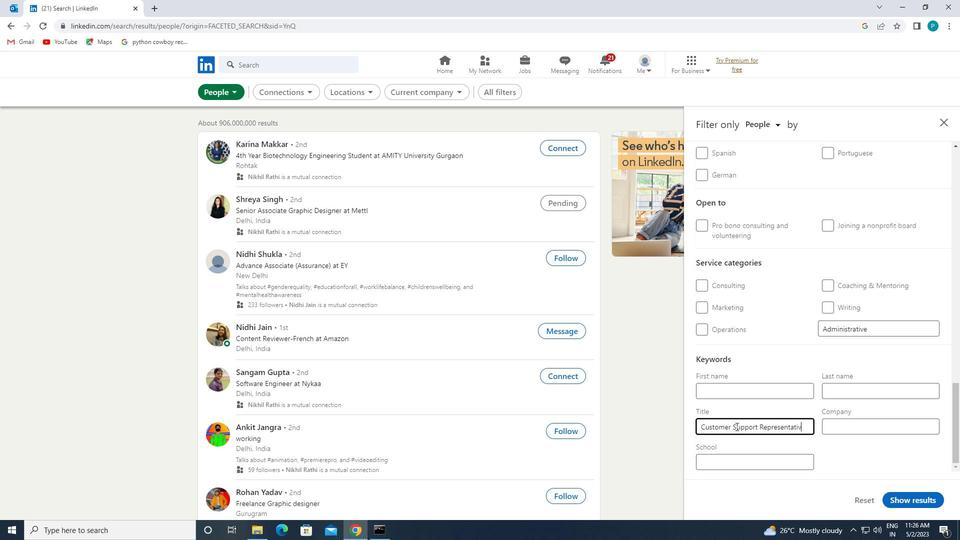 
Action: Mouse moved to (896, 495)
Screenshot: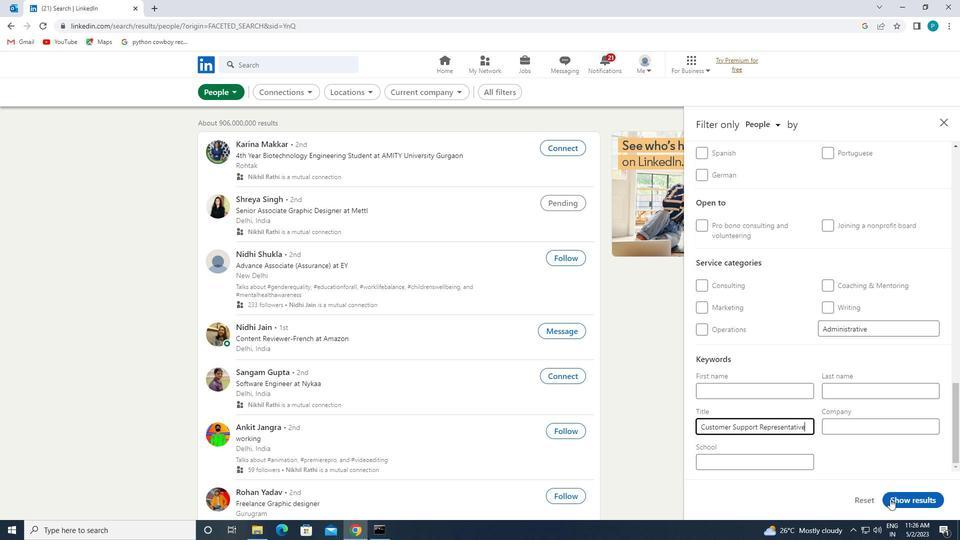 
Action: Mouse pressed left at (896, 495)
Screenshot: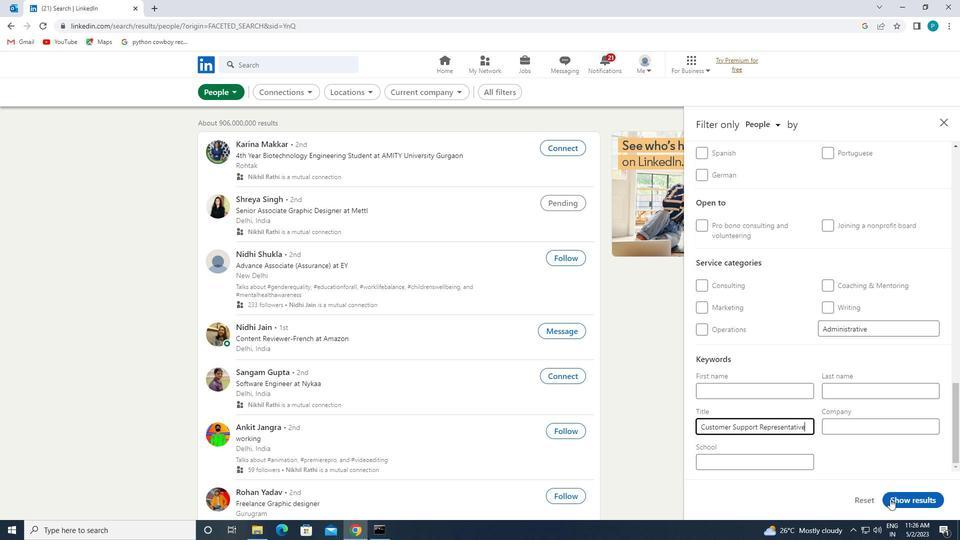 
Action: Mouse moved to (896, 495)
Screenshot: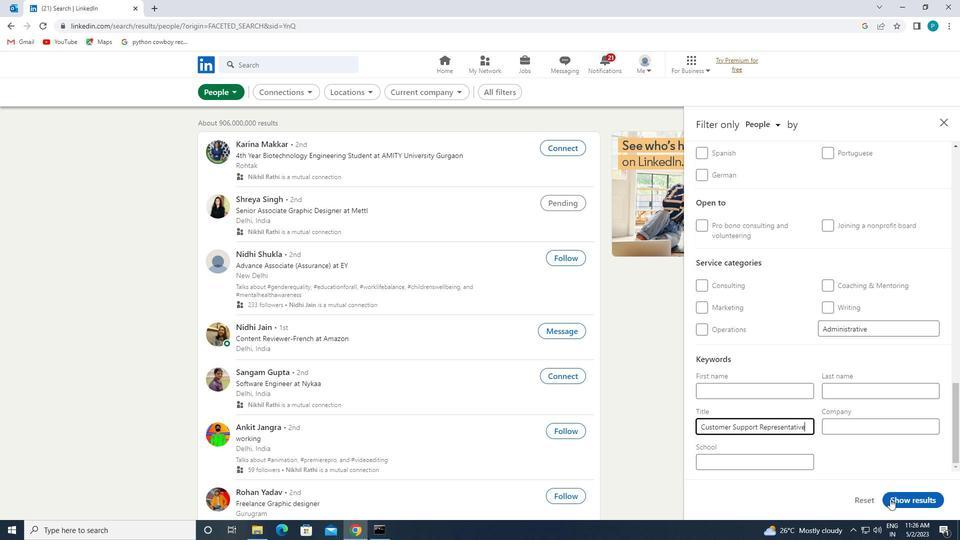 
